 Task: Look for space in Sewon, Indonesia from 12th July, 2023 to 16th July, 2023 for 8 adults in price range Rs.10000 to Rs.16000. Place can be private room with 8 bedrooms having 8 beds and 8 bathrooms. Property type can be house, flat, guest house, hotel. Amenities needed are: wifi, TV, free parkinig on premises, gym, breakfast. Booking option can be shelf check-in. Required host language is English.
Action: Mouse moved to (452, 88)
Screenshot: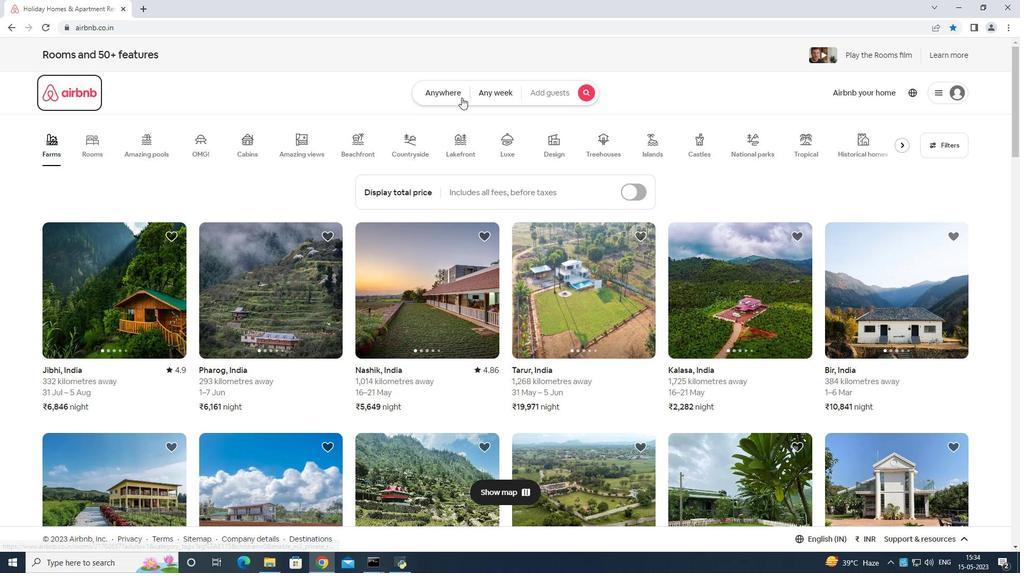 
Action: Mouse pressed left at (452, 88)
Screenshot: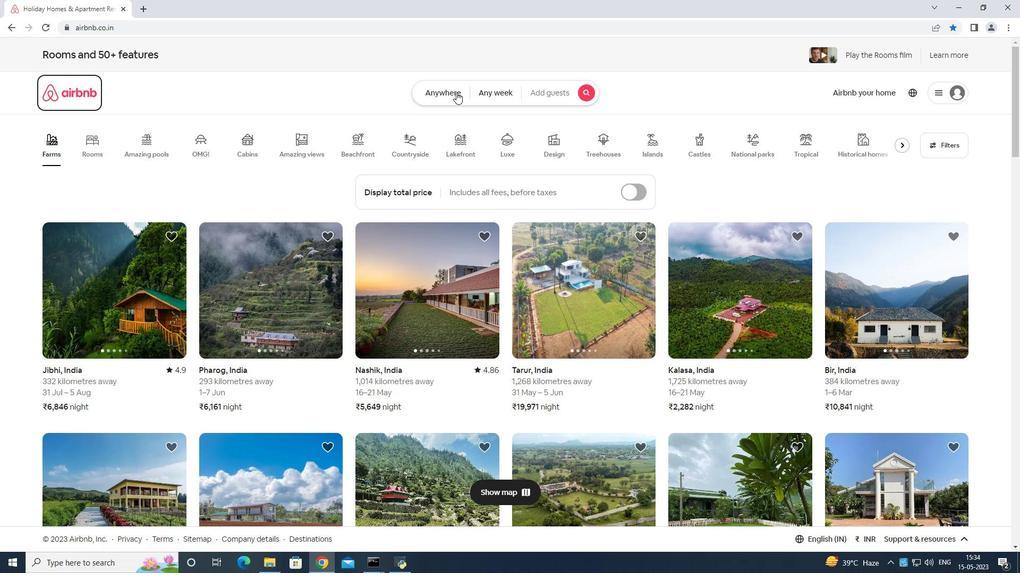 
Action: Mouse moved to (370, 130)
Screenshot: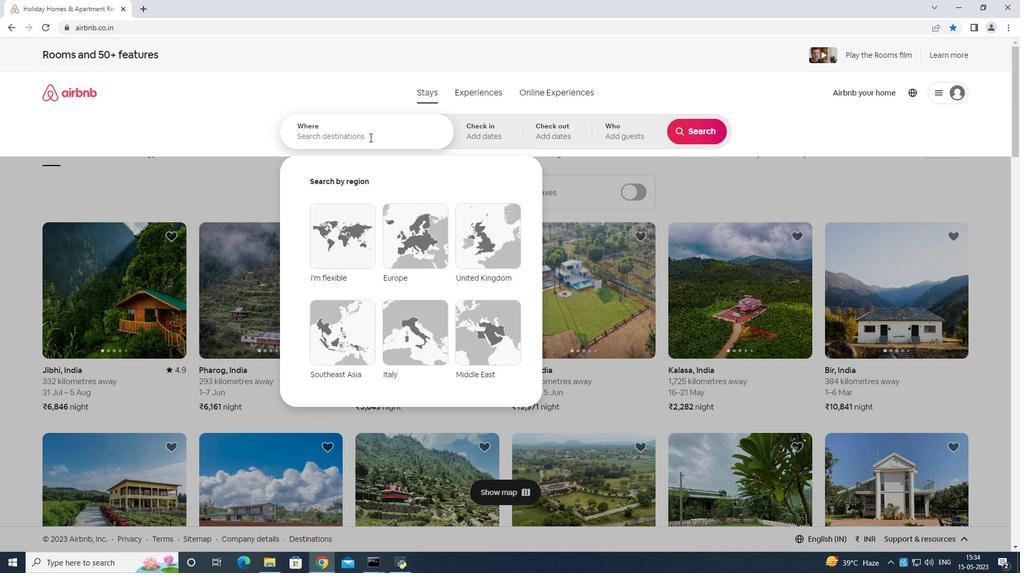 
Action: Mouse pressed left at (370, 130)
Screenshot: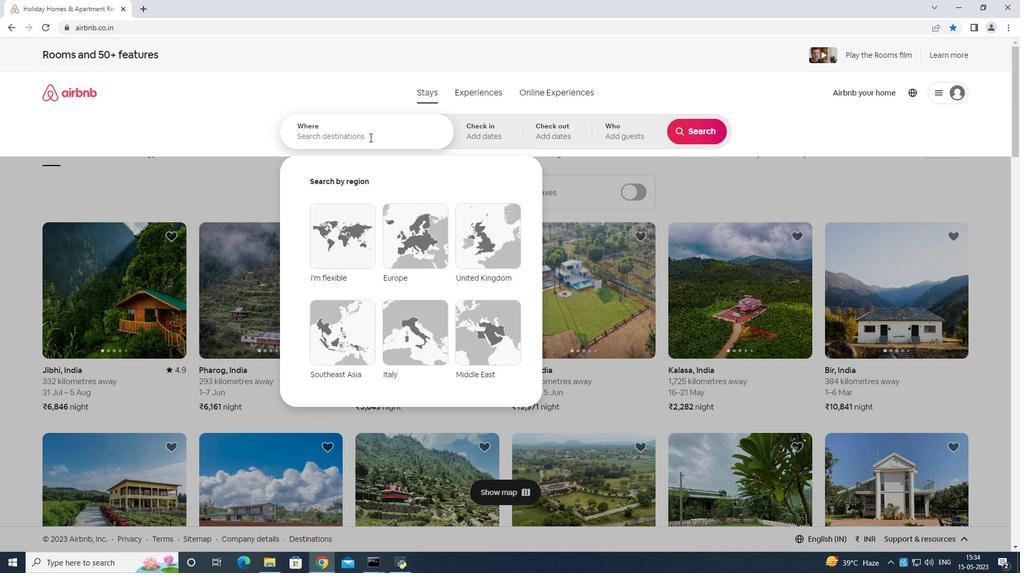 
Action: Mouse moved to (628, 241)
Screenshot: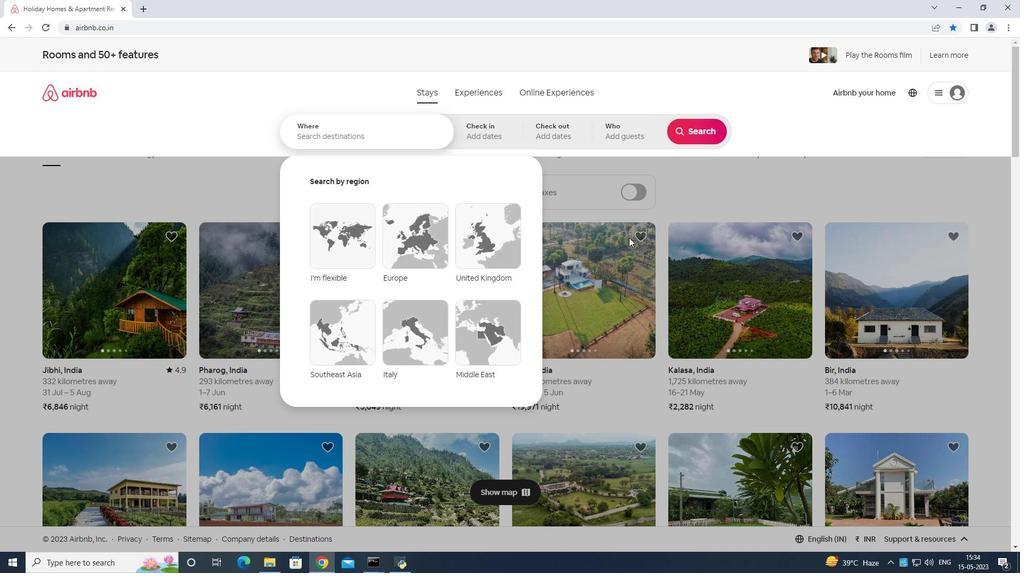 
Action: Key pressed <Key.shift>Sewn<Key.space>indos<Key.backspace>nesia<Key.enter>
Screenshot: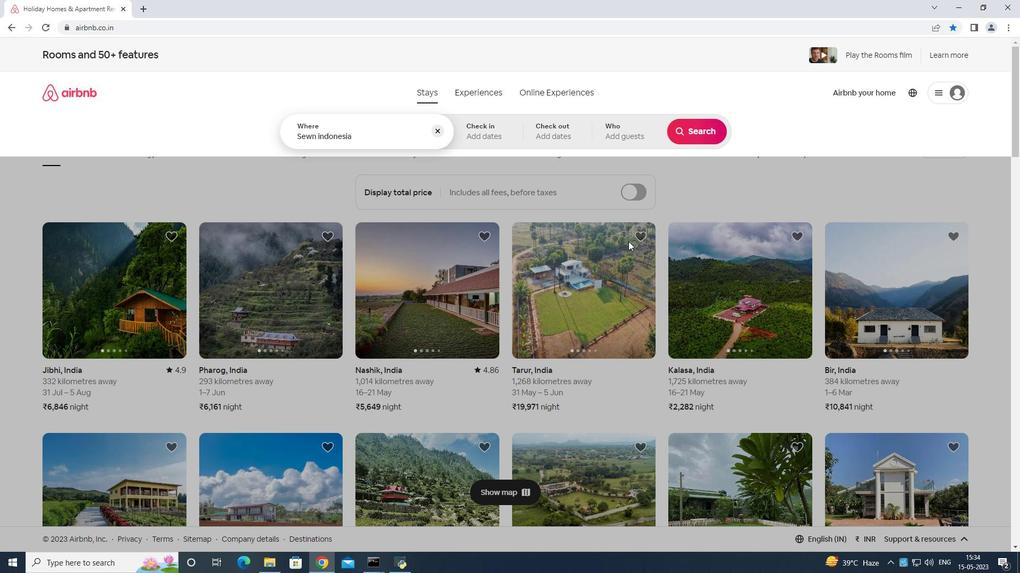 
Action: Mouse moved to (688, 221)
Screenshot: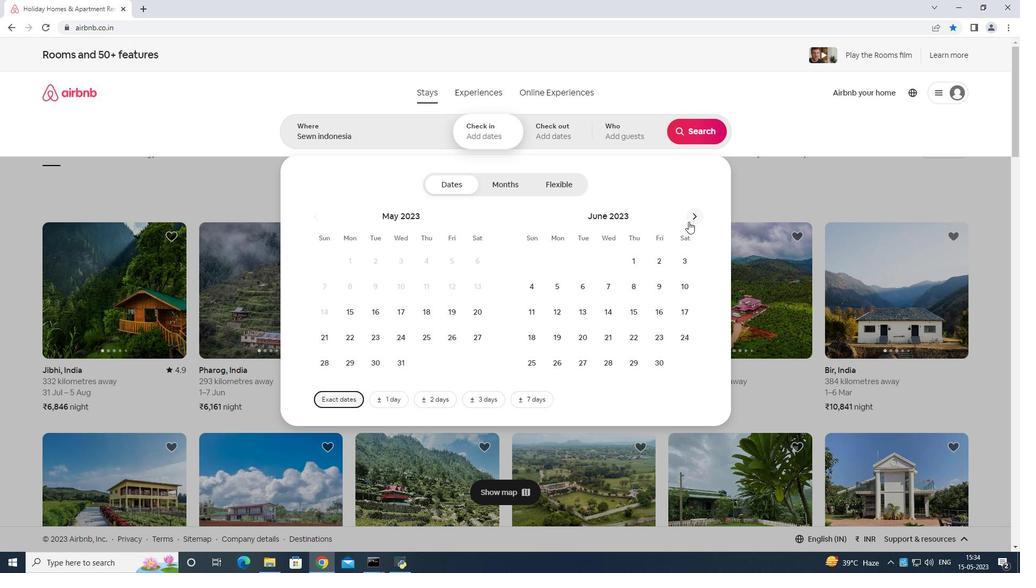 
Action: Mouse pressed left at (688, 221)
Screenshot: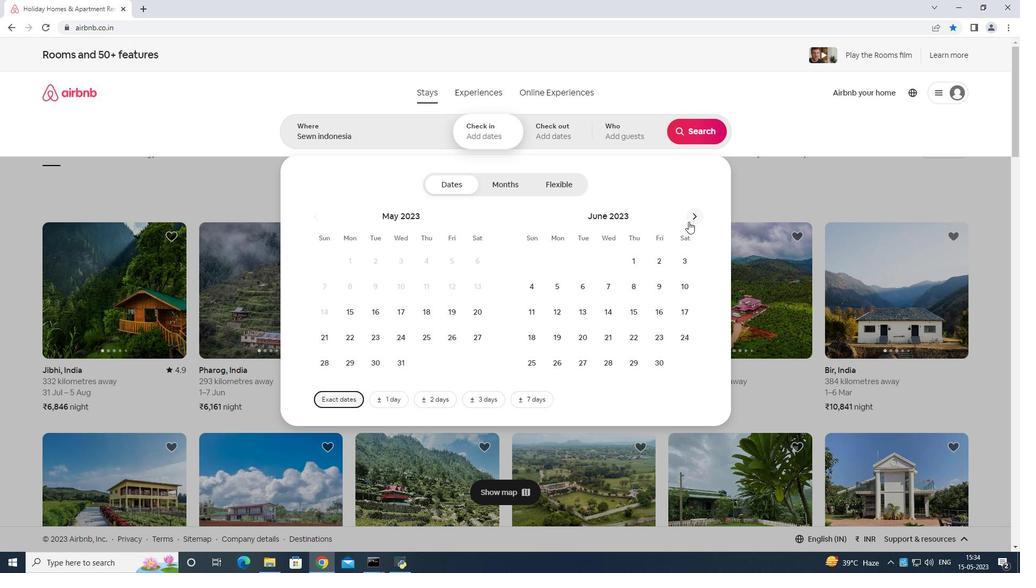 
Action: Mouse moved to (606, 310)
Screenshot: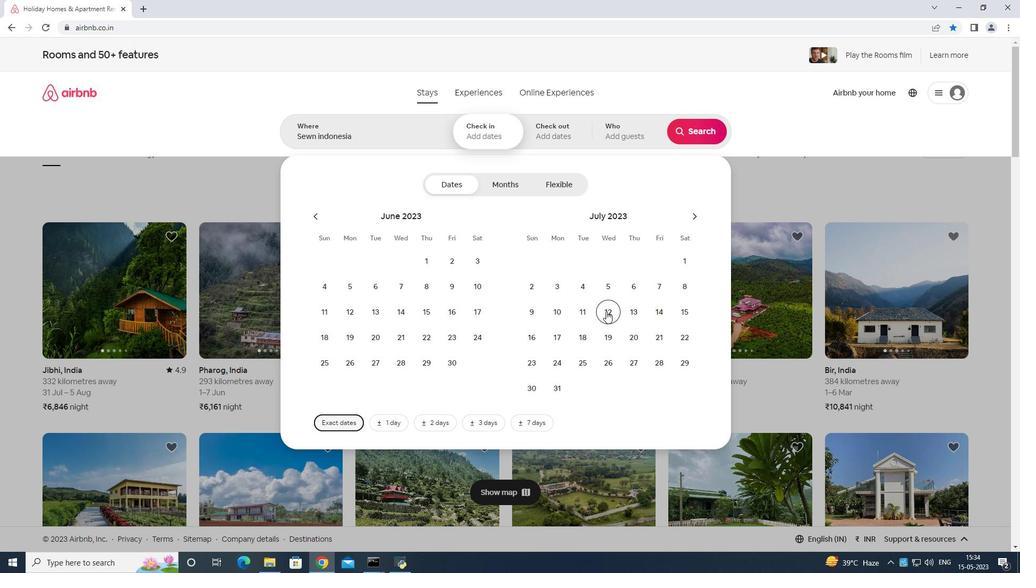 
Action: Mouse pressed left at (606, 310)
Screenshot: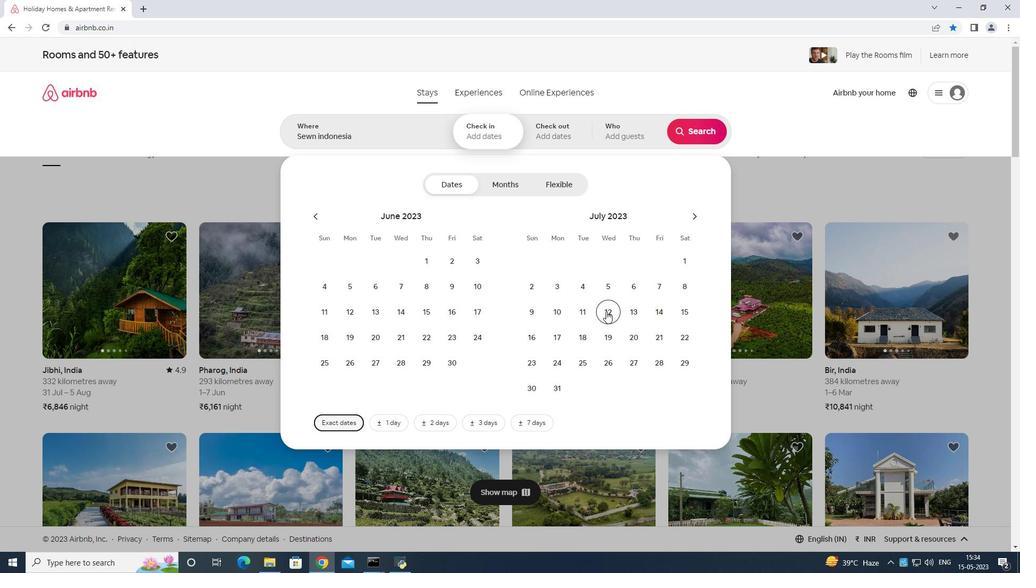 
Action: Mouse moved to (517, 340)
Screenshot: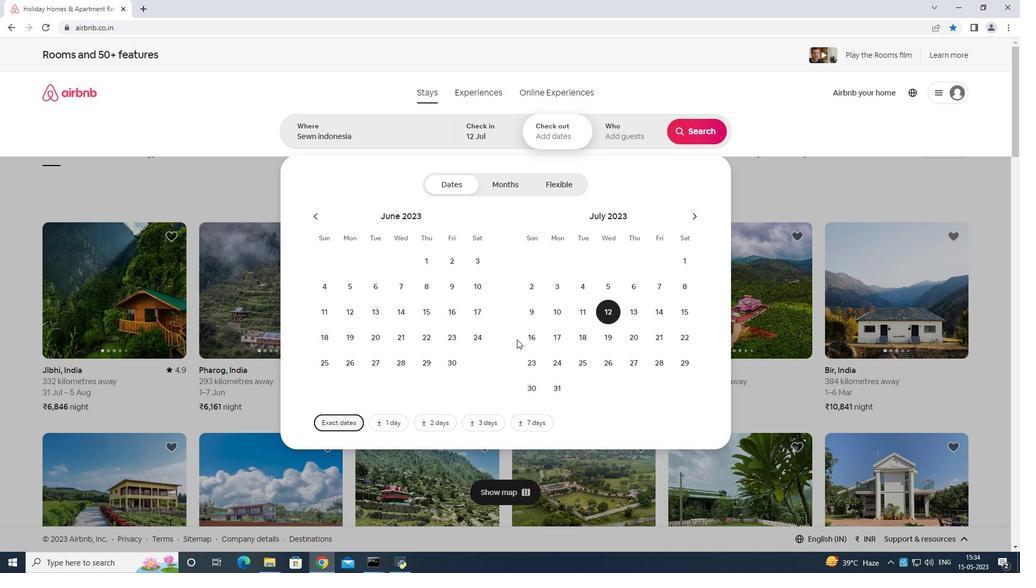 
Action: Mouse pressed left at (517, 340)
Screenshot: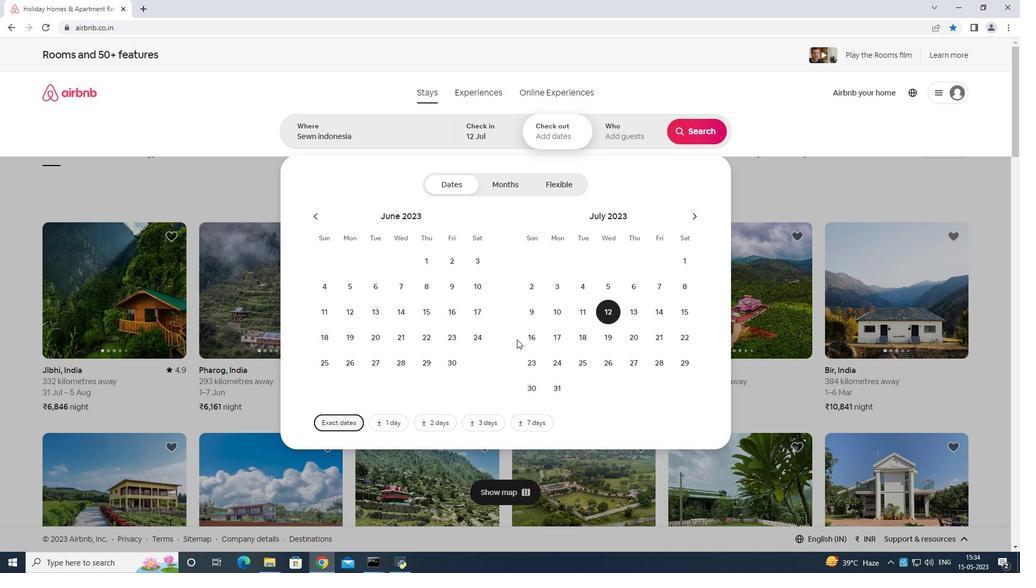 
Action: Mouse moved to (534, 335)
Screenshot: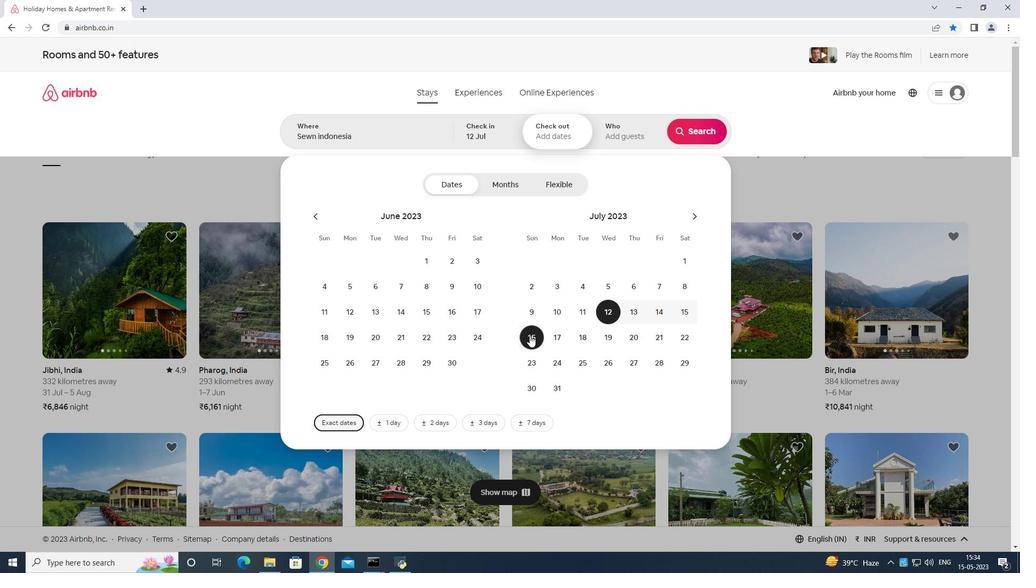 
Action: Mouse pressed left at (534, 335)
Screenshot: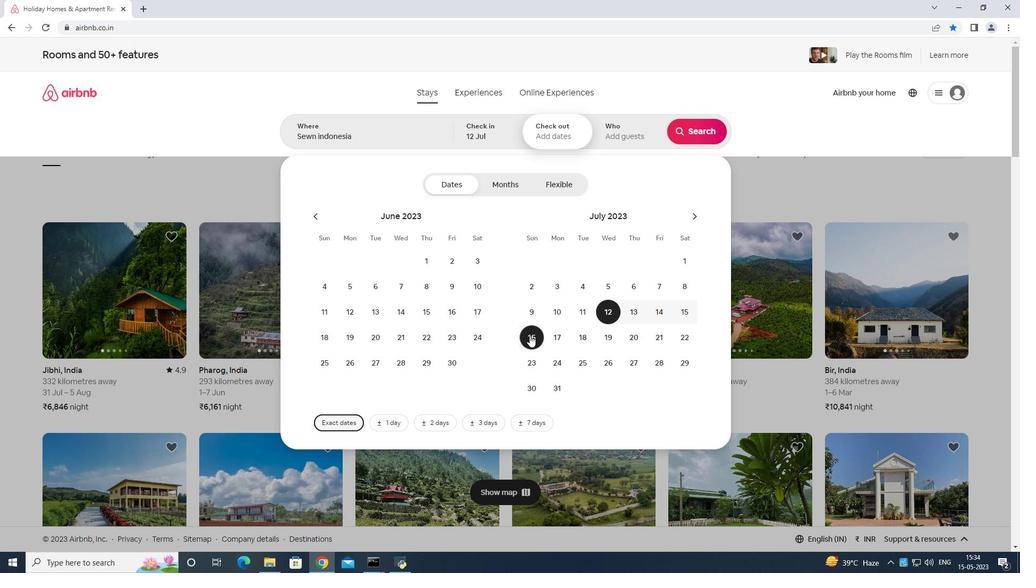 
Action: Mouse moved to (611, 141)
Screenshot: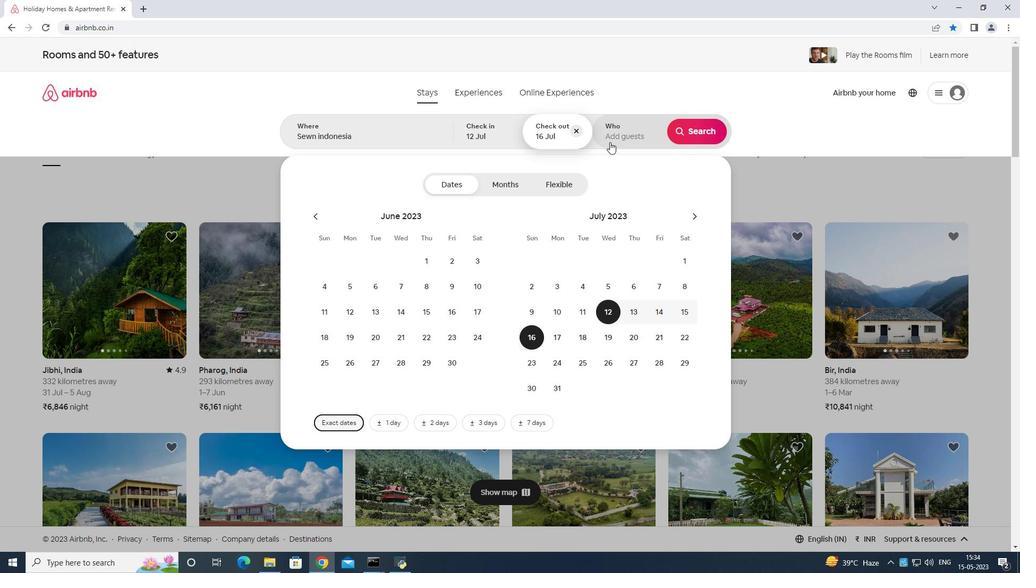 
Action: Mouse pressed left at (611, 141)
Screenshot: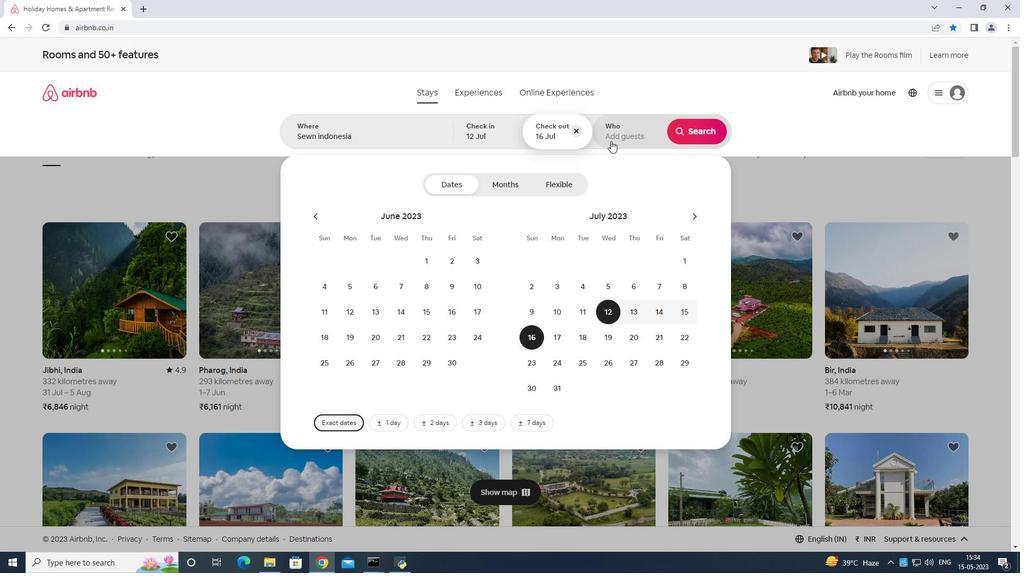 
Action: Mouse moved to (697, 184)
Screenshot: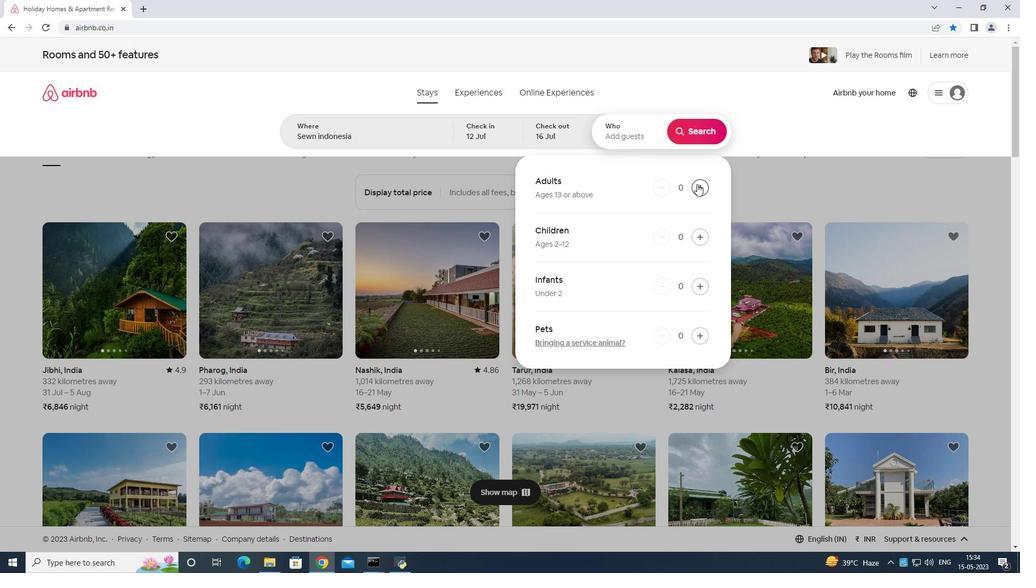 
Action: Mouse pressed left at (697, 184)
Screenshot: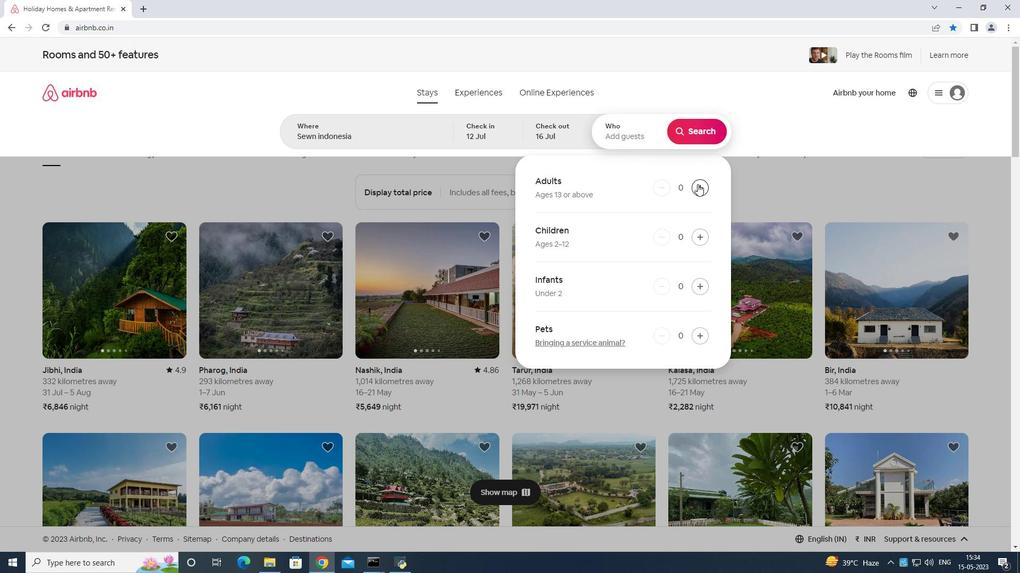 
Action: Mouse pressed left at (697, 184)
Screenshot: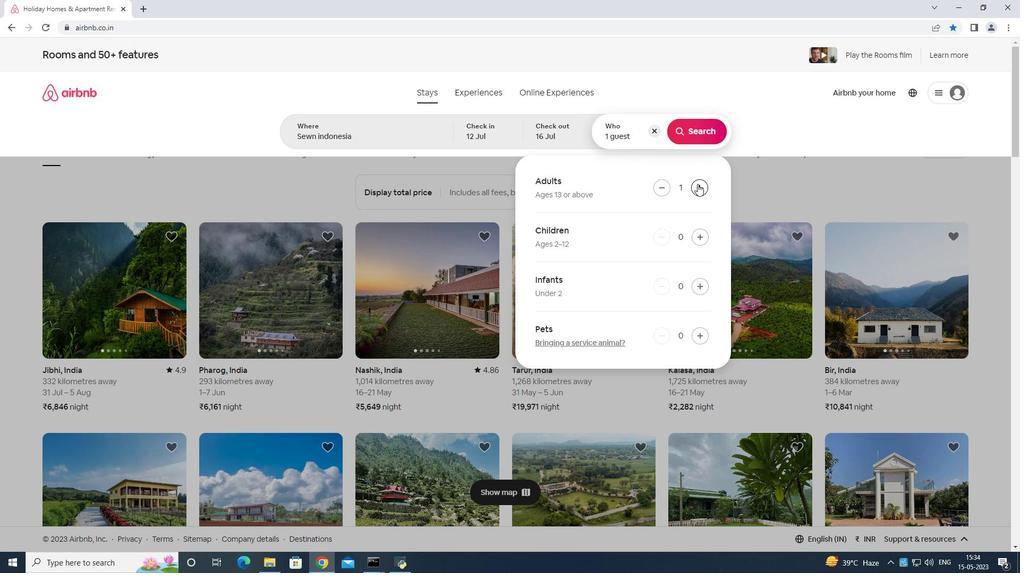 
Action: Mouse pressed left at (697, 184)
Screenshot: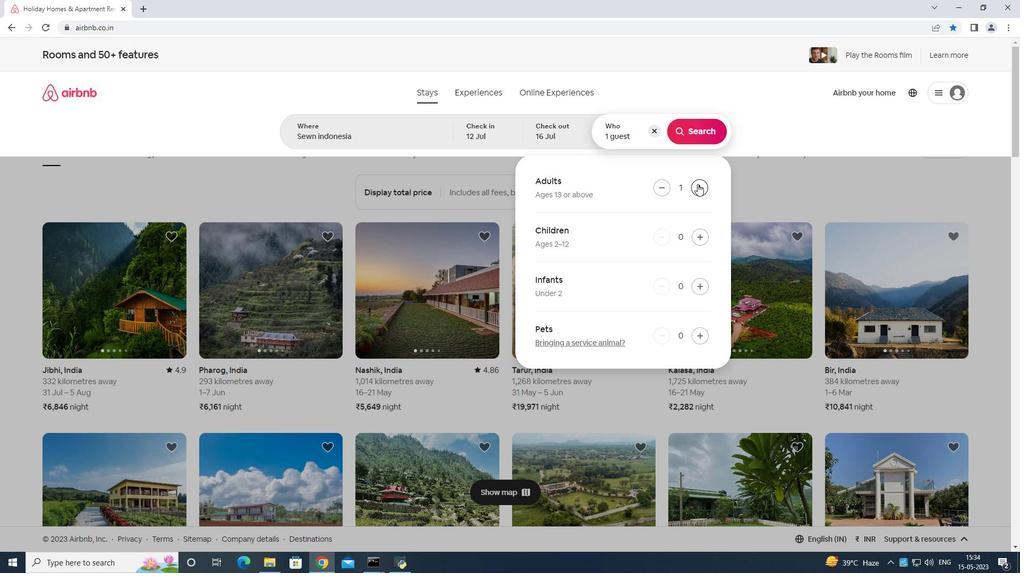 
Action: Mouse pressed left at (697, 184)
Screenshot: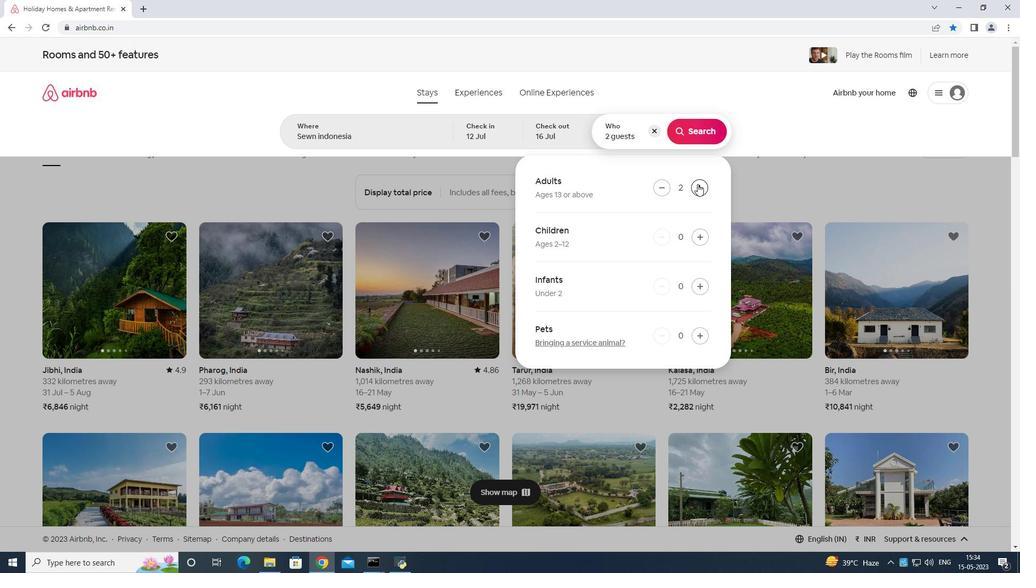 
Action: Mouse pressed left at (697, 184)
Screenshot: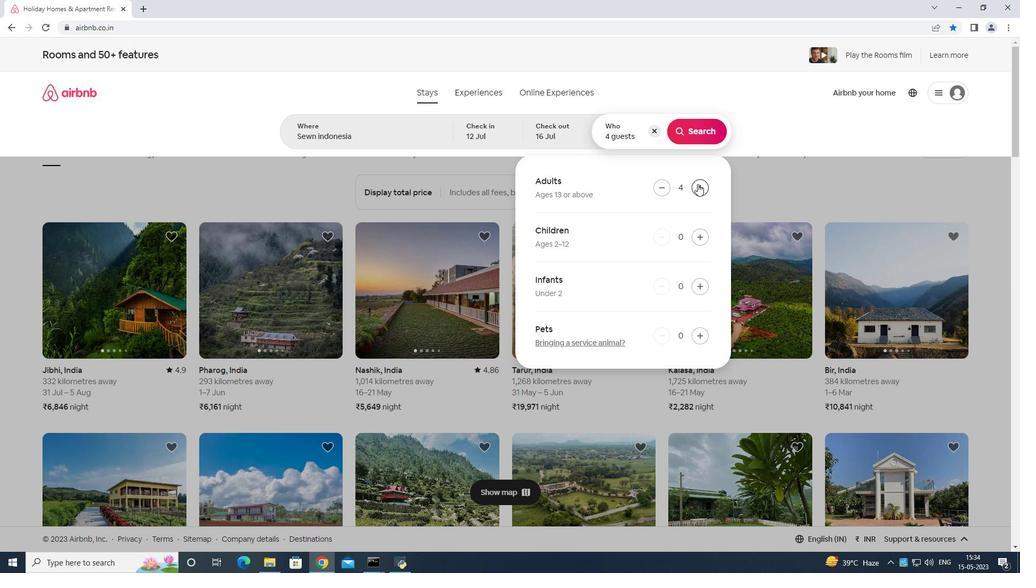 
Action: Mouse pressed left at (697, 184)
Screenshot: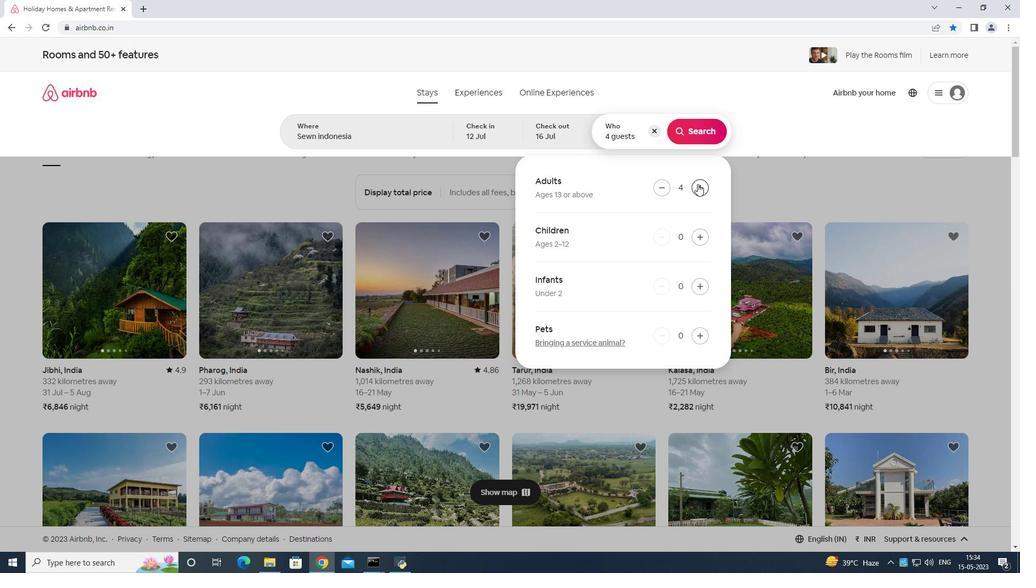 
Action: Mouse pressed left at (697, 184)
Screenshot: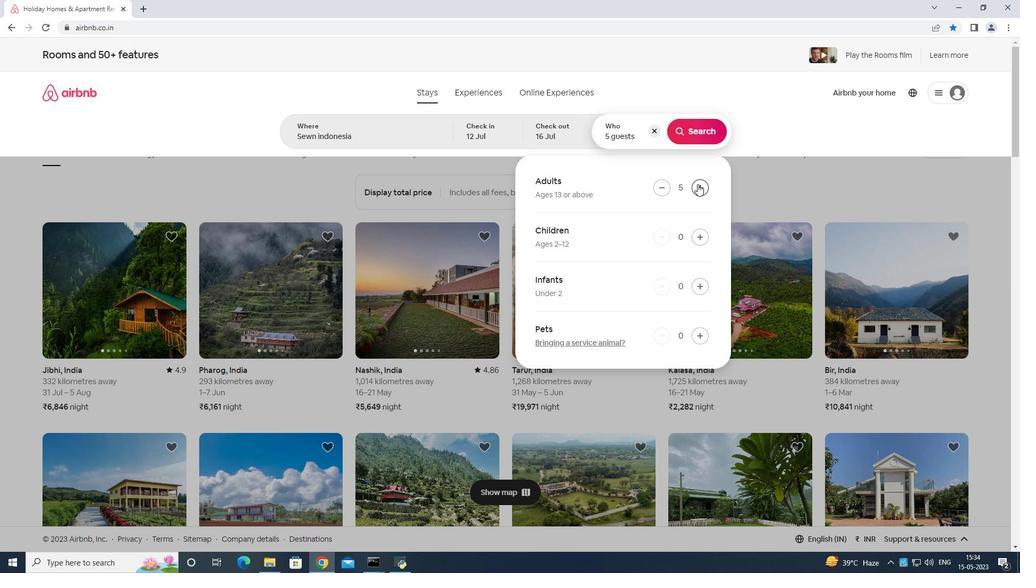 
Action: Mouse pressed left at (697, 184)
Screenshot: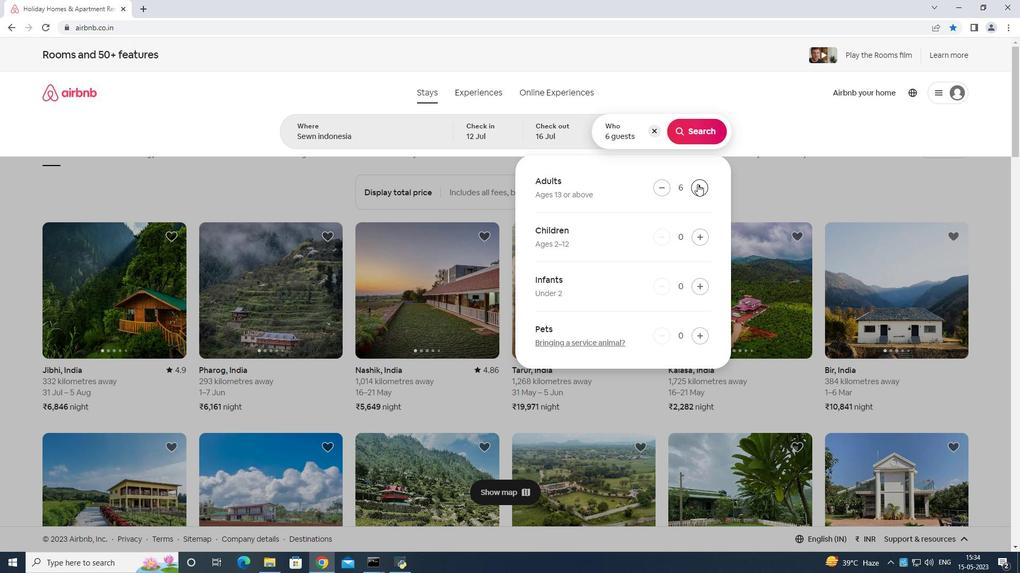 
Action: Mouse moved to (702, 129)
Screenshot: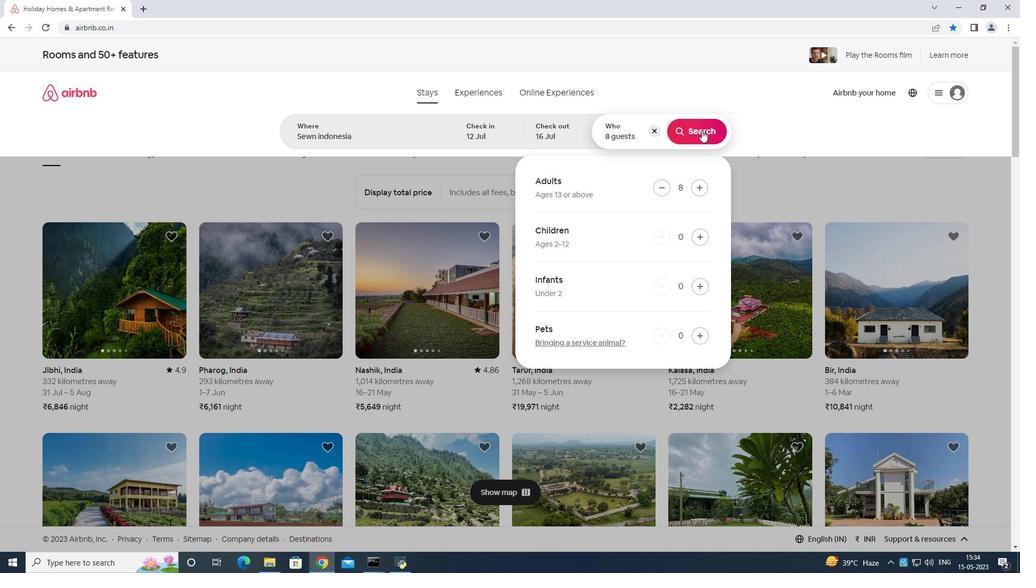 
Action: Mouse pressed left at (702, 129)
Screenshot: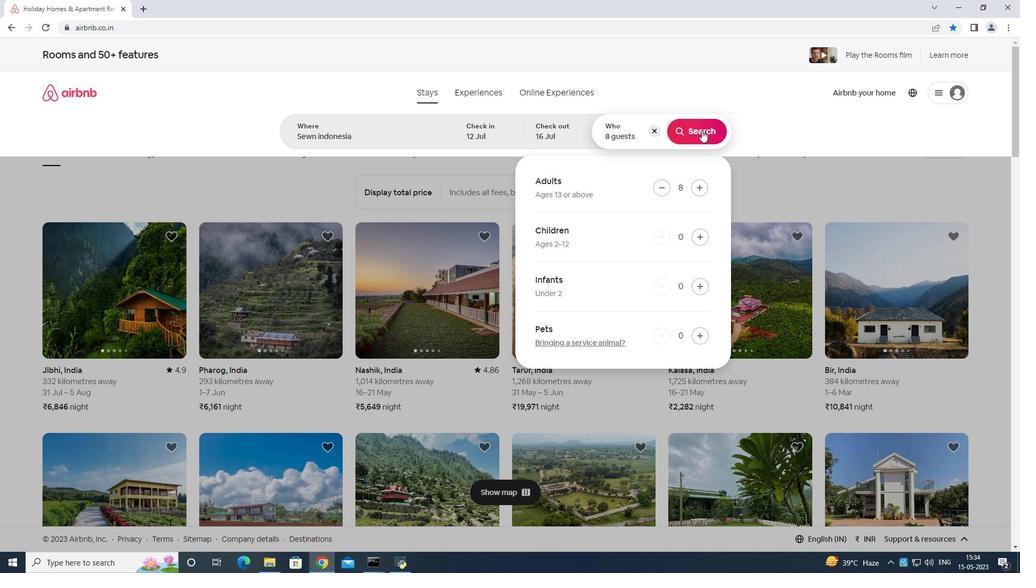 
Action: Mouse moved to (987, 98)
Screenshot: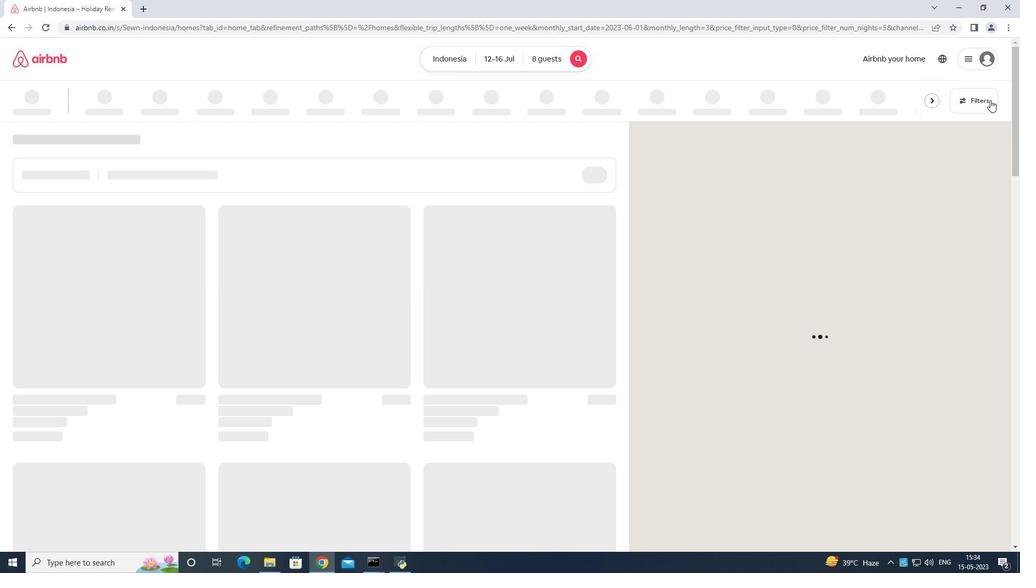 
Action: Mouse pressed left at (987, 98)
Screenshot: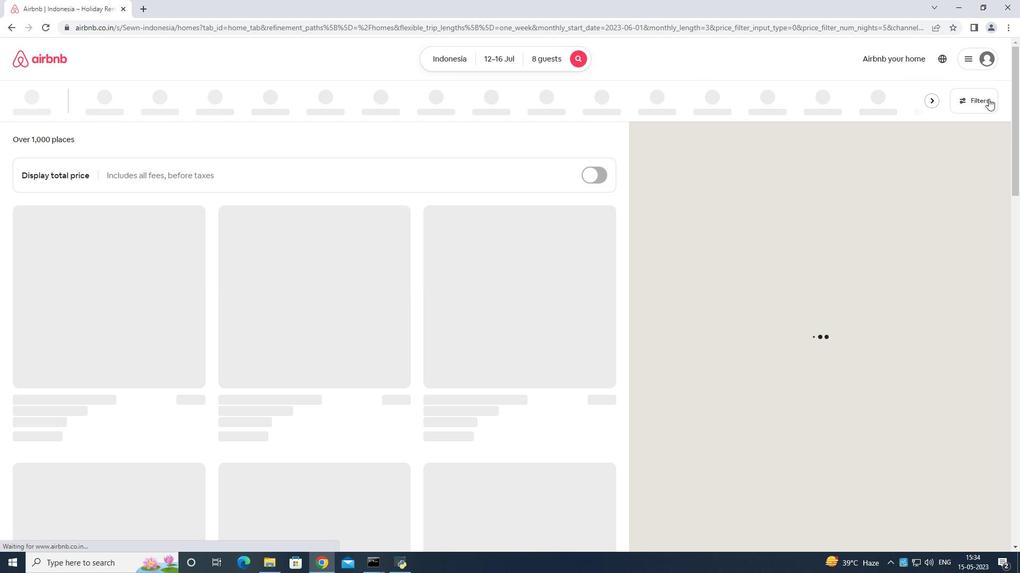 
Action: Mouse moved to (402, 355)
Screenshot: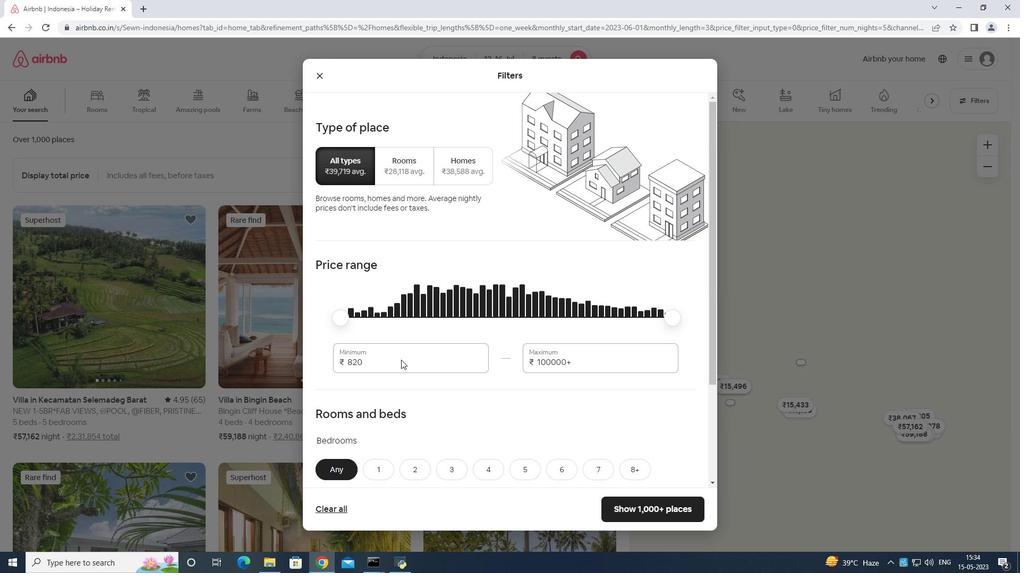 
Action: Mouse pressed left at (402, 355)
Screenshot: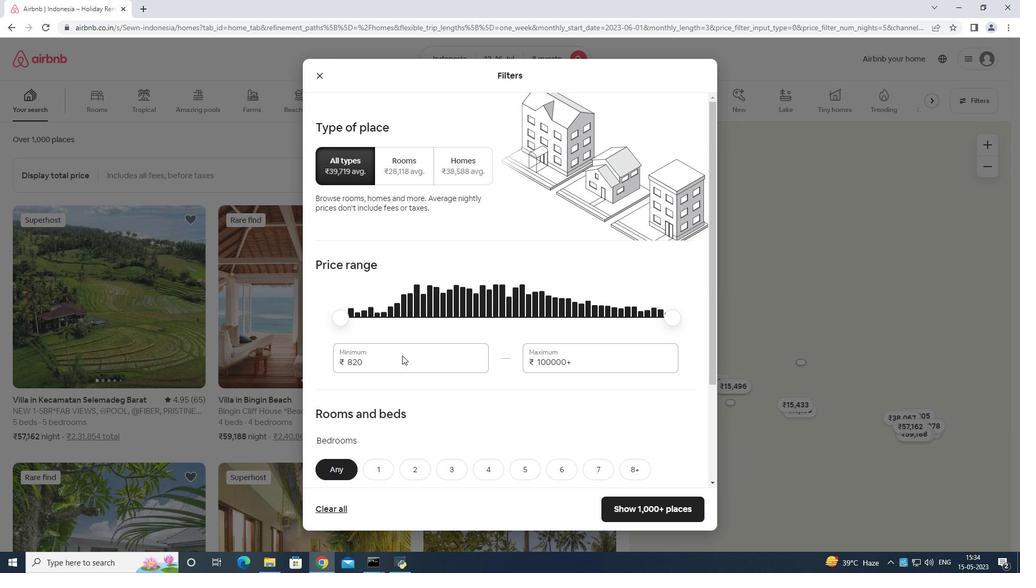 
Action: Mouse moved to (399, 353)
Screenshot: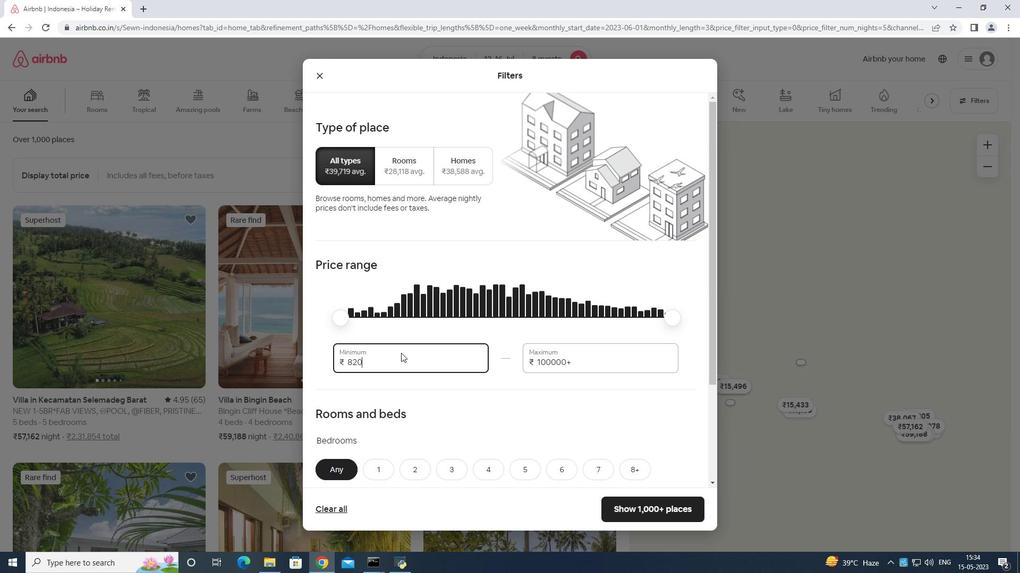 
Action: Key pressed <Key.backspace>
Screenshot: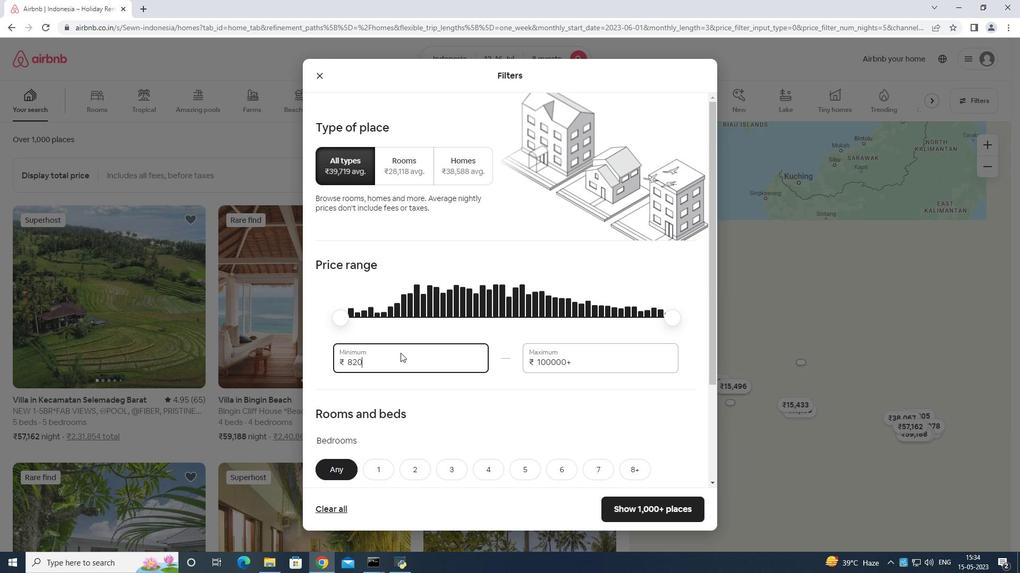 
Action: Mouse moved to (398, 354)
Screenshot: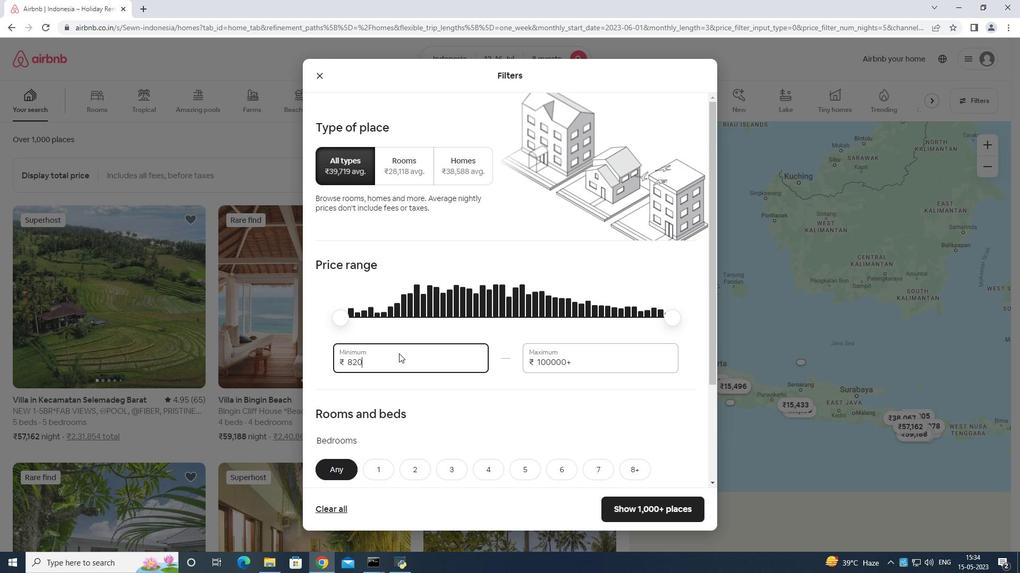 
Action: Key pressed <Key.backspace><Key.backspace>12000
Screenshot: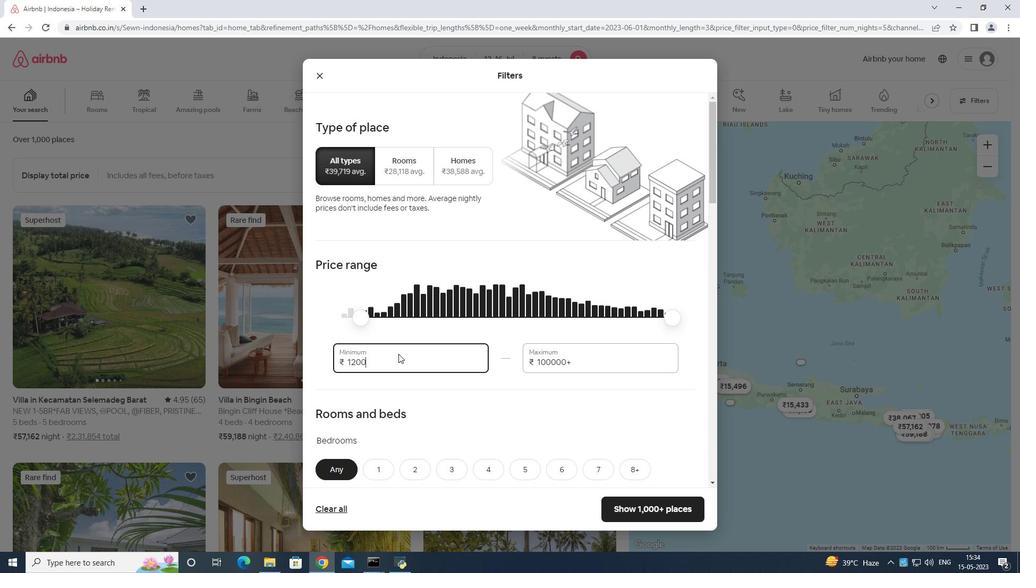 
Action: Mouse moved to (572, 356)
Screenshot: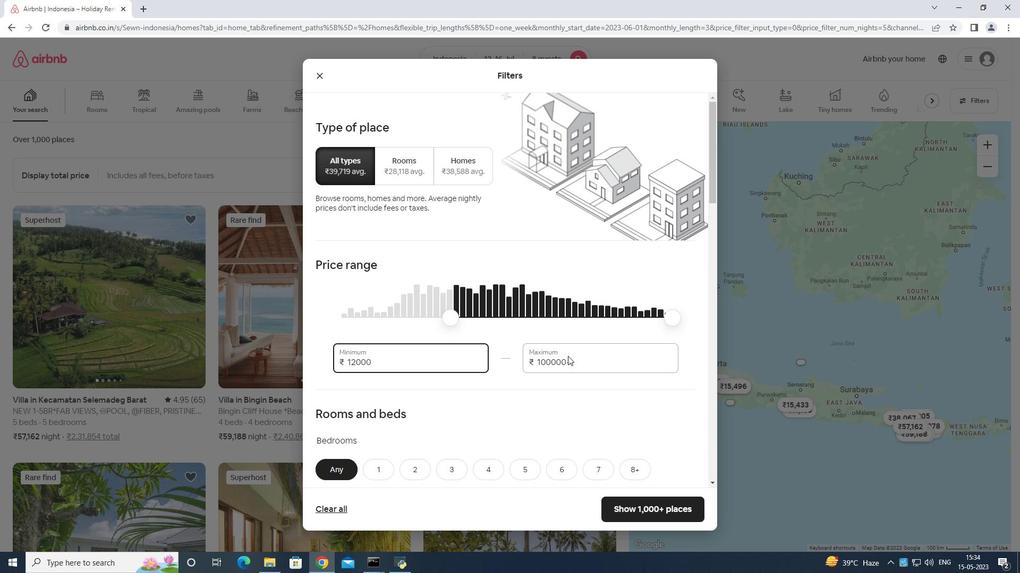 
Action: Mouse pressed left at (572, 356)
Screenshot: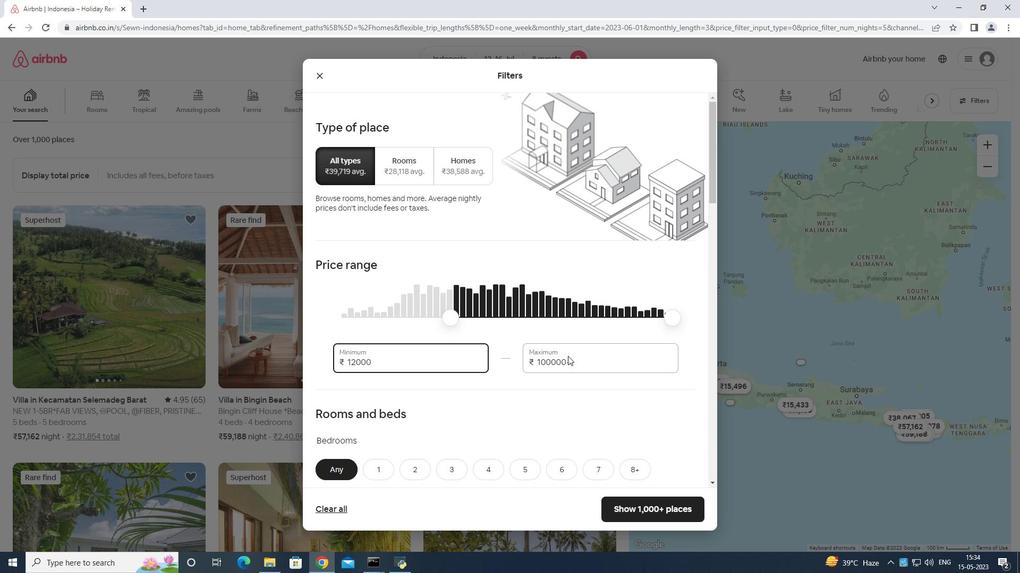 
Action: Mouse moved to (572, 356)
Screenshot: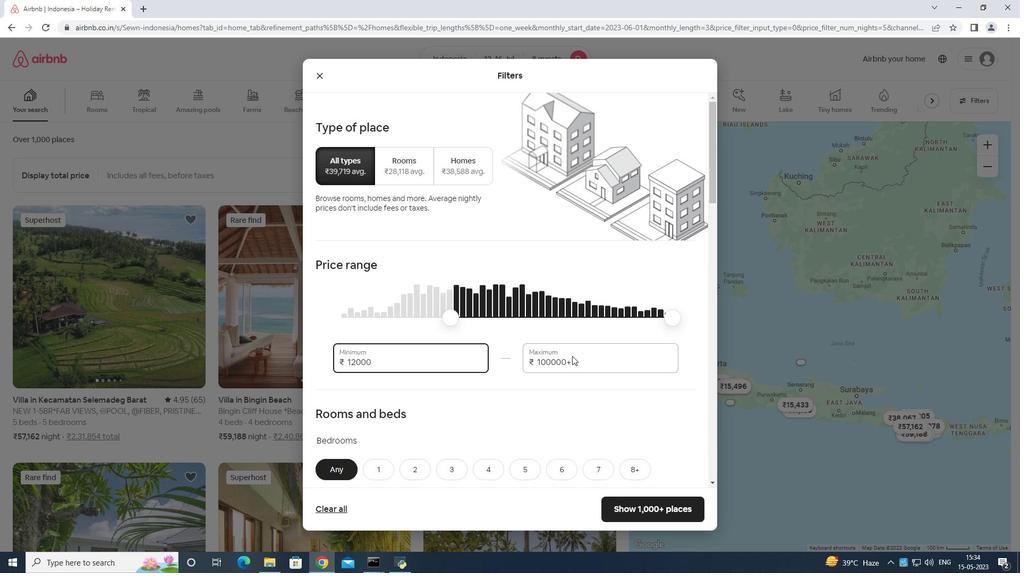 
Action: Key pressed <Key.backspace>
Screenshot: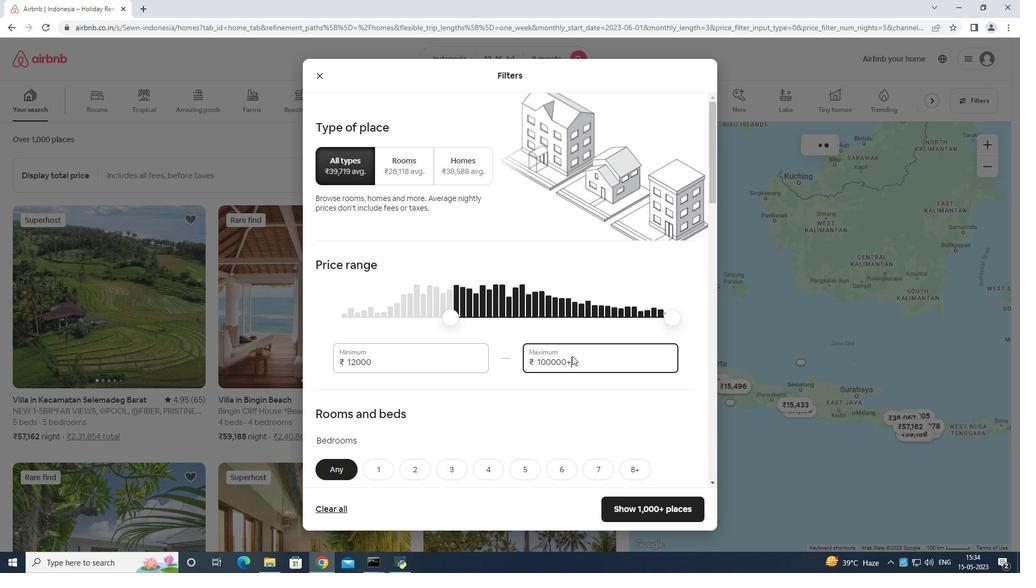 
Action: Mouse moved to (569, 360)
Screenshot: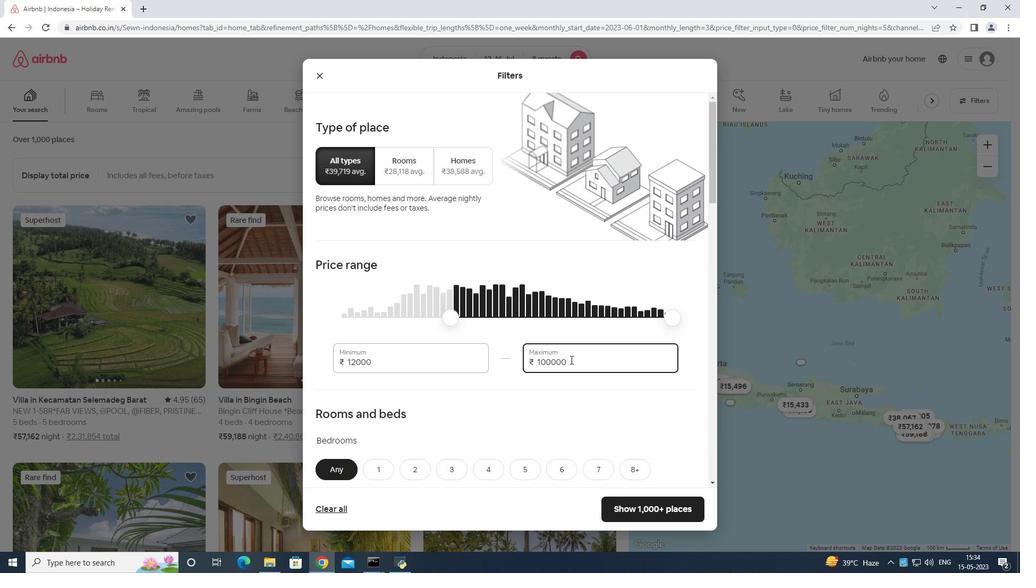 
Action: Key pressed <Key.backspace><Key.backspace><Key.backspace><Key.backspace><Key.backspace><Key.backspace><Key.backspace><Key.backspace><Key.backspace><Key.backspace><Key.backspace><Key.backspace><Key.backspace>
Screenshot: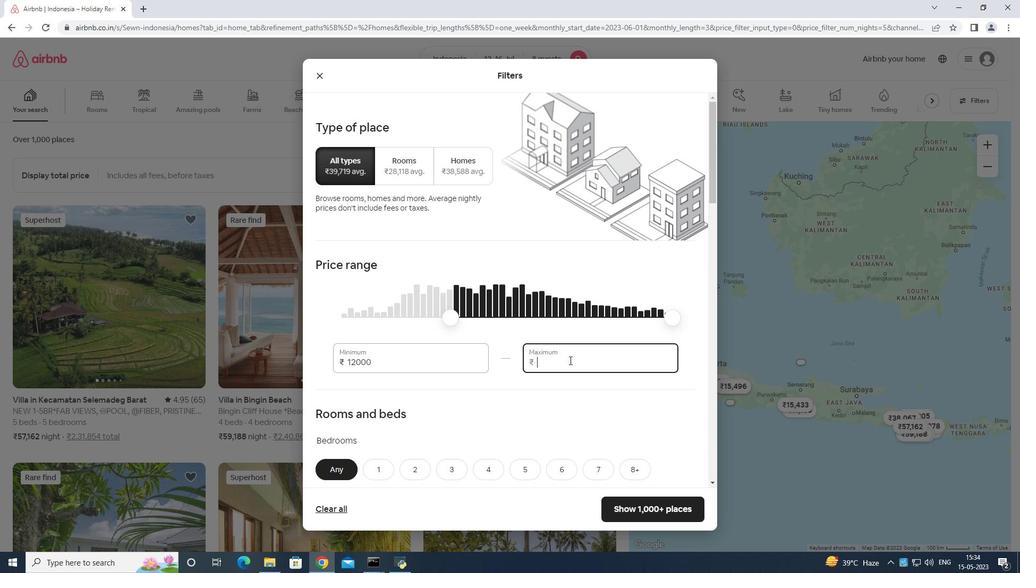
Action: Mouse moved to (568, 361)
Screenshot: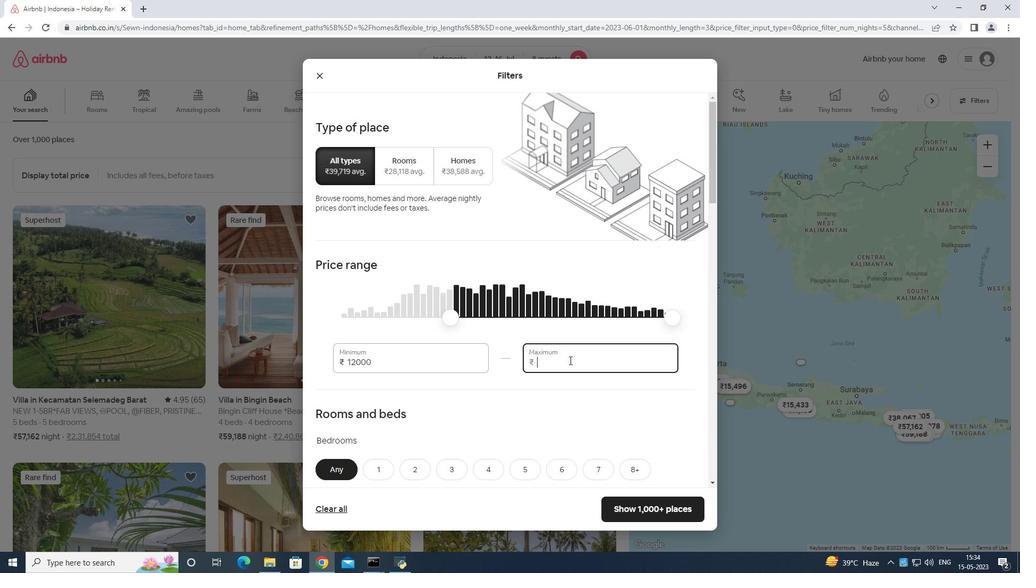 
Action: Key pressed 1
Screenshot: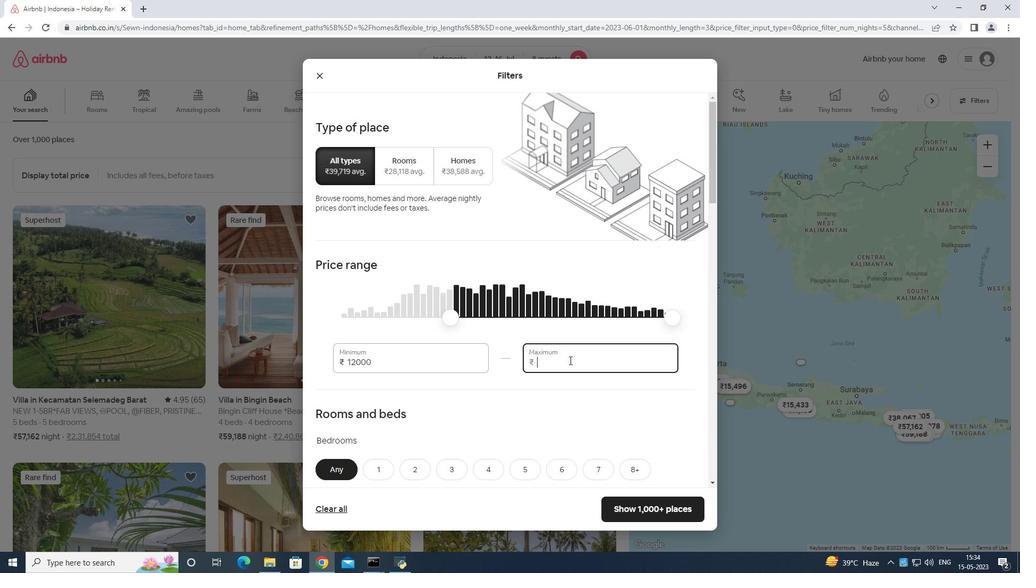 
Action: Mouse moved to (567, 362)
Screenshot: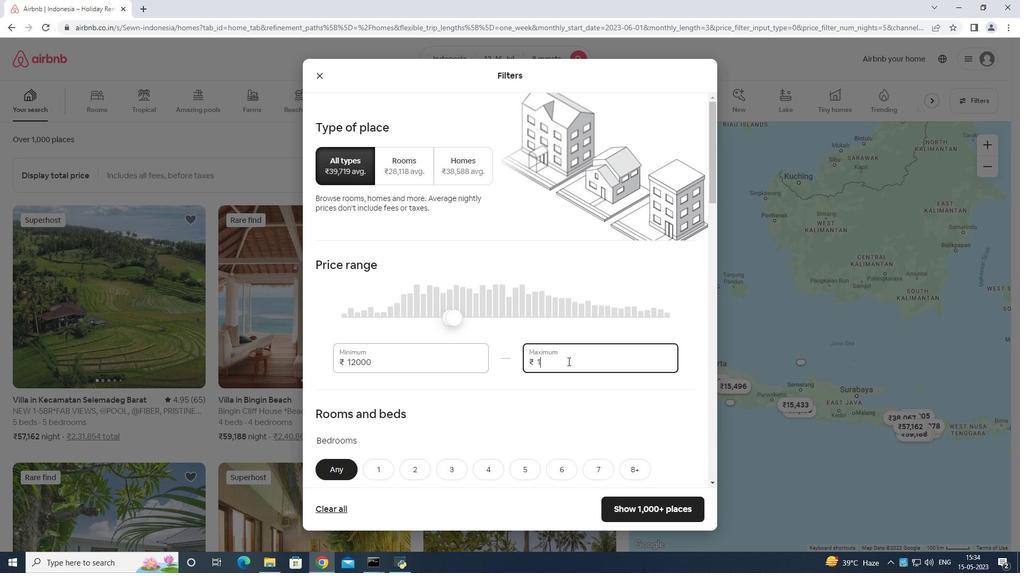 
Action: Key pressed 6
Screenshot: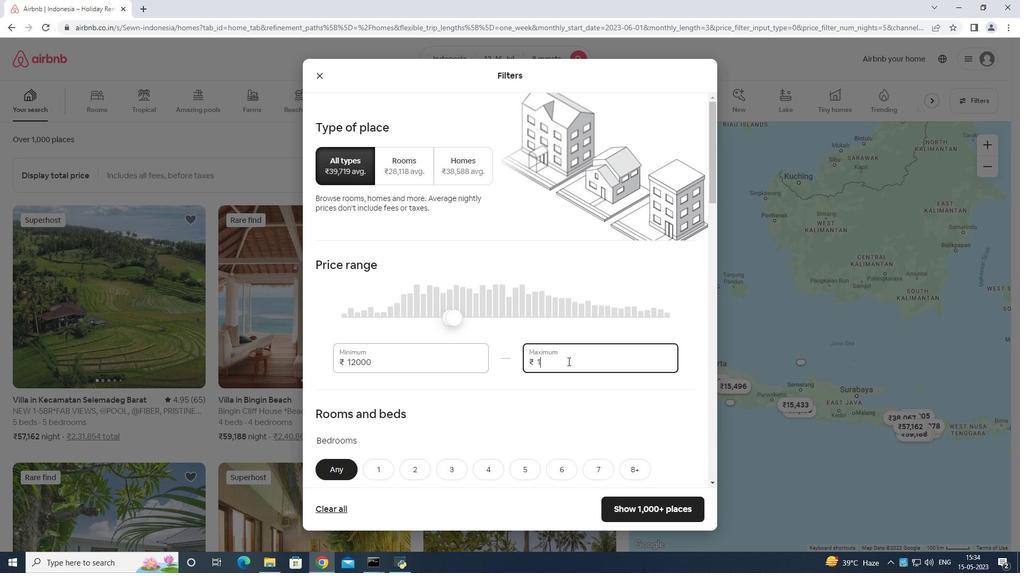 
Action: Mouse moved to (566, 364)
Screenshot: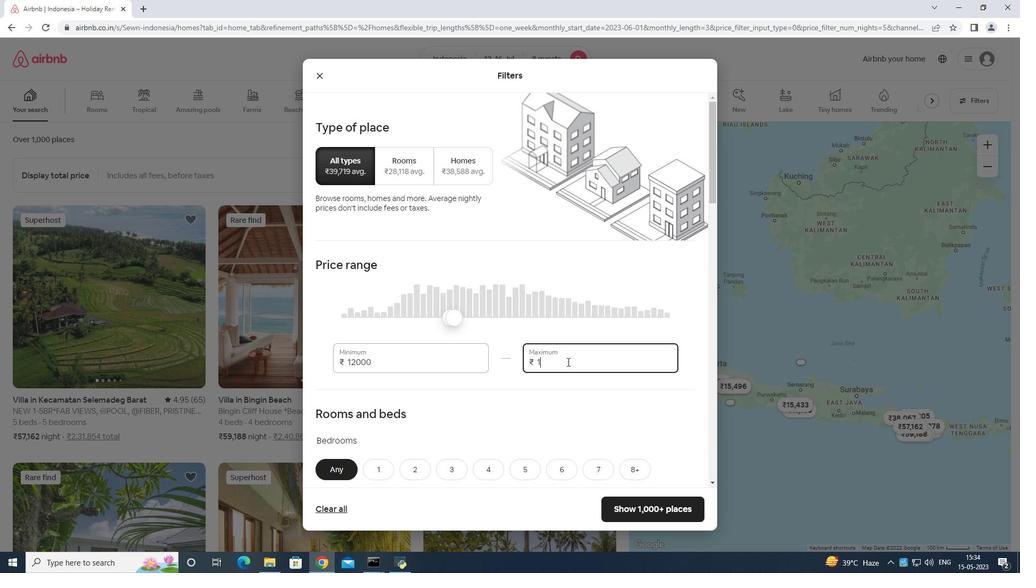 
Action: Key pressed 000
Screenshot: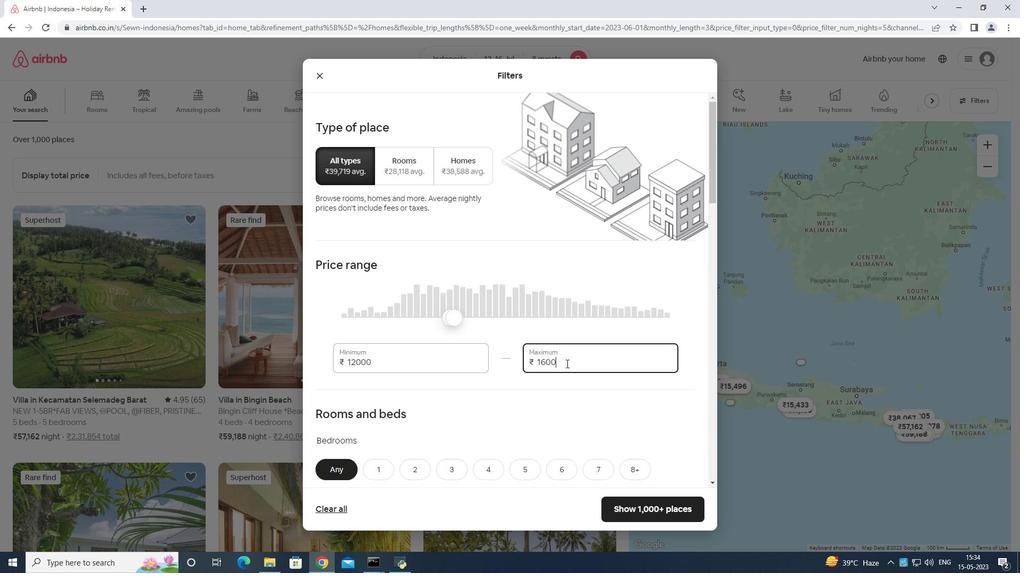
Action: Mouse moved to (561, 366)
Screenshot: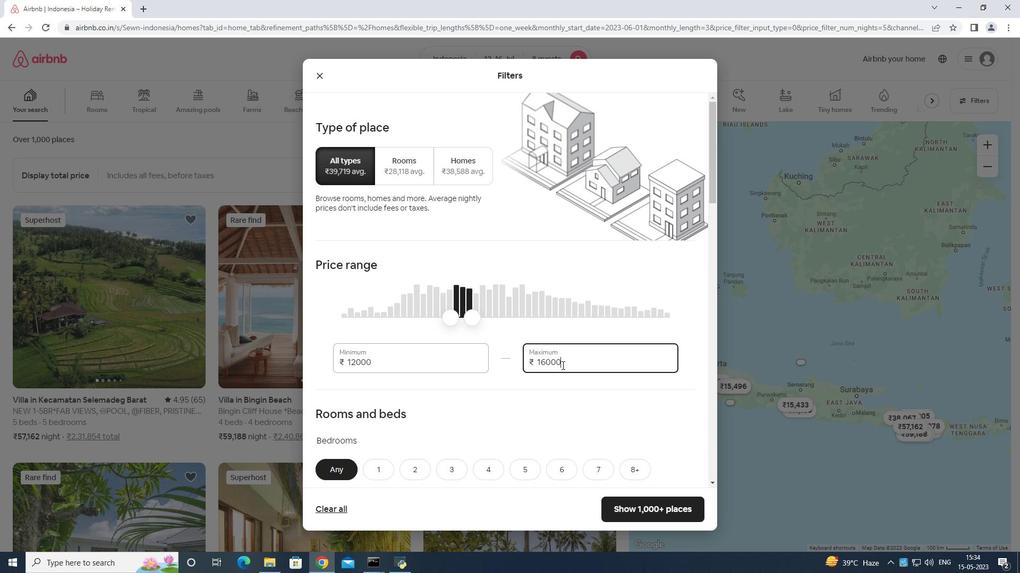 
Action: Mouse scrolled (561, 365) with delta (0, 0)
Screenshot: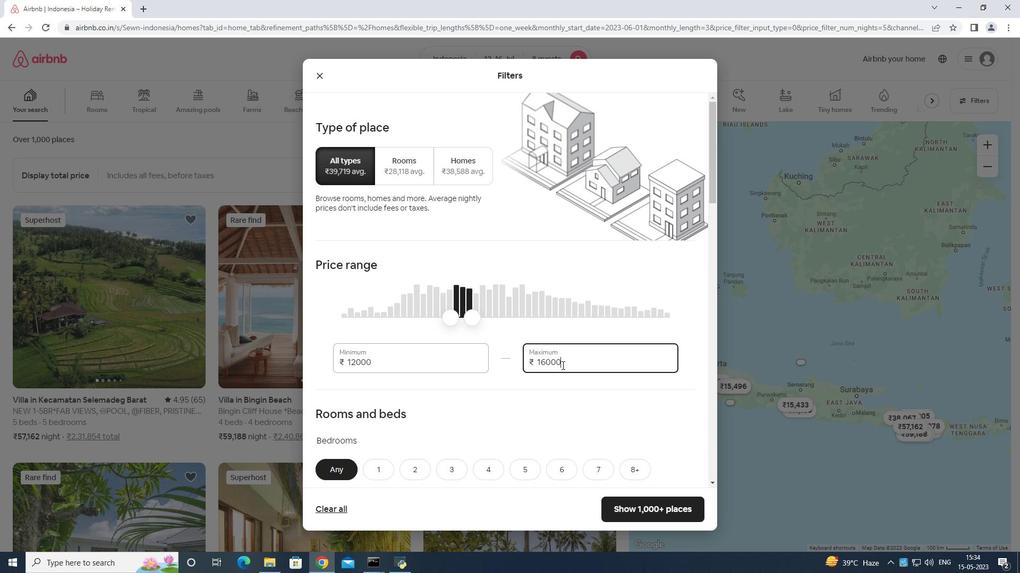 
Action: Mouse scrolled (561, 365) with delta (0, 0)
Screenshot: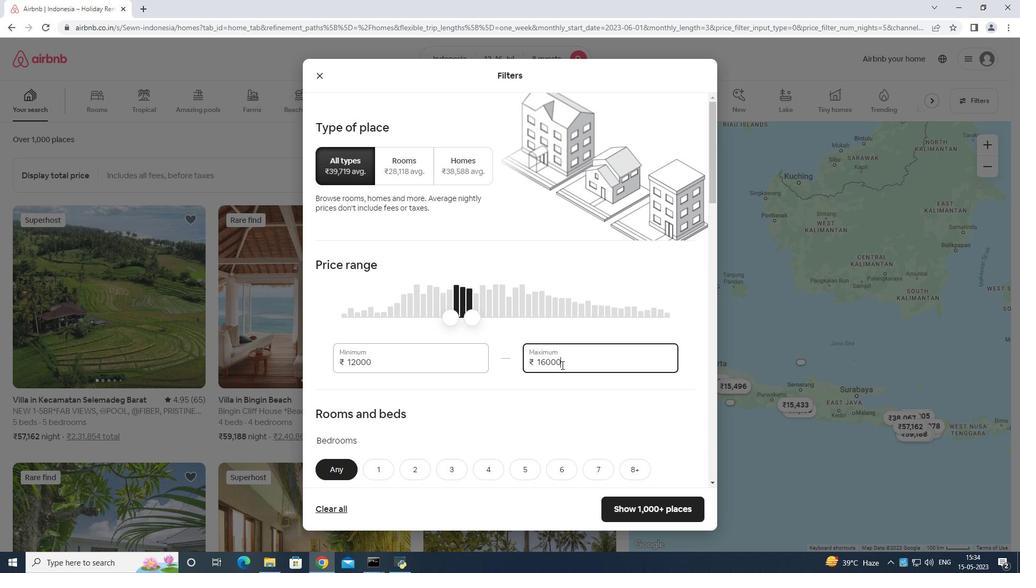 
Action: Mouse moved to (632, 361)
Screenshot: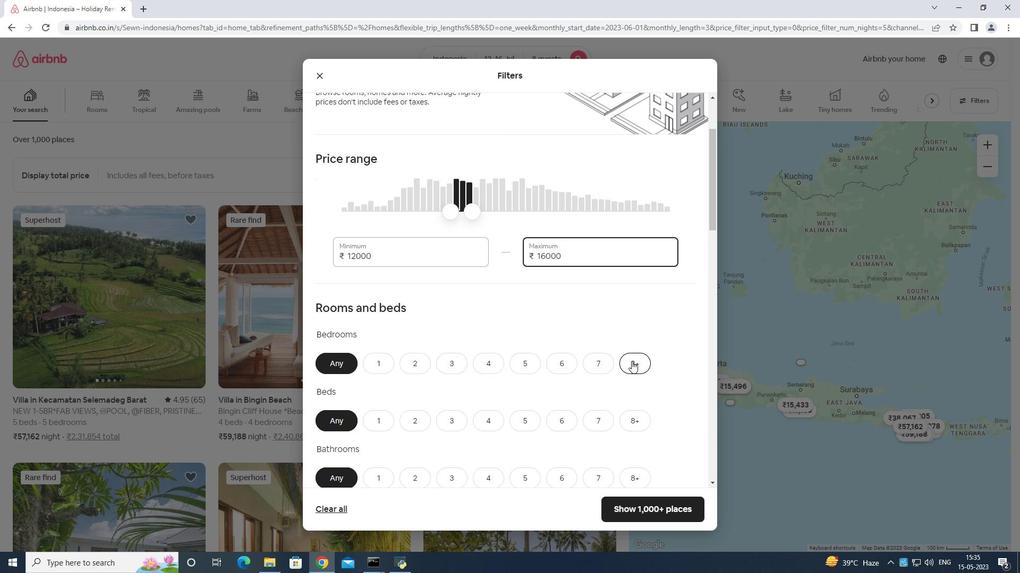 
Action: Mouse pressed left at (632, 361)
Screenshot: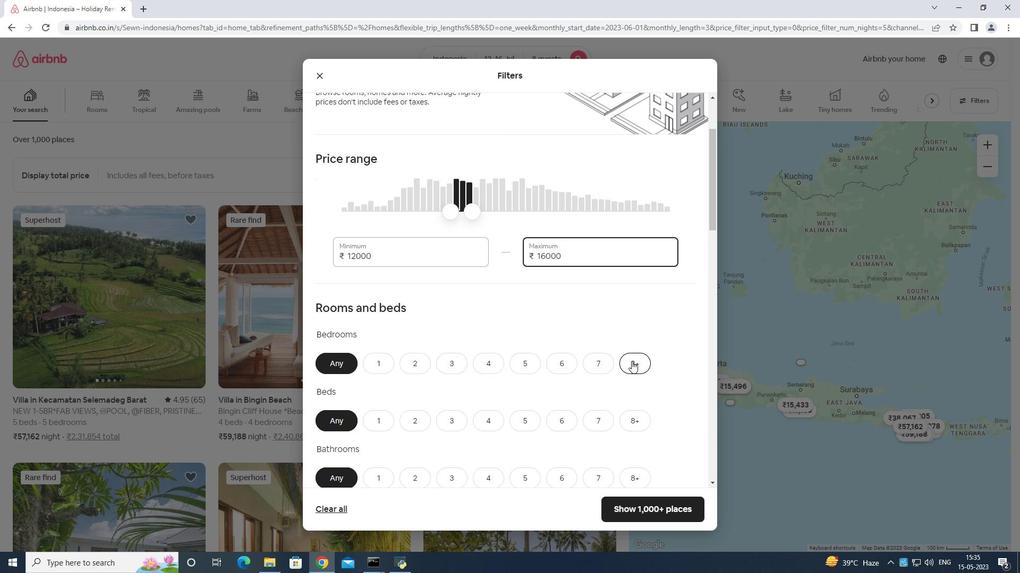 
Action: Mouse moved to (639, 422)
Screenshot: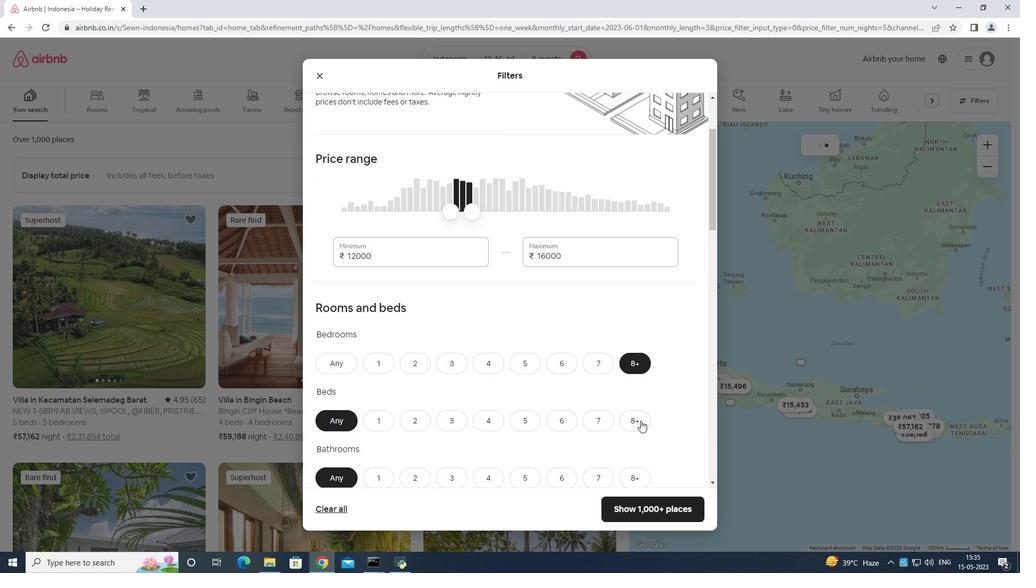 
Action: Mouse pressed left at (639, 422)
Screenshot: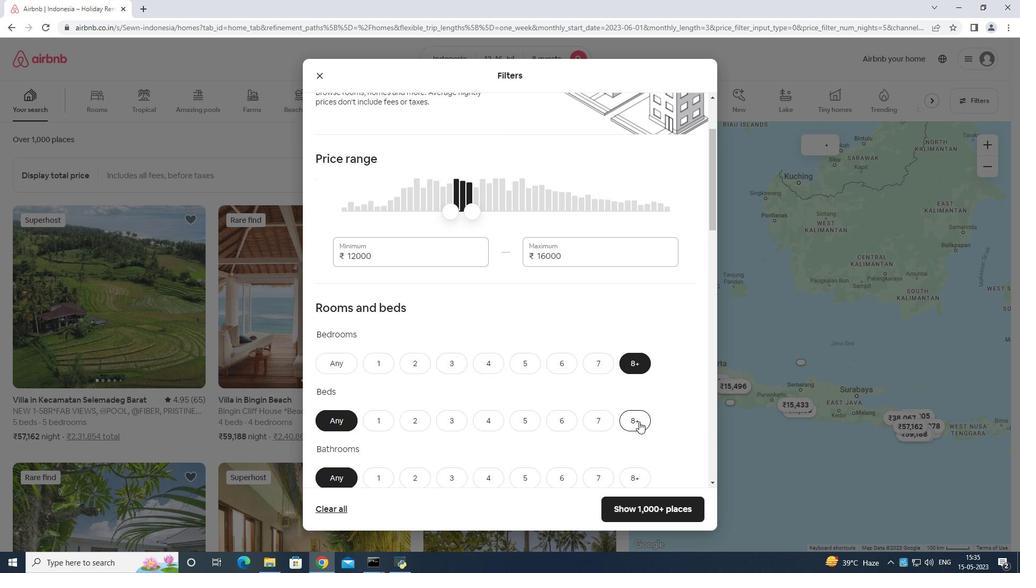 
Action: Mouse moved to (631, 482)
Screenshot: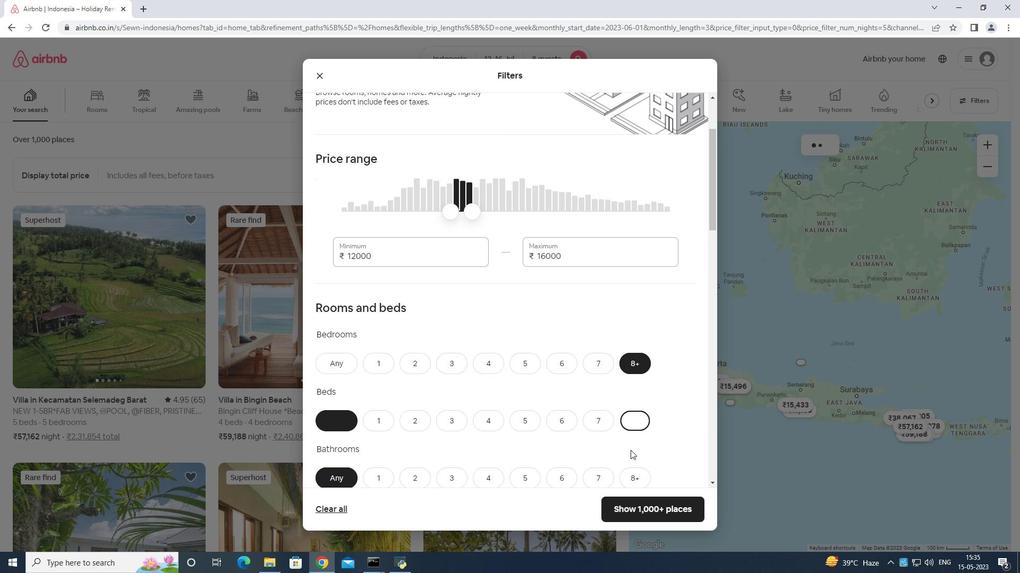 
Action: Mouse pressed left at (631, 482)
Screenshot: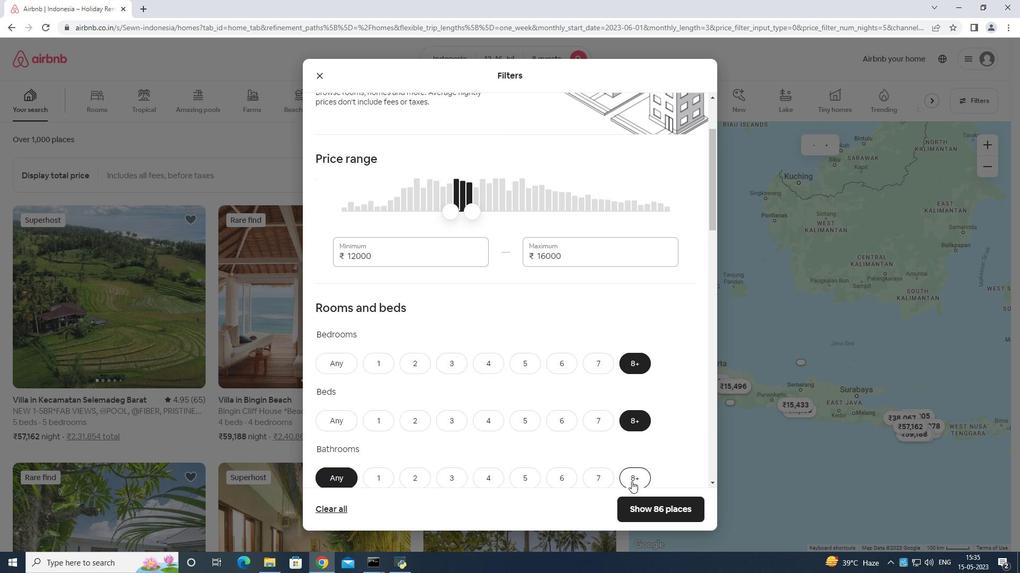 
Action: Mouse moved to (593, 400)
Screenshot: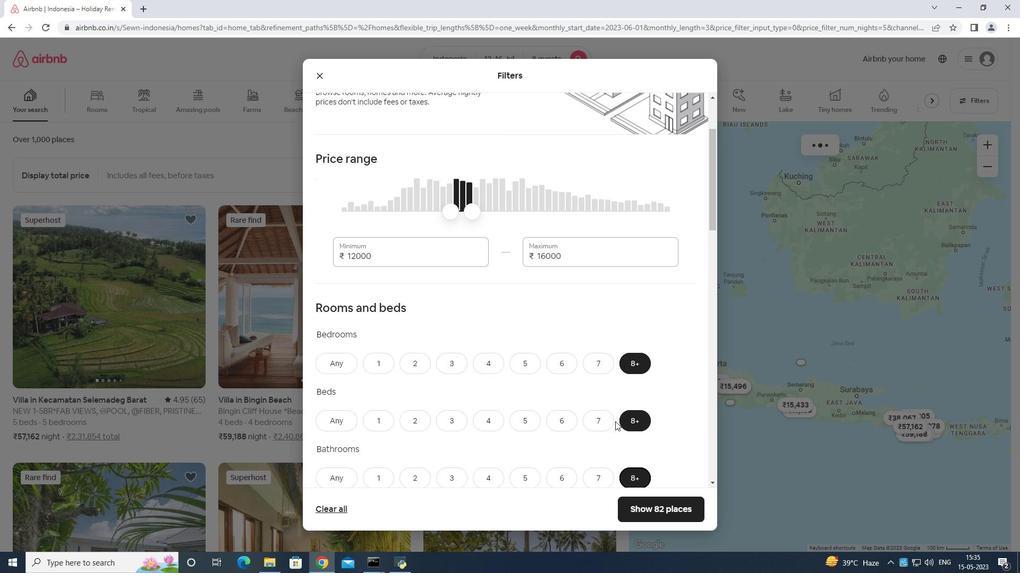 
Action: Mouse scrolled (593, 400) with delta (0, 0)
Screenshot: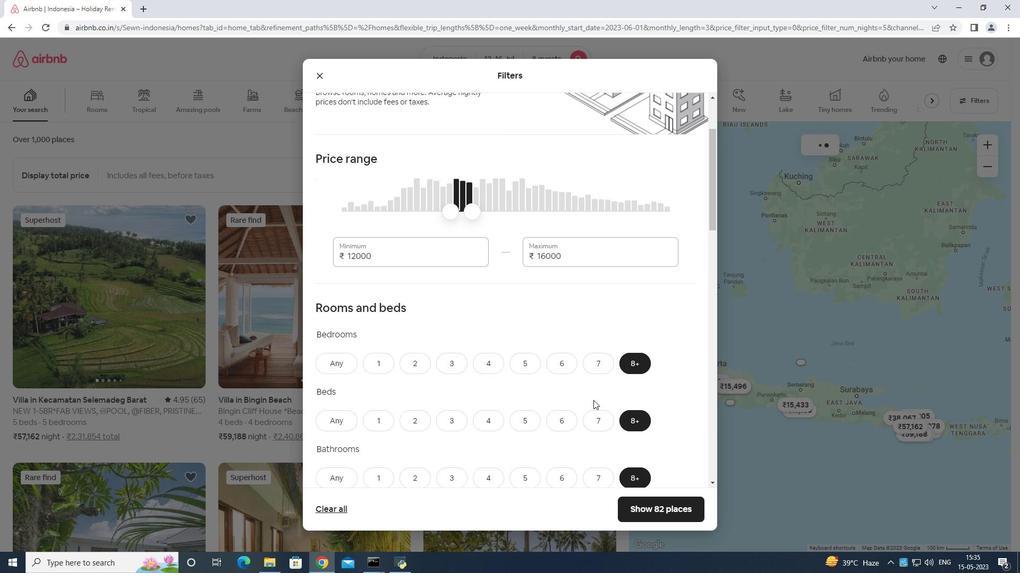 
Action: Mouse moved to (593, 400)
Screenshot: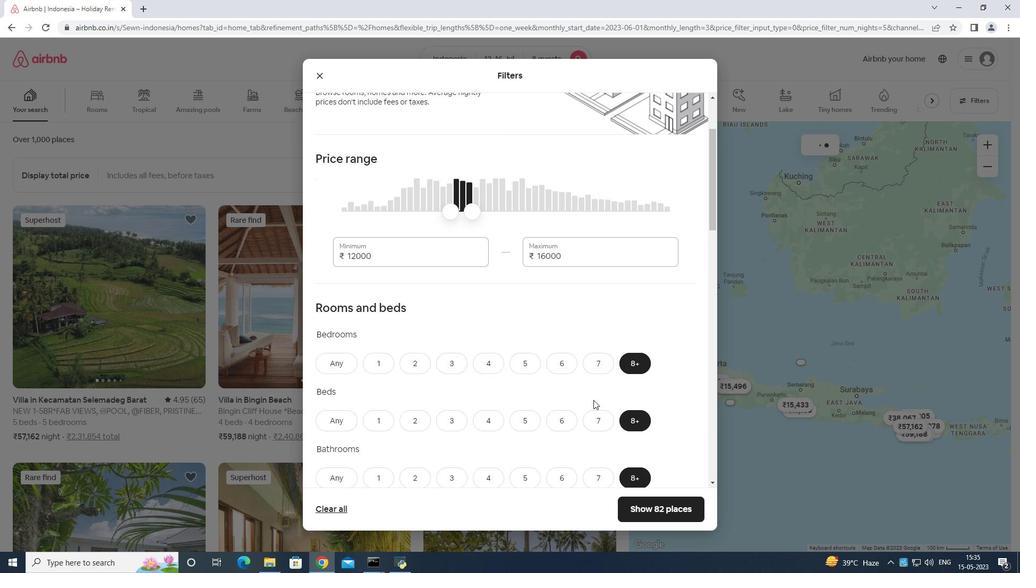 
Action: Mouse scrolled (593, 399) with delta (0, 0)
Screenshot: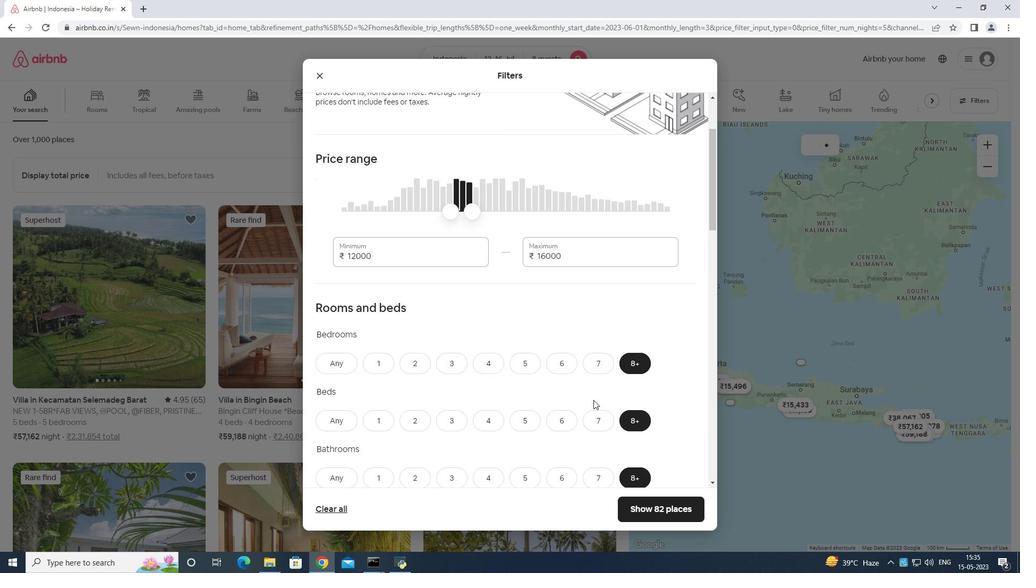 
Action: Mouse moved to (592, 400)
Screenshot: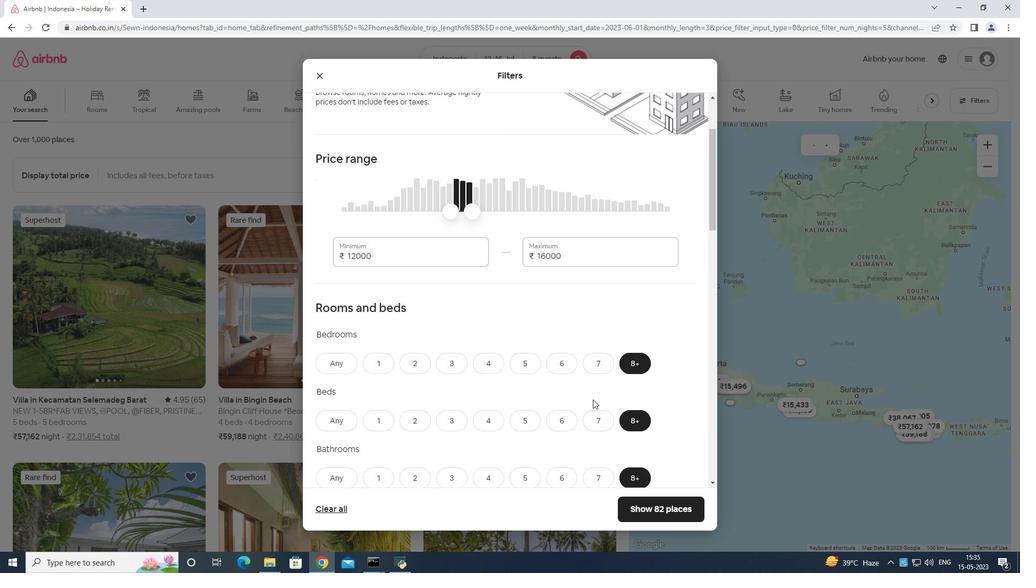 
Action: Mouse scrolled (592, 399) with delta (0, 0)
Screenshot: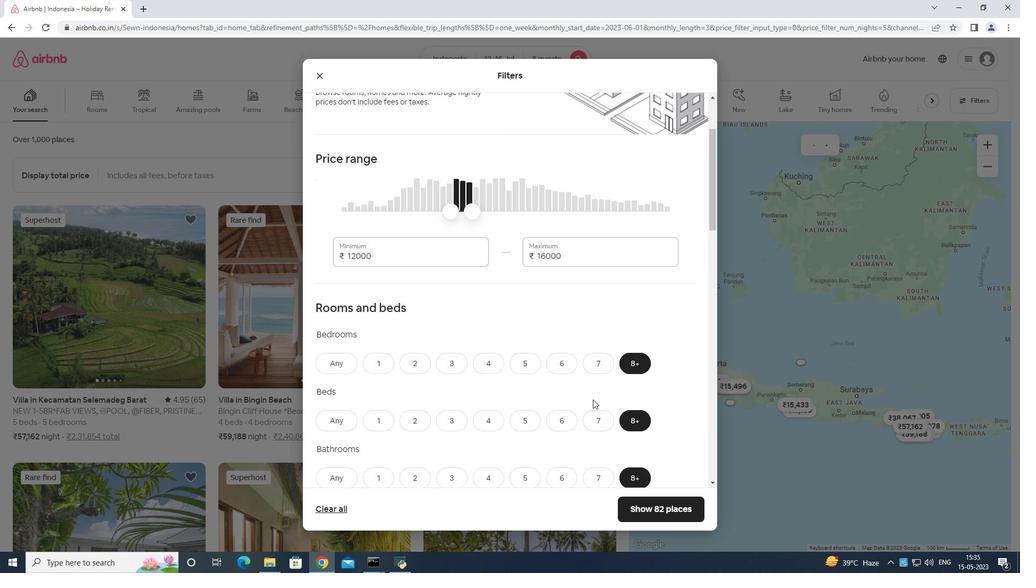 
Action: Mouse moved to (596, 392)
Screenshot: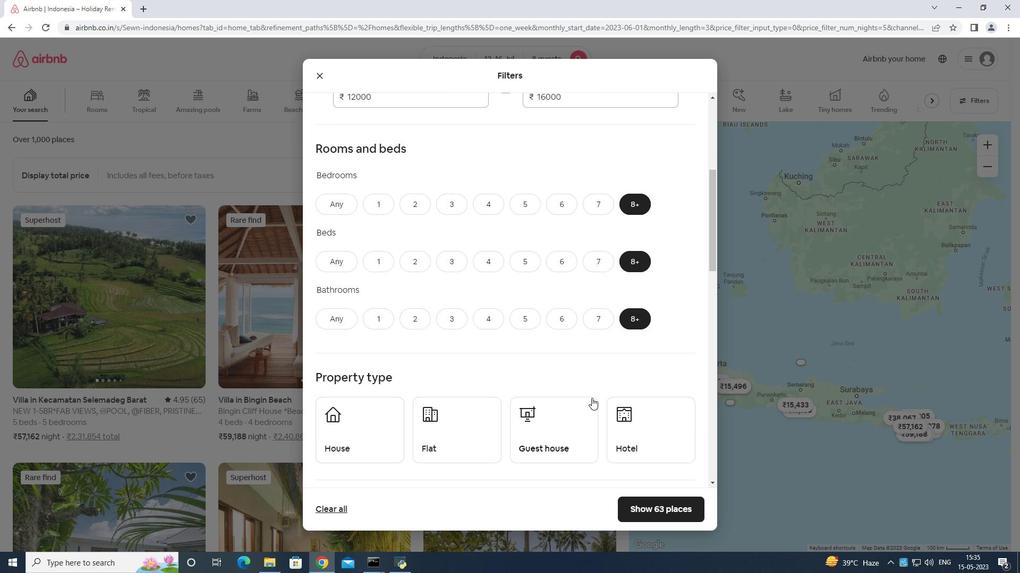 
Action: Mouse scrolled (596, 393) with delta (0, 0)
Screenshot: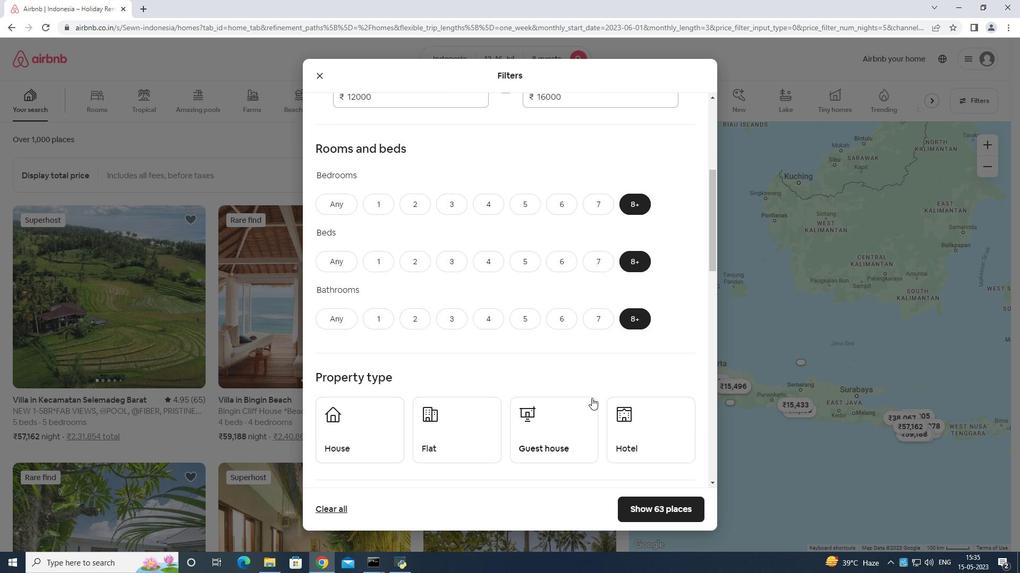 
Action: Mouse scrolled (596, 393) with delta (0, 0)
Screenshot: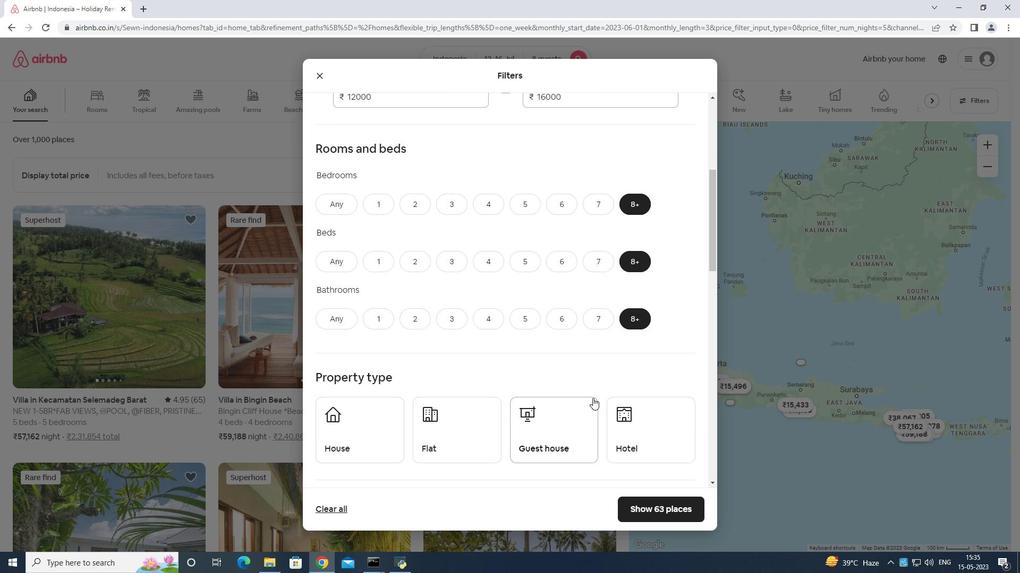 
Action: Mouse moved to (596, 392)
Screenshot: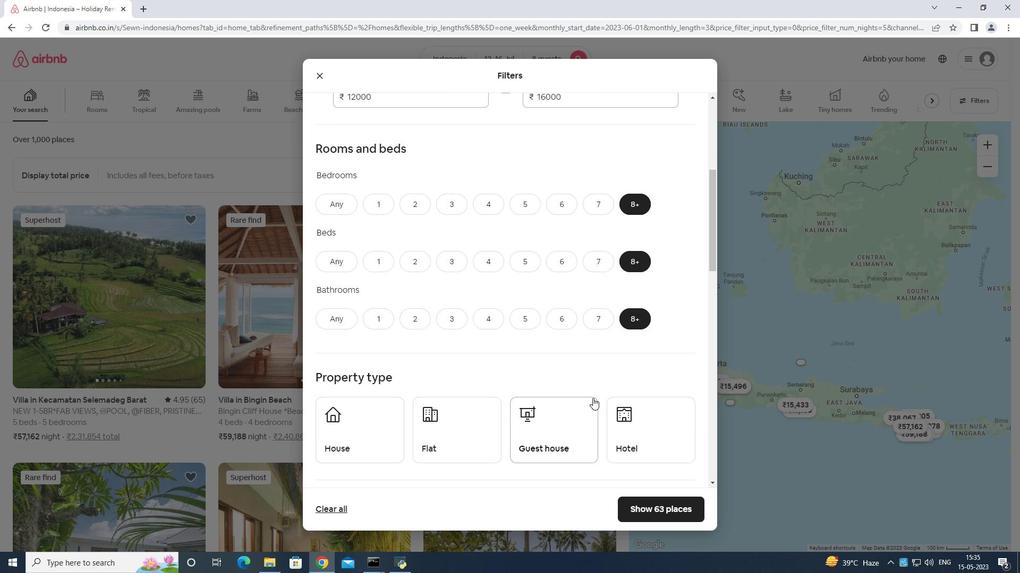 
Action: Mouse scrolled (596, 392) with delta (0, 0)
Screenshot: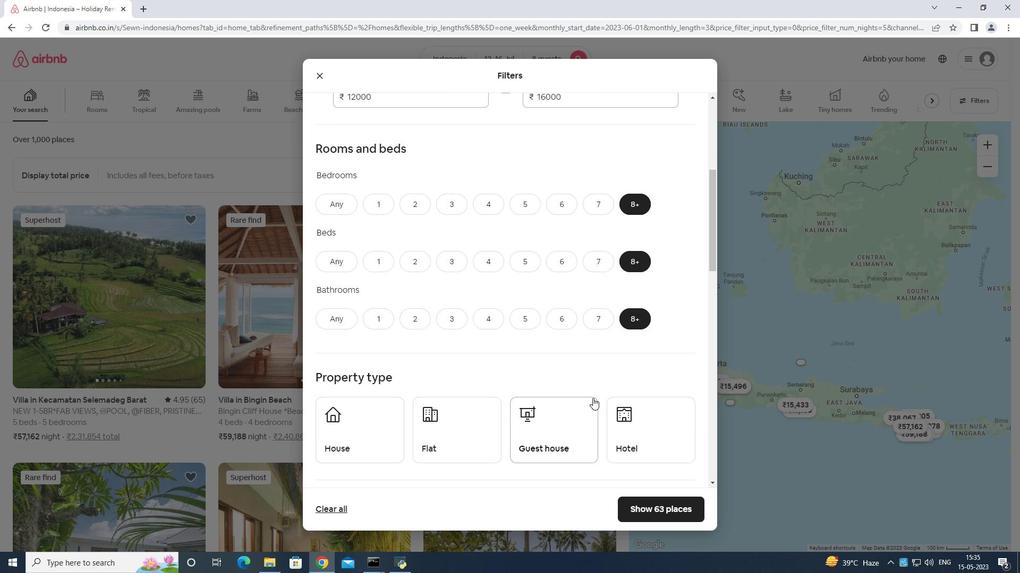 
Action: Mouse moved to (598, 391)
Screenshot: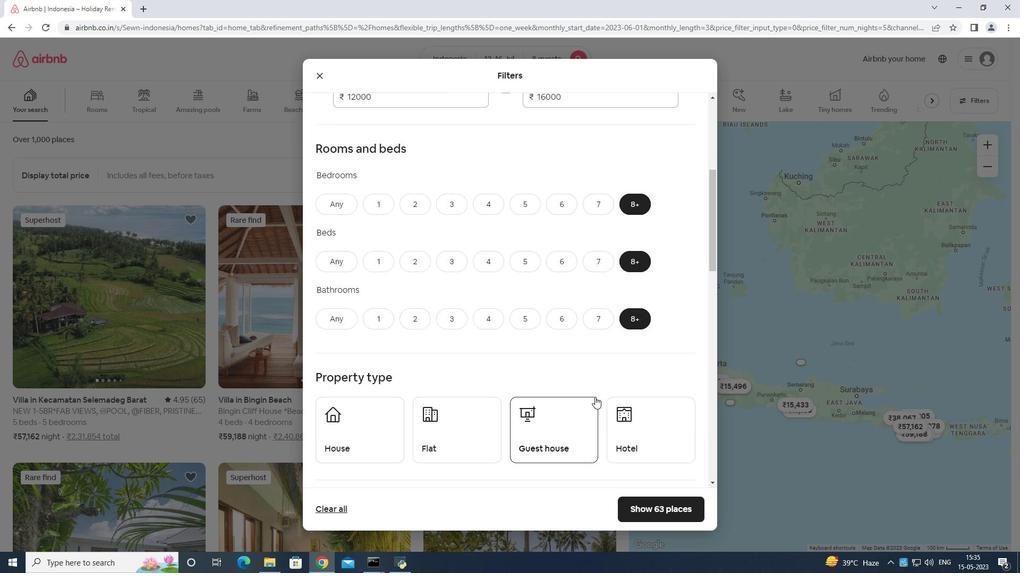 
Action: Mouse scrolled (598, 391) with delta (0, 0)
Screenshot: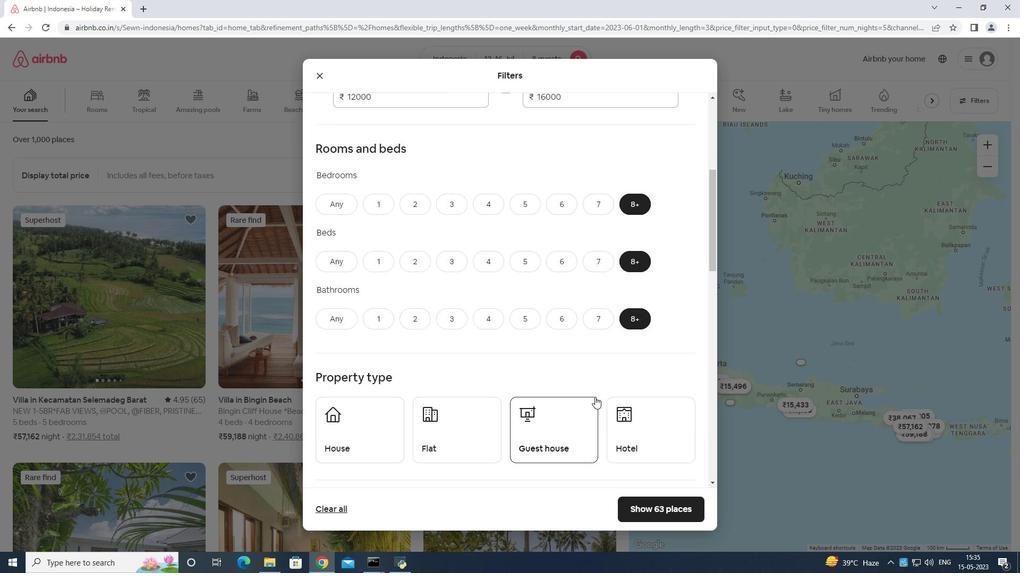 
Action: Mouse moved to (598, 390)
Screenshot: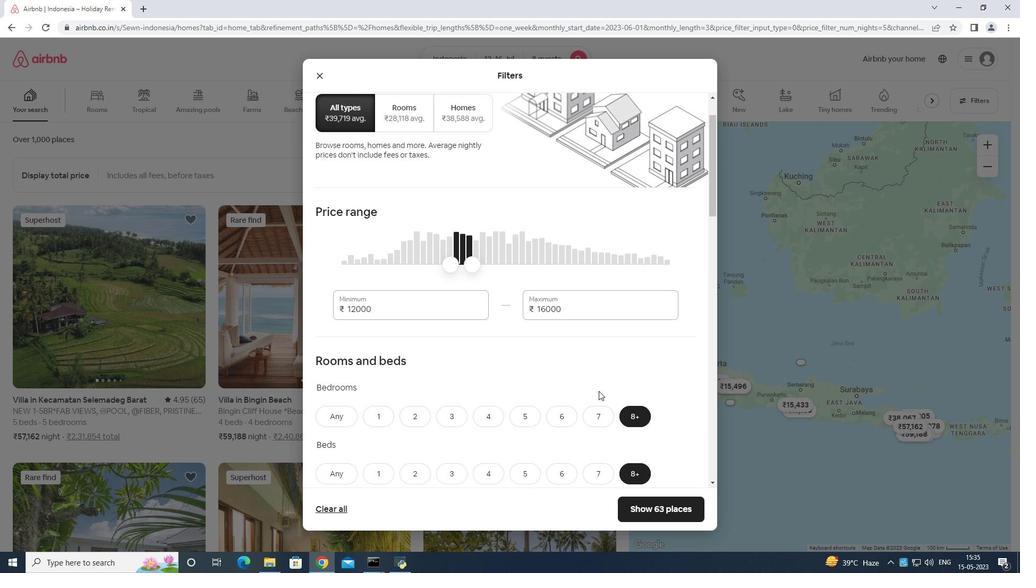 
Action: Mouse scrolled (598, 390) with delta (0, 0)
Screenshot: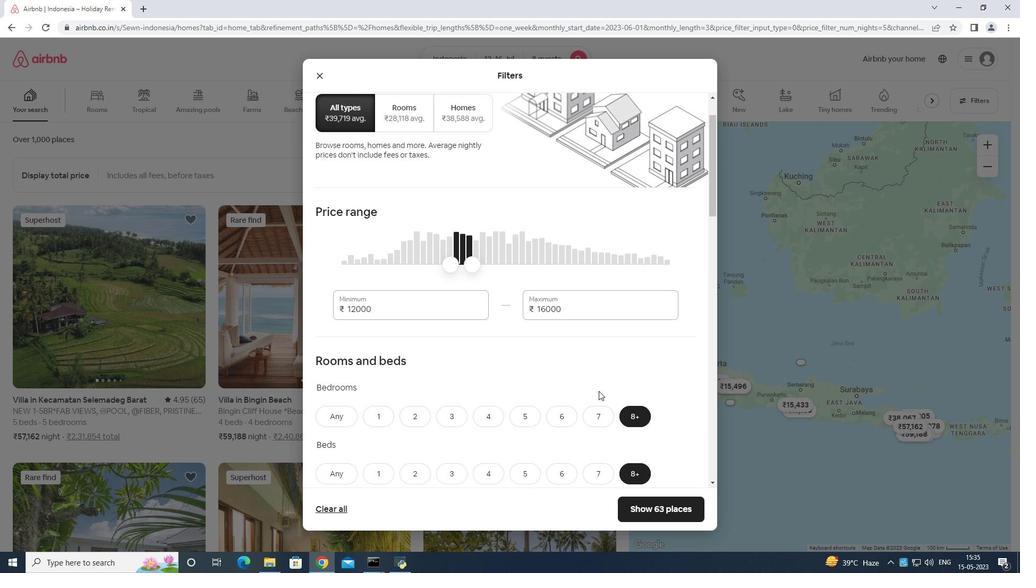
Action: Mouse scrolled (598, 390) with delta (0, 0)
Screenshot: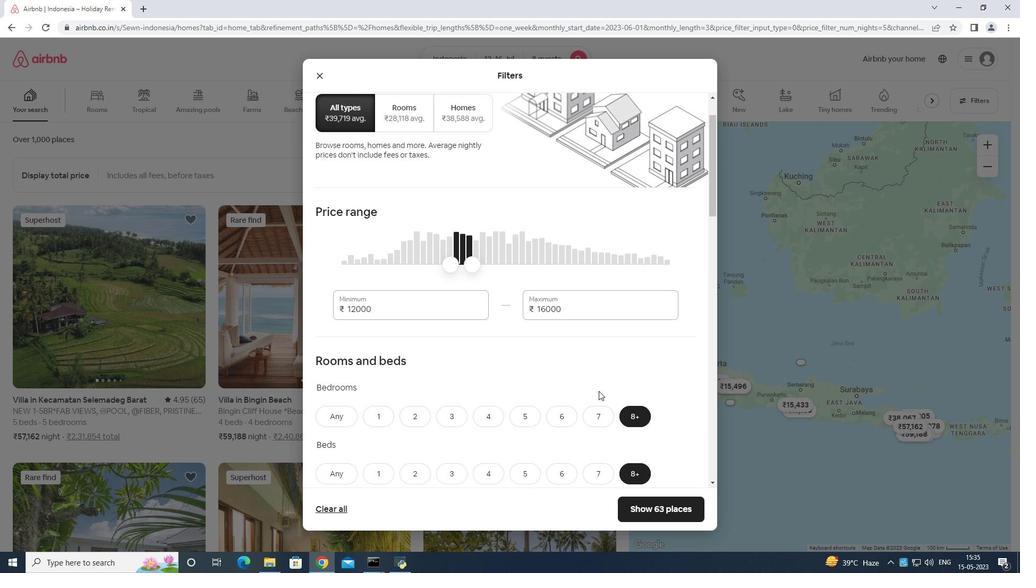 
Action: Mouse scrolled (598, 390) with delta (0, 0)
Screenshot: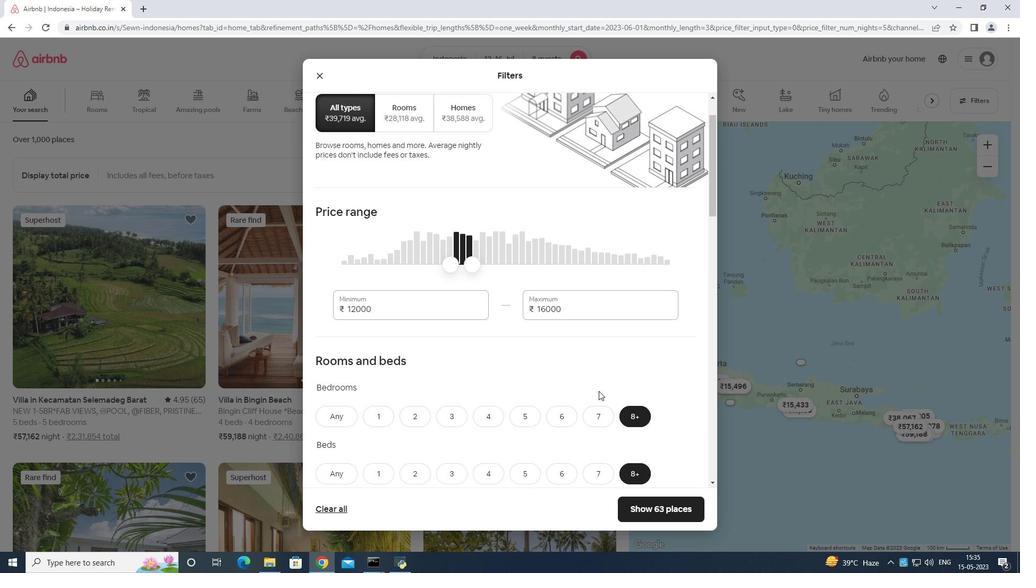
Action: Mouse moved to (598, 390)
Screenshot: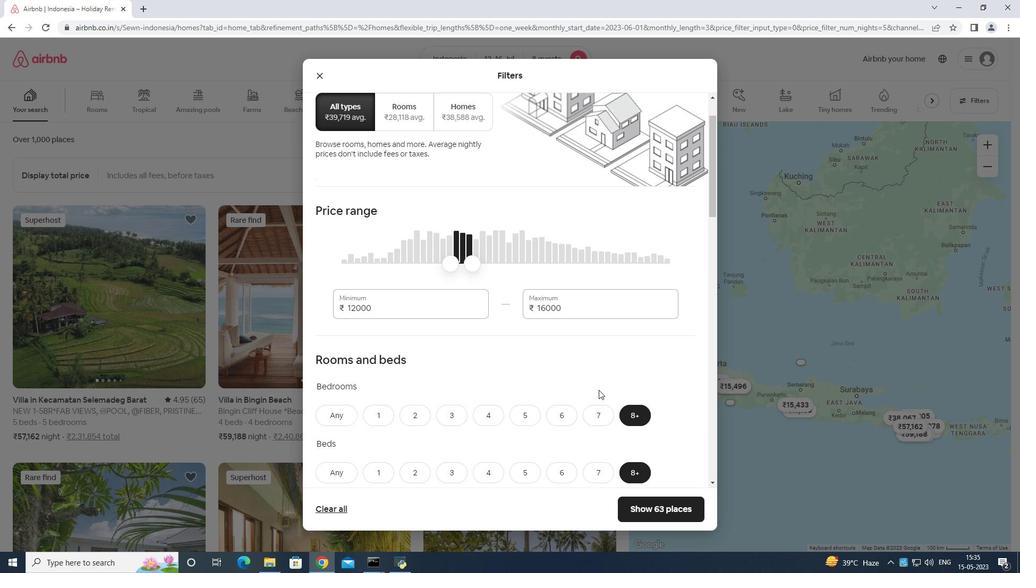 
Action: Mouse scrolled (598, 390) with delta (0, 0)
Screenshot: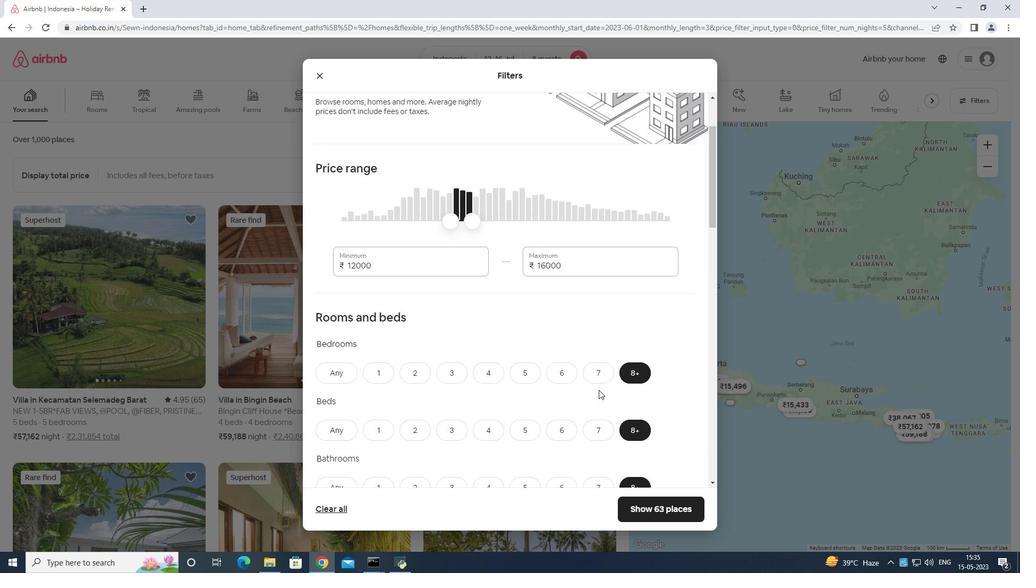 
Action: Mouse scrolled (598, 390) with delta (0, 0)
Screenshot: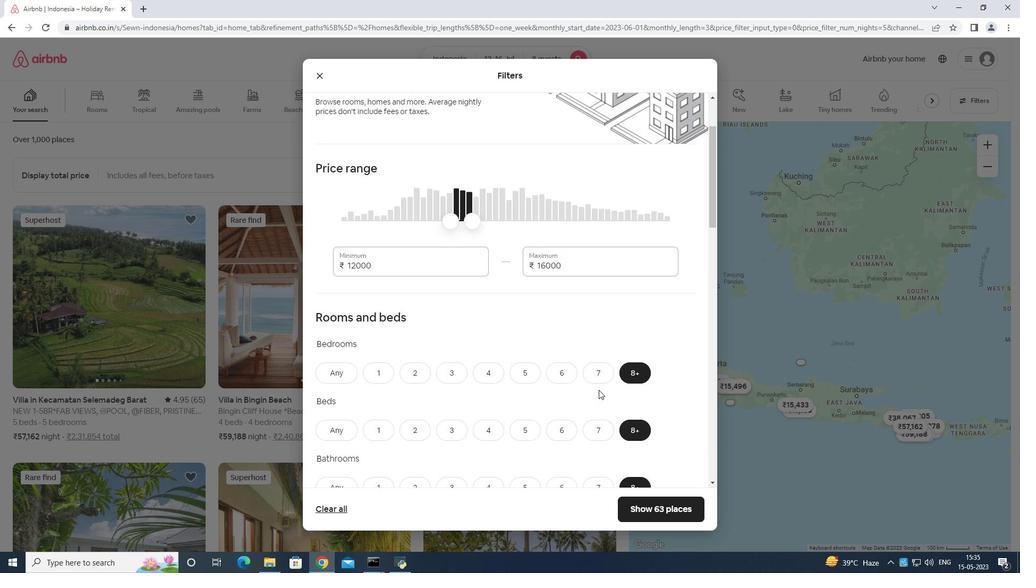 
Action: Mouse moved to (371, 370)
Screenshot: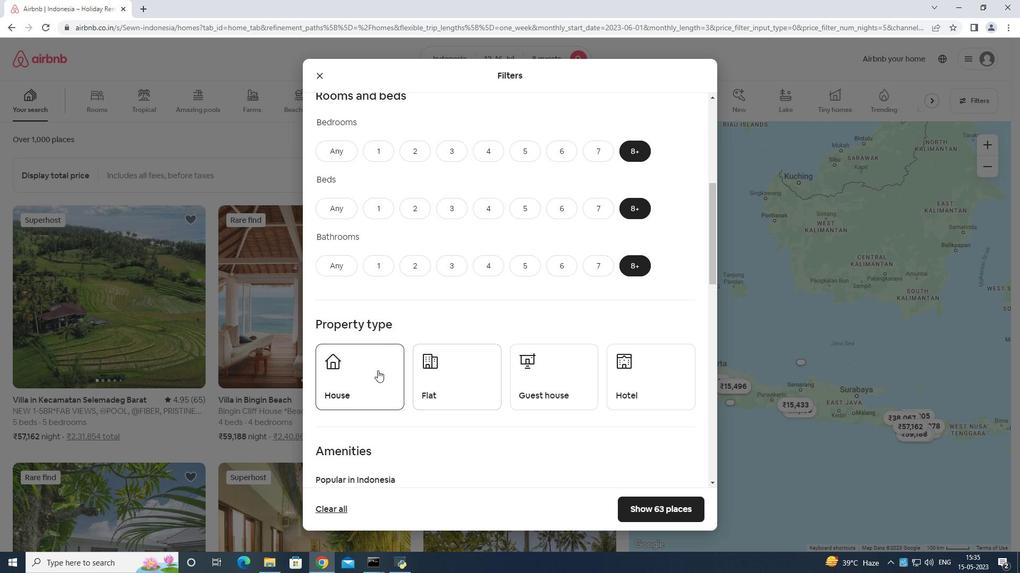 
Action: Mouse pressed left at (371, 370)
Screenshot: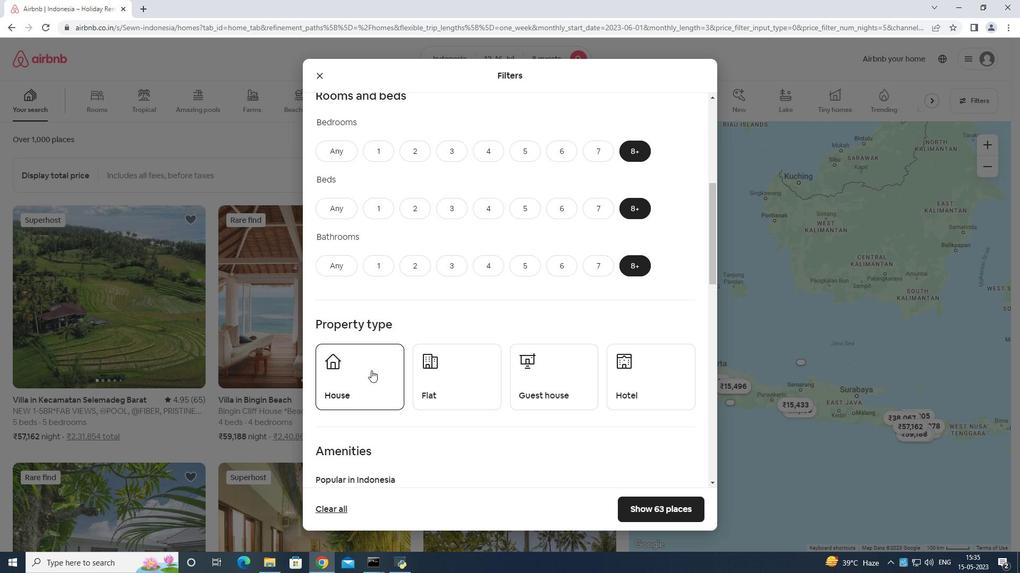 
Action: Mouse moved to (475, 375)
Screenshot: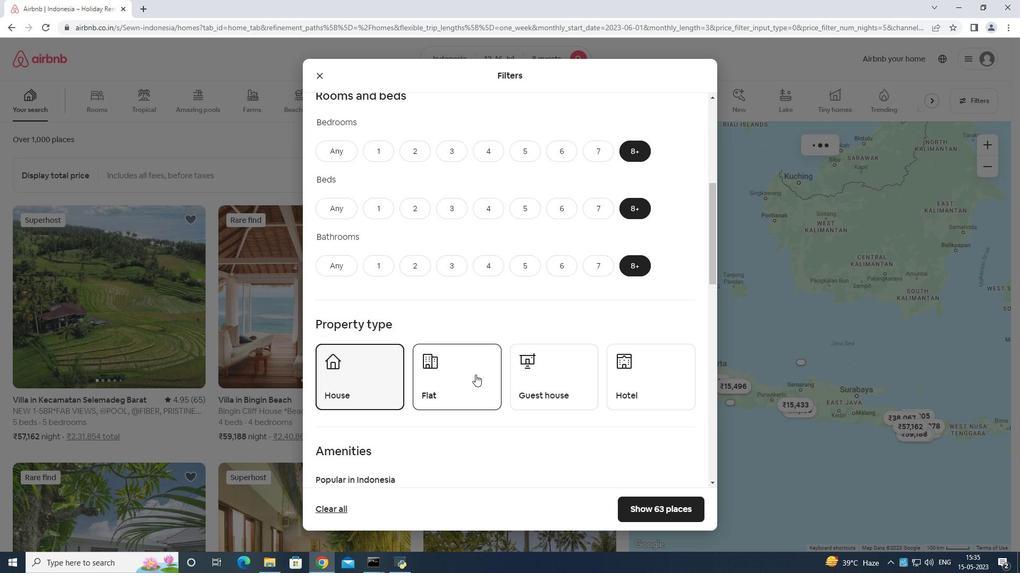 
Action: Mouse pressed left at (475, 375)
Screenshot: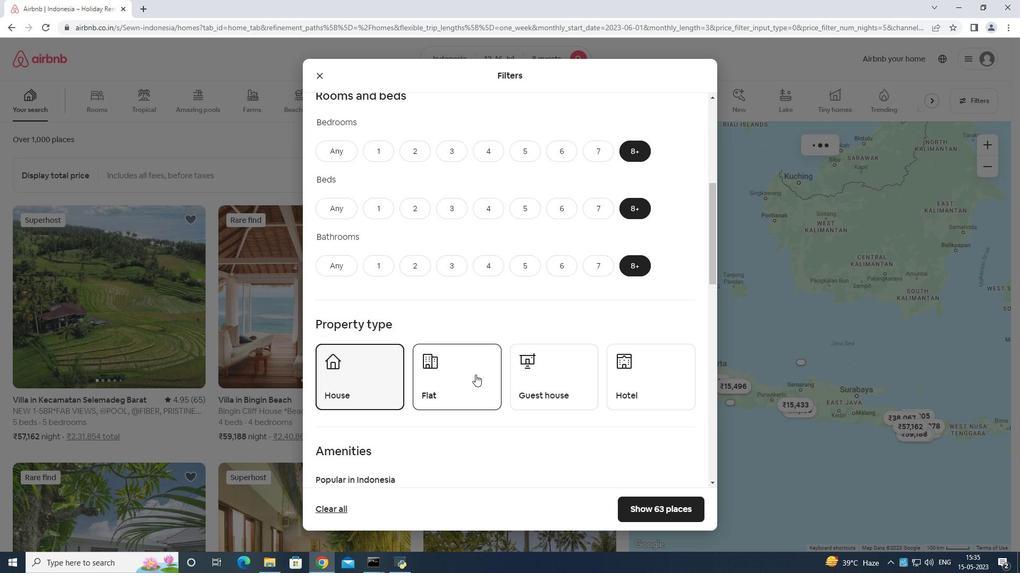 
Action: Mouse moved to (531, 375)
Screenshot: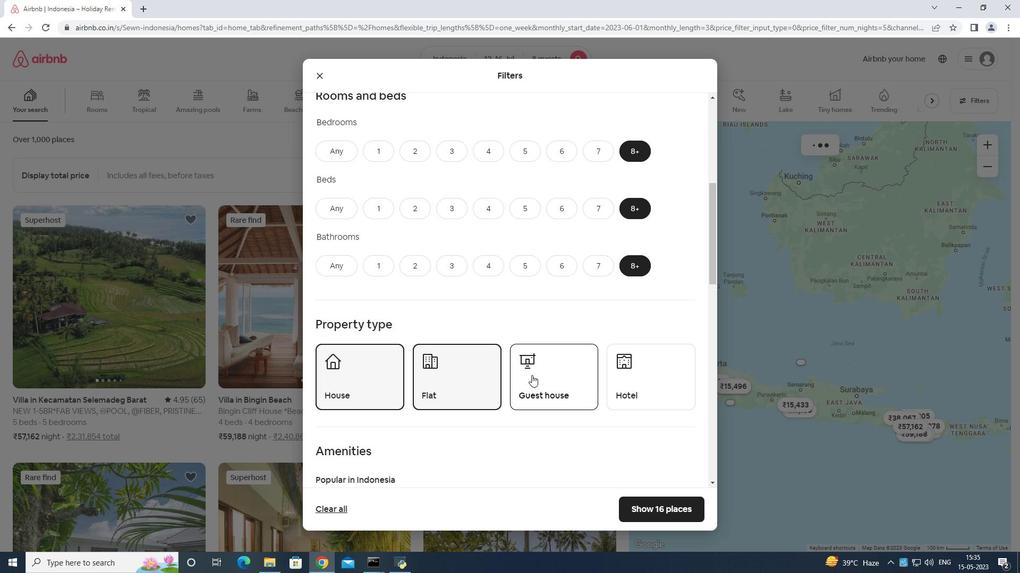 
Action: Mouse pressed left at (531, 375)
Screenshot: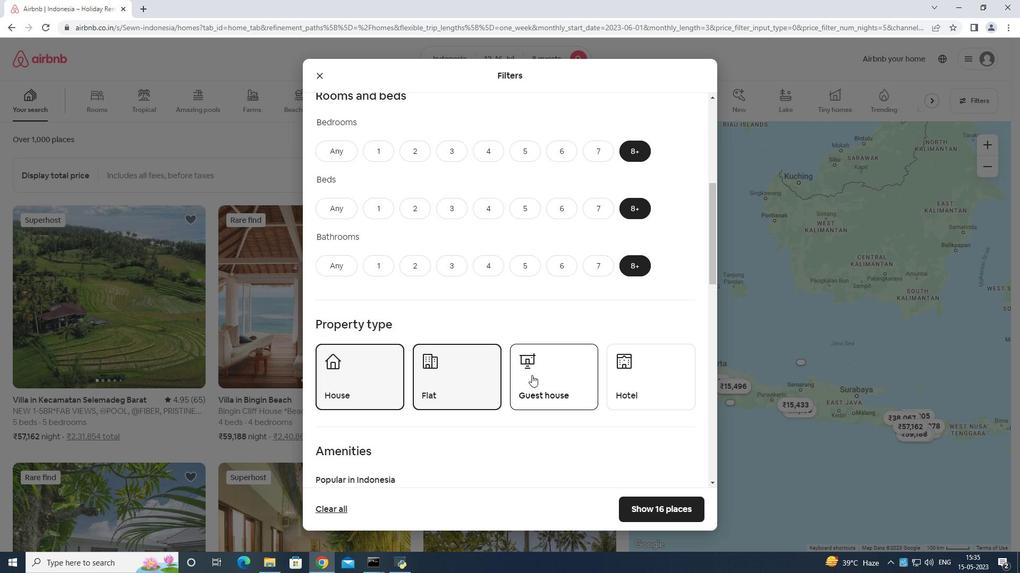 
Action: Mouse moved to (602, 384)
Screenshot: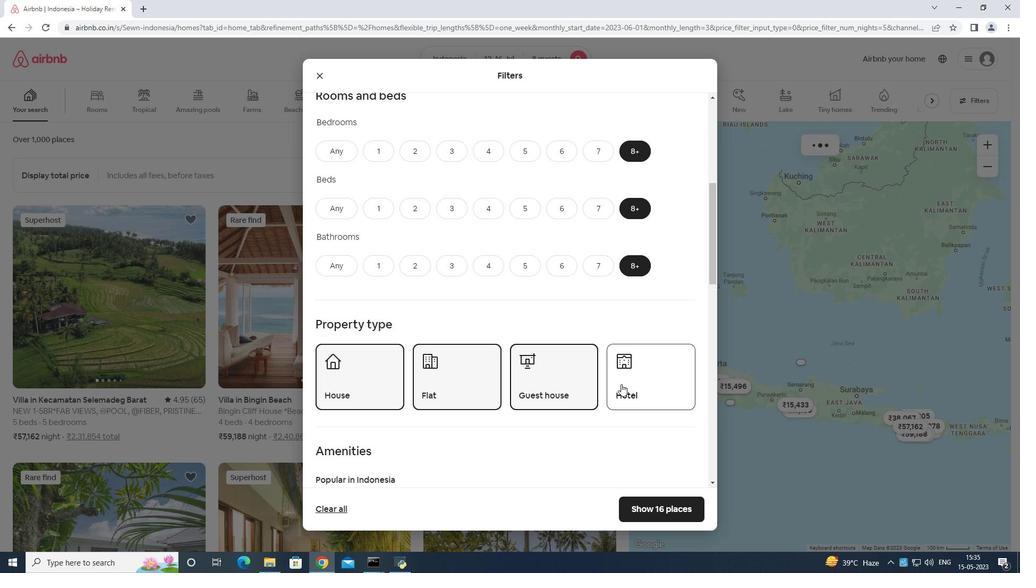 
Action: Mouse pressed left at (602, 384)
Screenshot: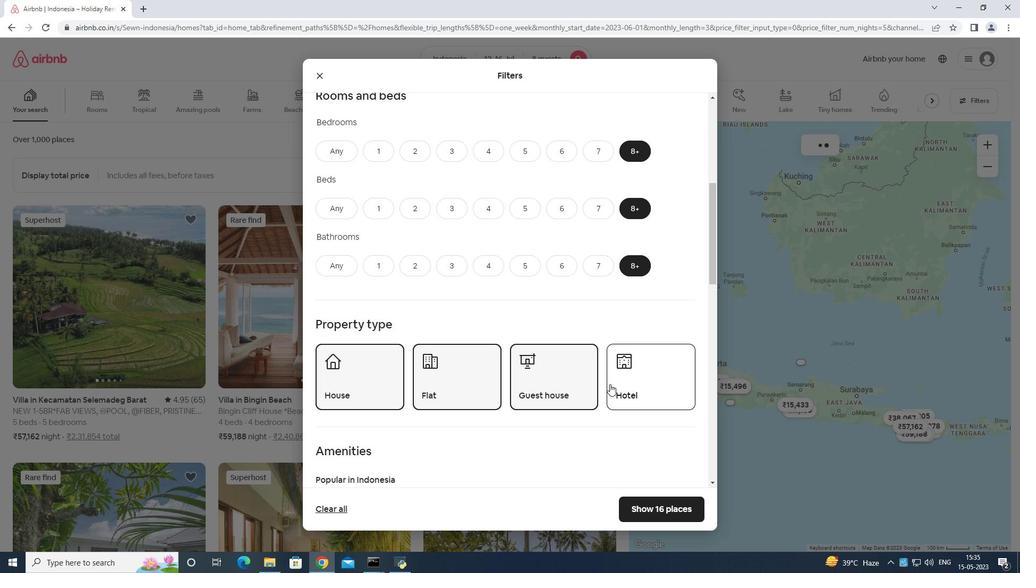 
Action: Mouse moved to (630, 383)
Screenshot: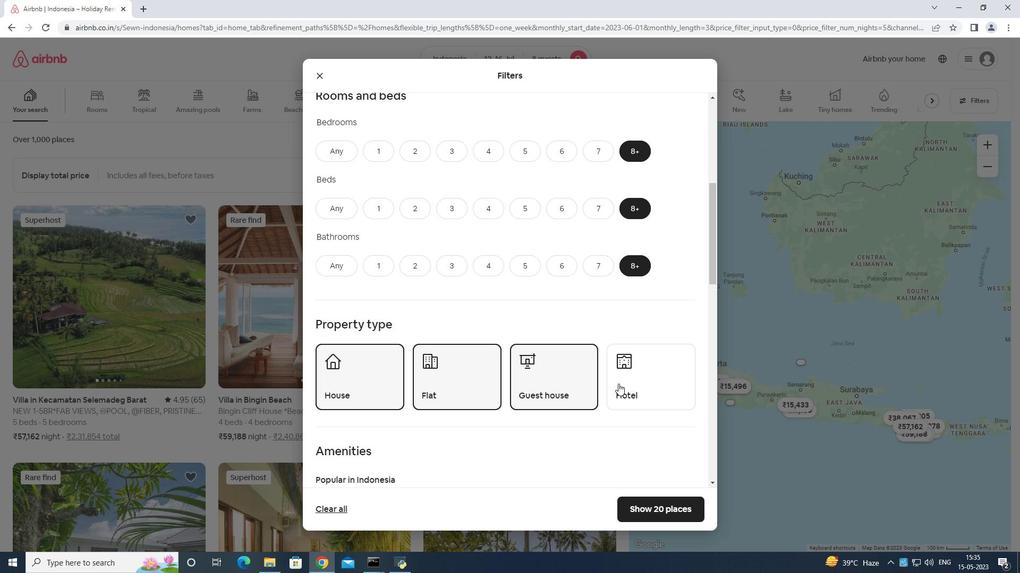 
Action: Mouse pressed left at (630, 383)
Screenshot: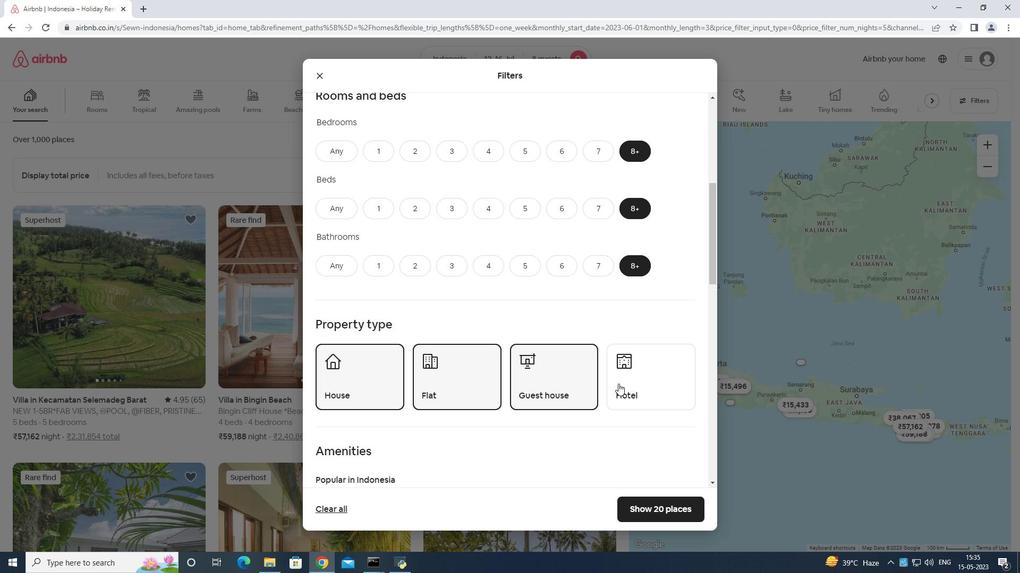
Action: Mouse moved to (627, 374)
Screenshot: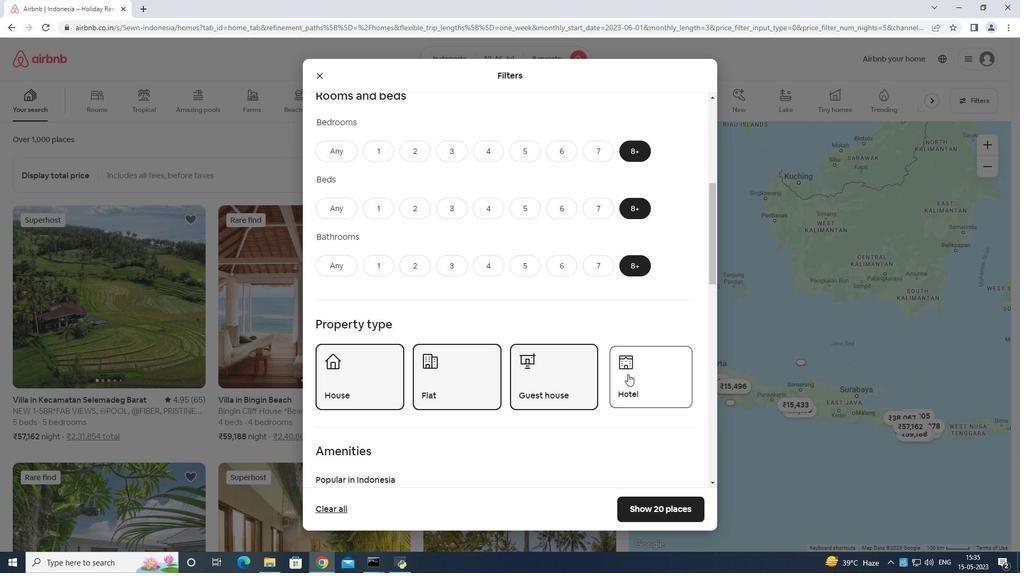 
Action: Mouse scrolled (627, 373) with delta (0, 0)
Screenshot: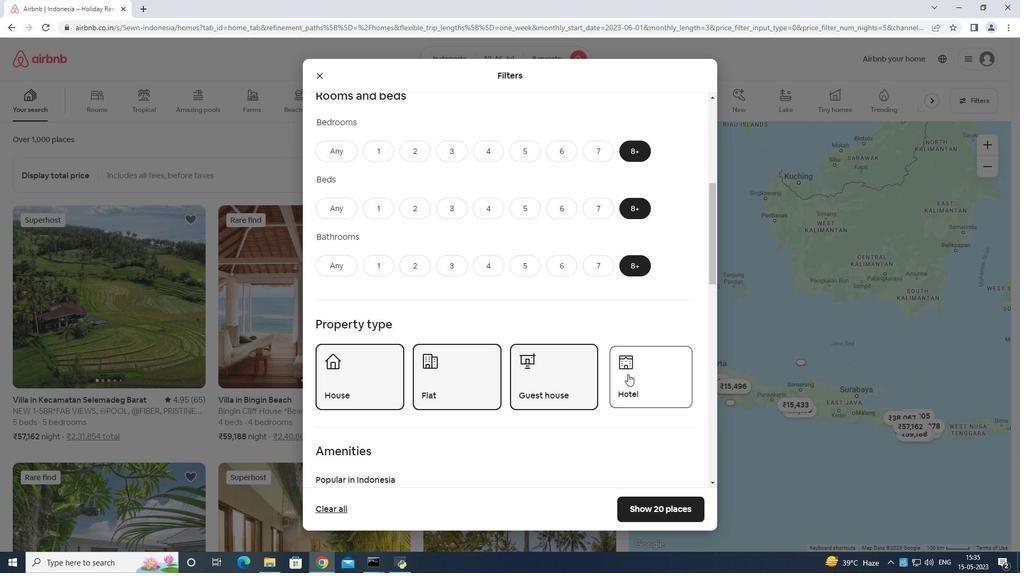 
Action: Mouse moved to (627, 374)
Screenshot: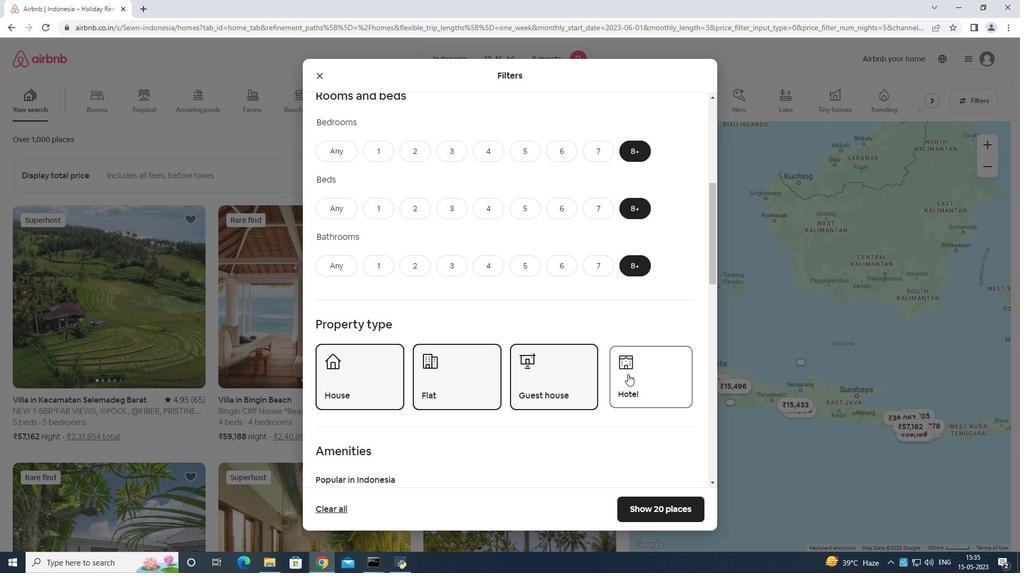 
Action: Mouse scrolled (627, 374) with delta (0, 0)
Screenshot: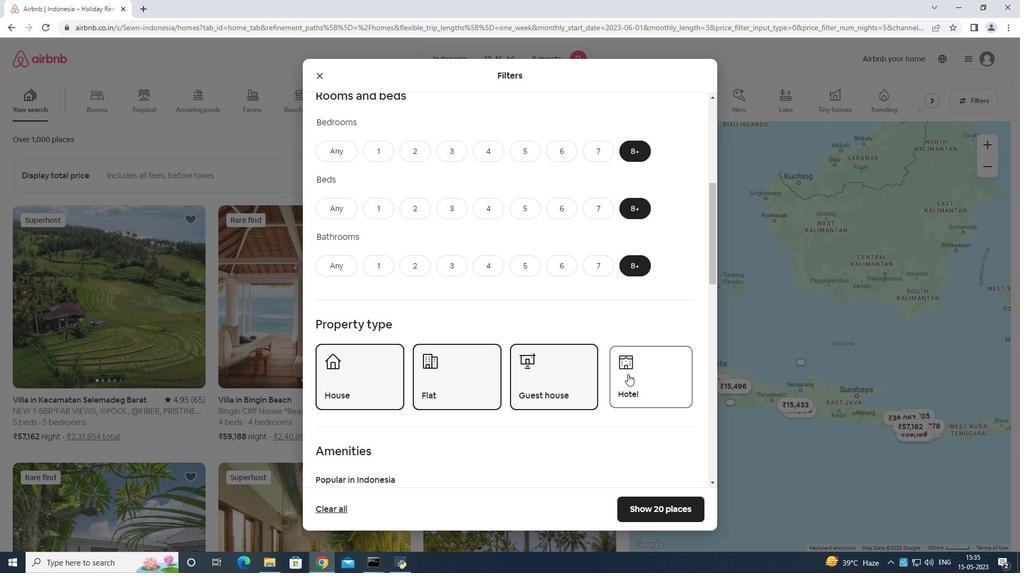 
Action: Mouse moved to (531, 400)
Screenshot: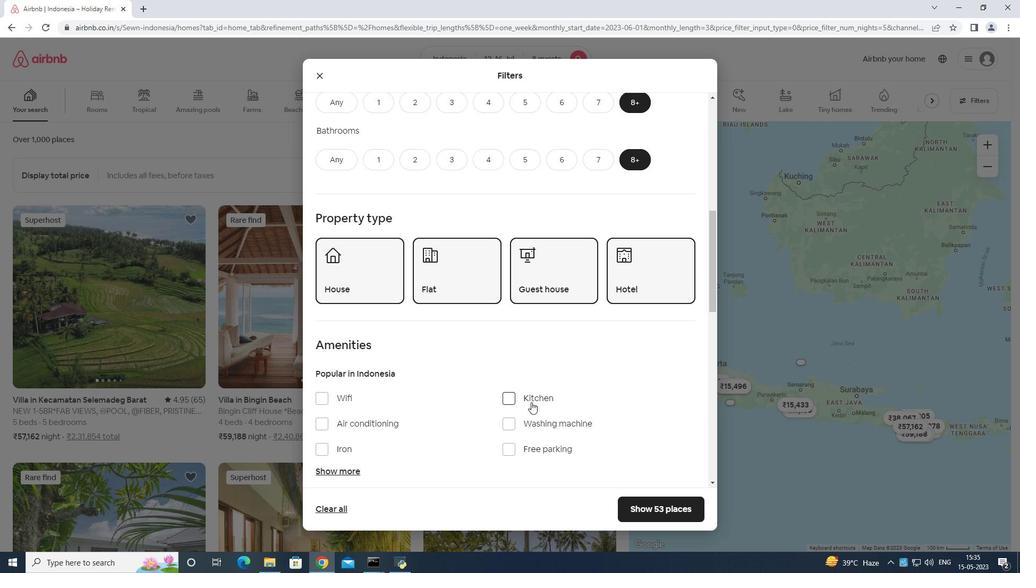 
Action: Mouse scrolled (531, 400) with delta (0, 0)
Screenshot: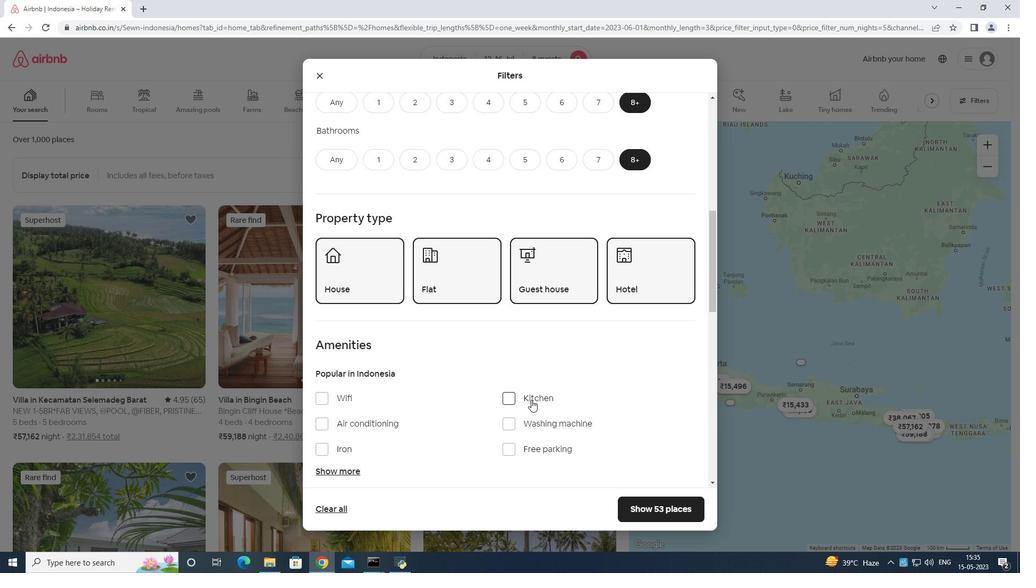 
Action: Mouse scrolled (531, 400) with delta (0, 0)
Screenshot: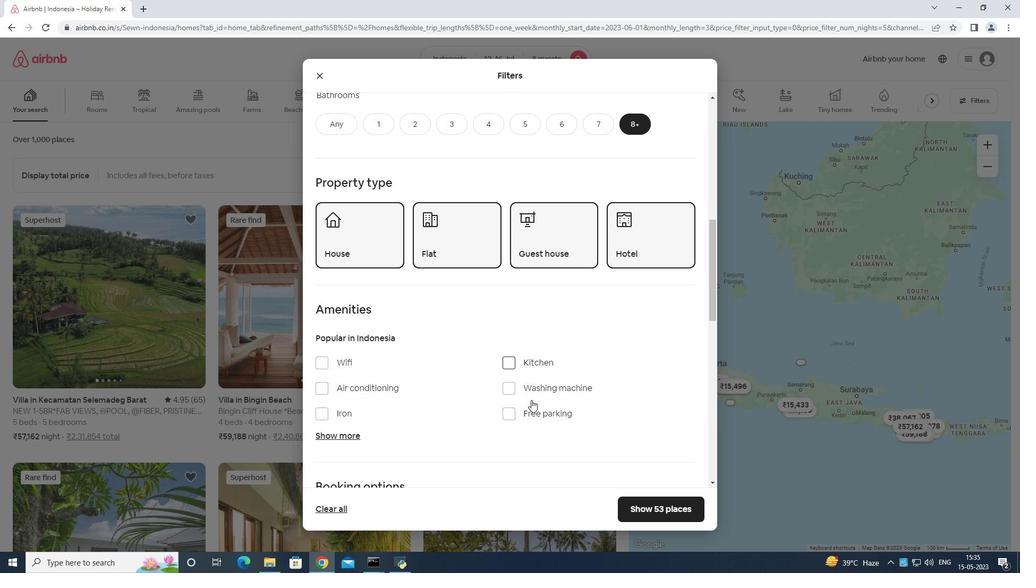 
Action: Mouse scrolled (531, 400) with delta (0, 0)
Screenshot: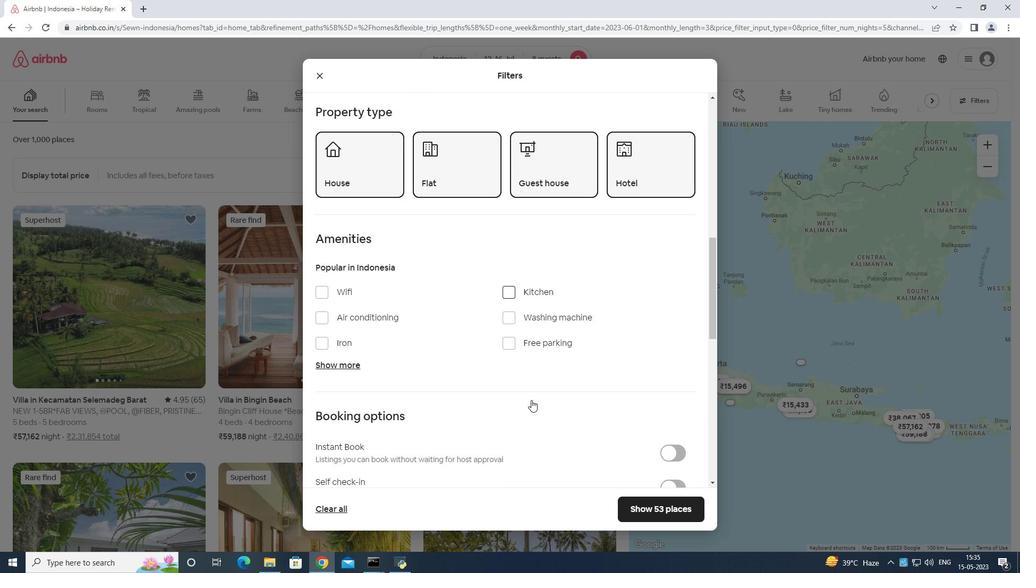 
Action: Mouse moved to (350, 235)
Screenshot: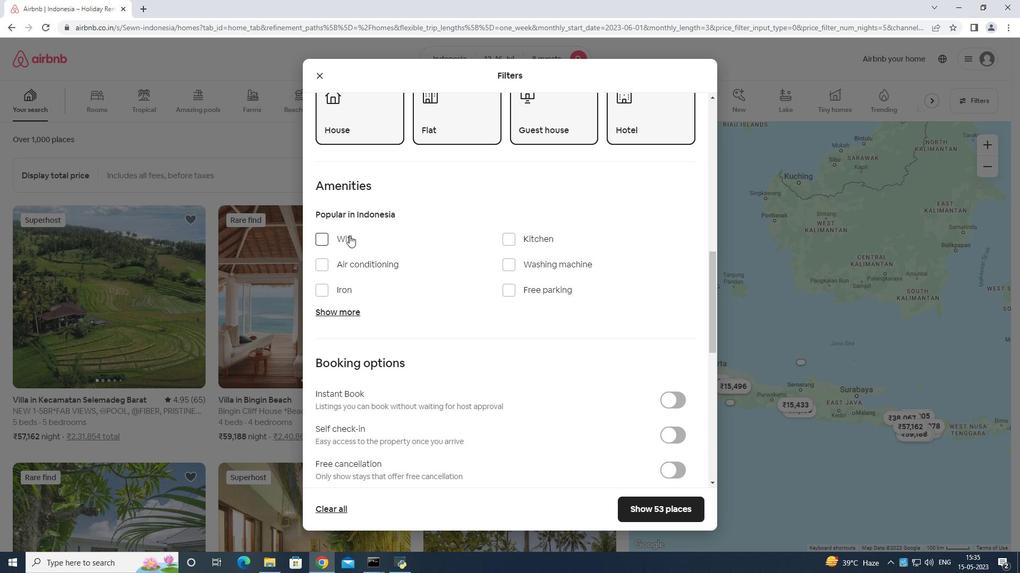 
Action: Mouse pressed left at (350, 235)
Screenshot: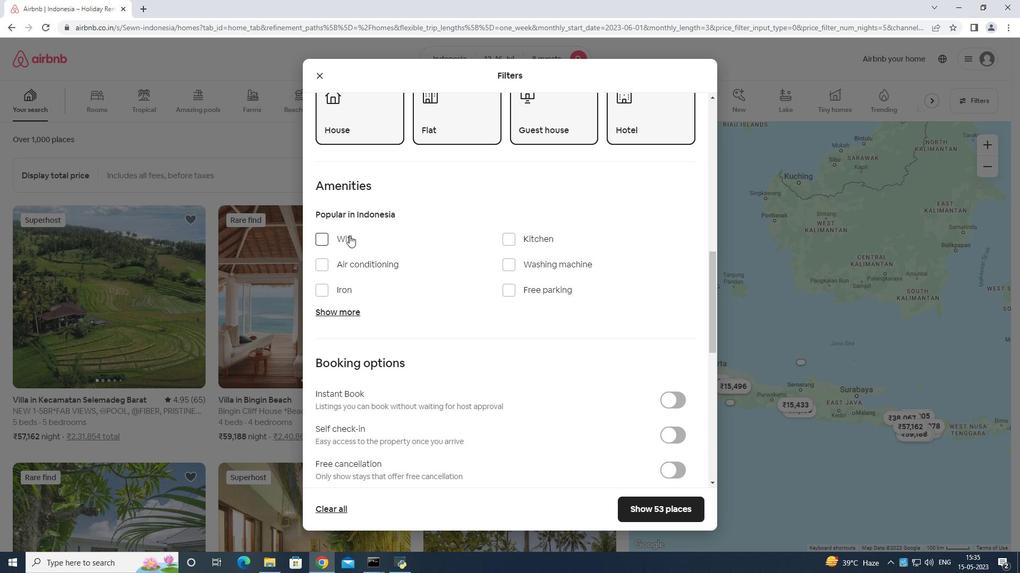 
Action: Mouse moved to (514, 284)
Screenshot: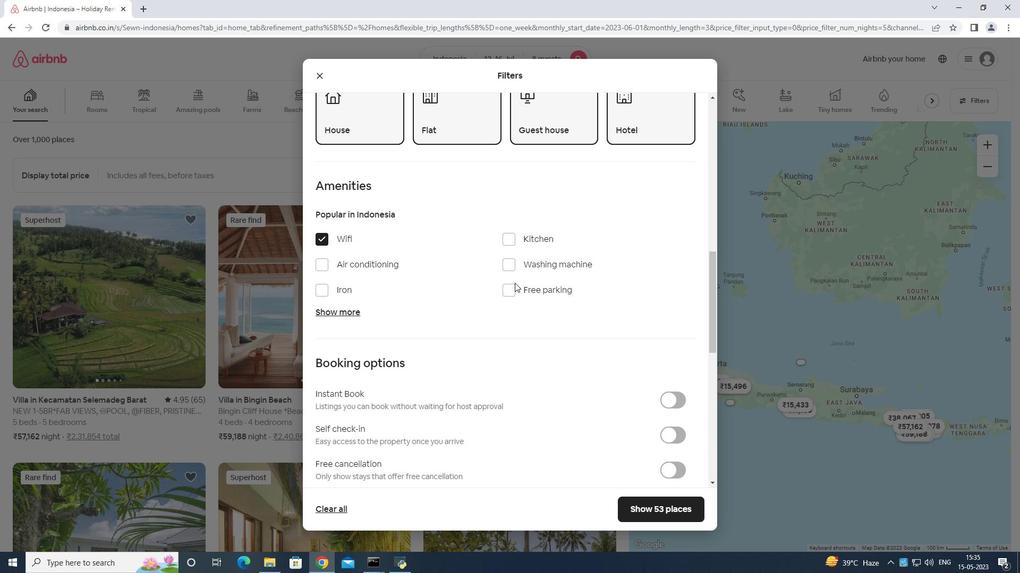 
Action: Mouse pressed left at (514, 284)
Screenshot: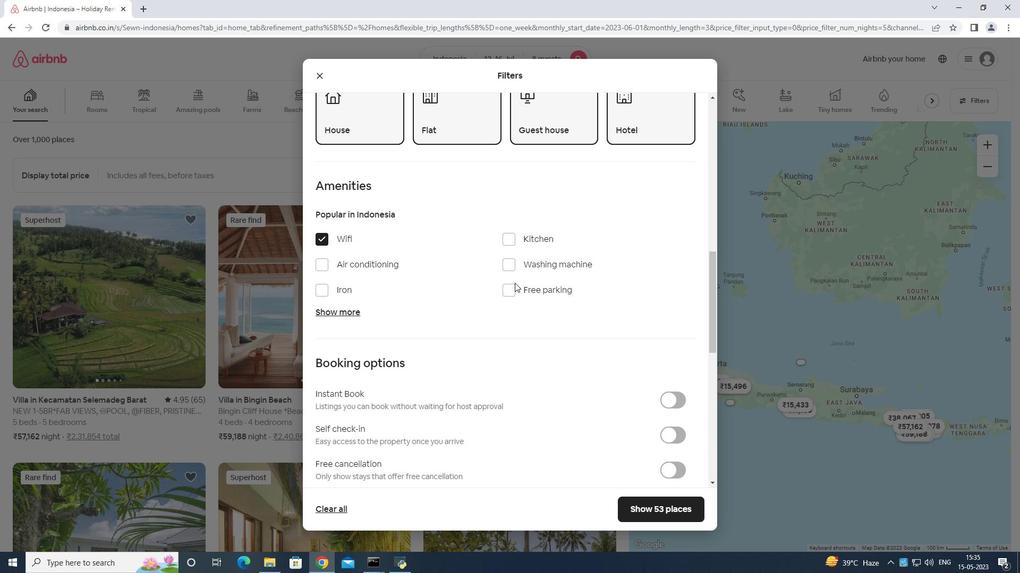 
Action: Mouse moved to (348, 316)
Screenshot: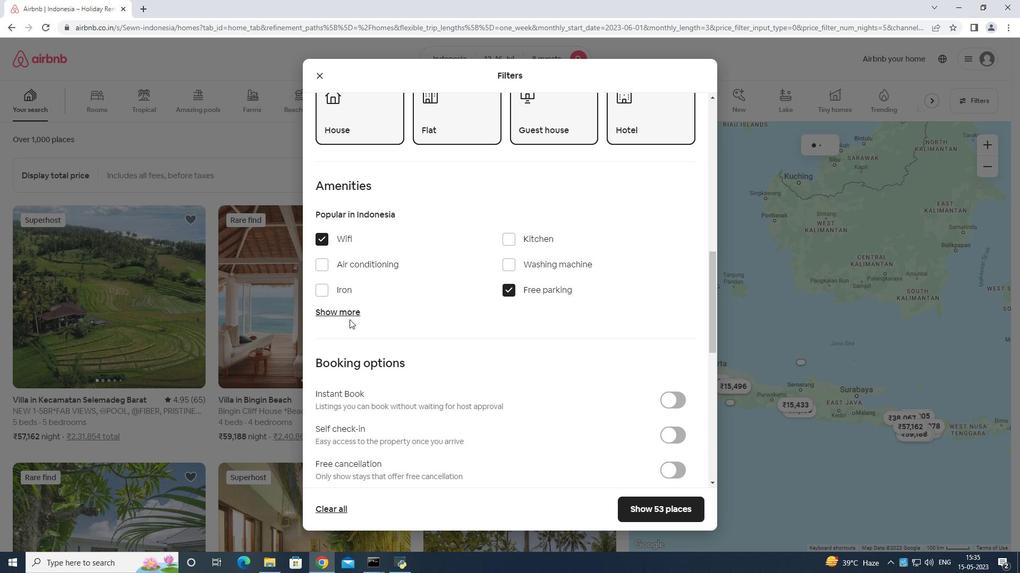 
Action: Mouse pressed left at (348, 316)
Screenshot: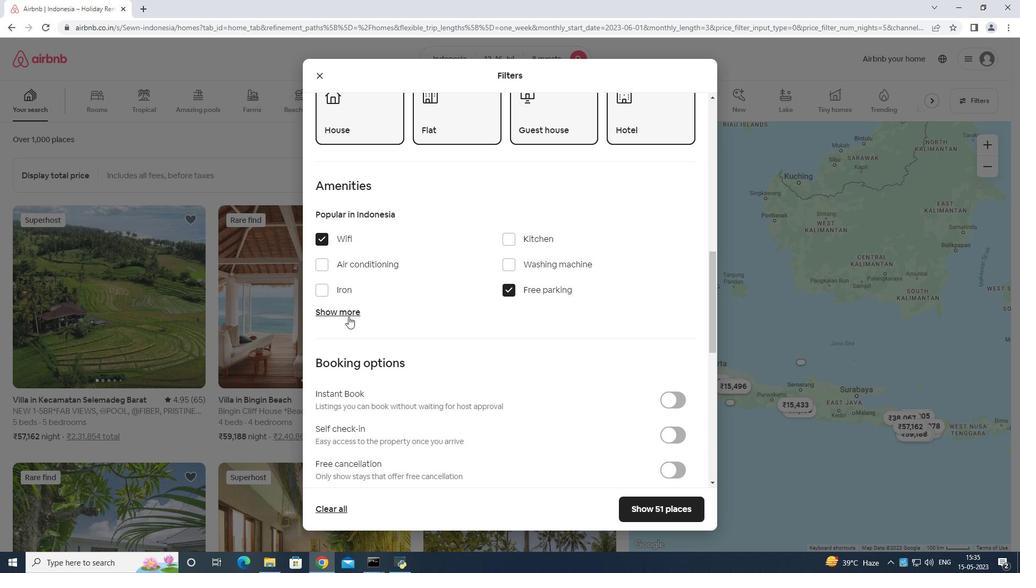 
Action: Mouse moved to (509, 369)
Screenshot: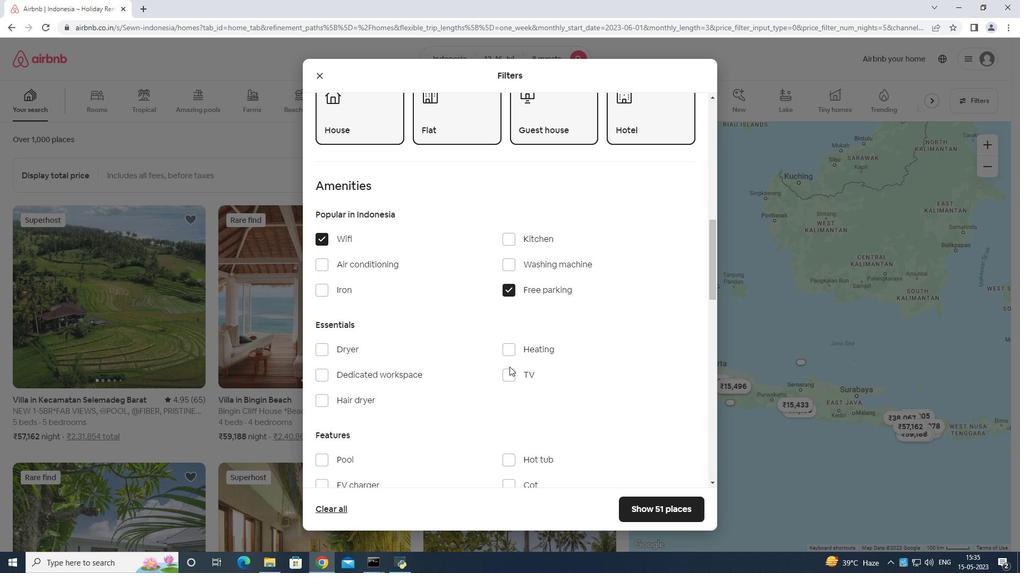 
Action: Mouse pressed left at (509, 369)
Screenshot: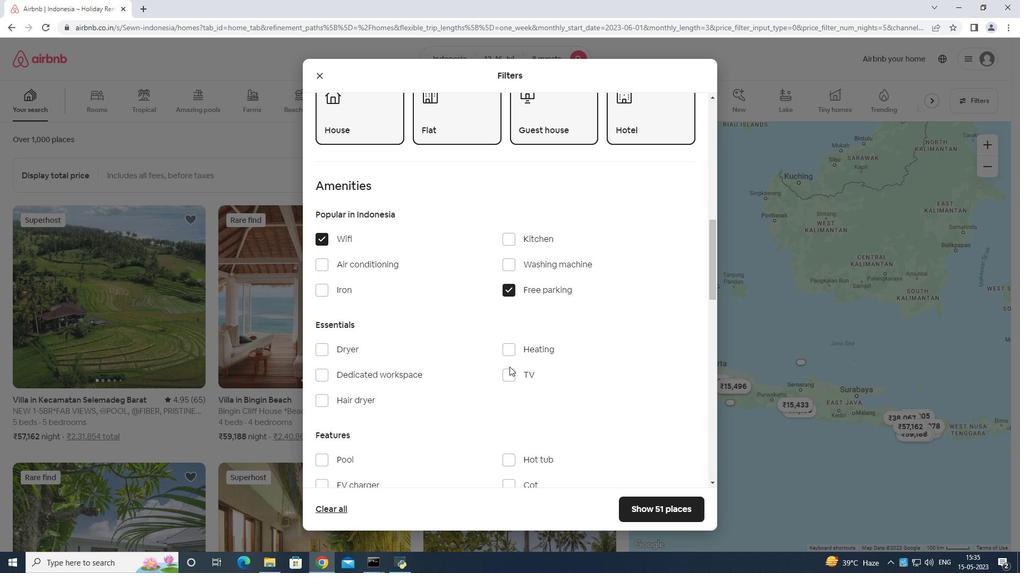 
Action: Mouse moved to (509, 366)
Screenshot: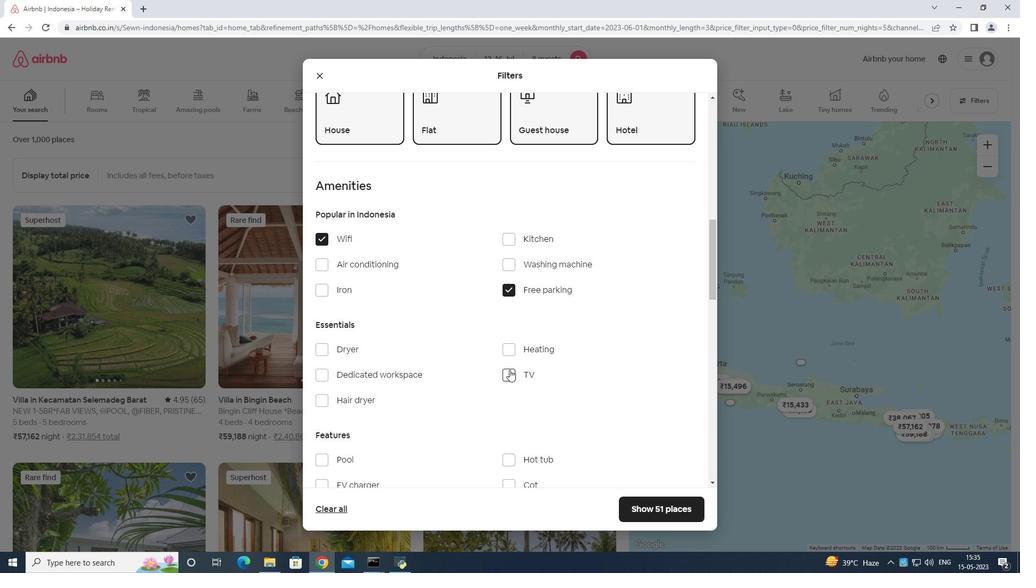 
Action: Mouse scrolled (509, 366) with delta (0, 0)
Screenshot: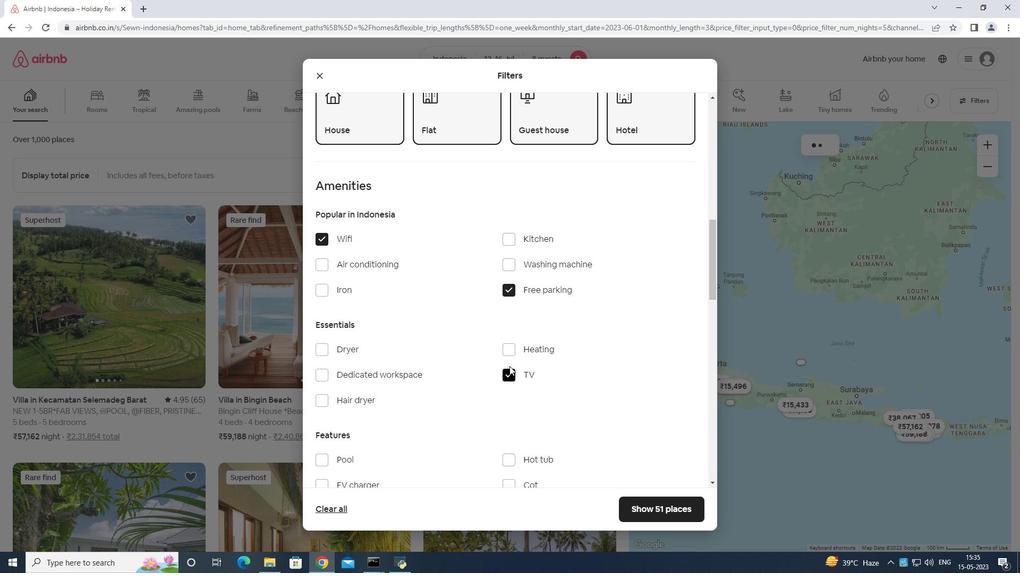 
Action: Mouse moved to (349, 449)
Screenshot: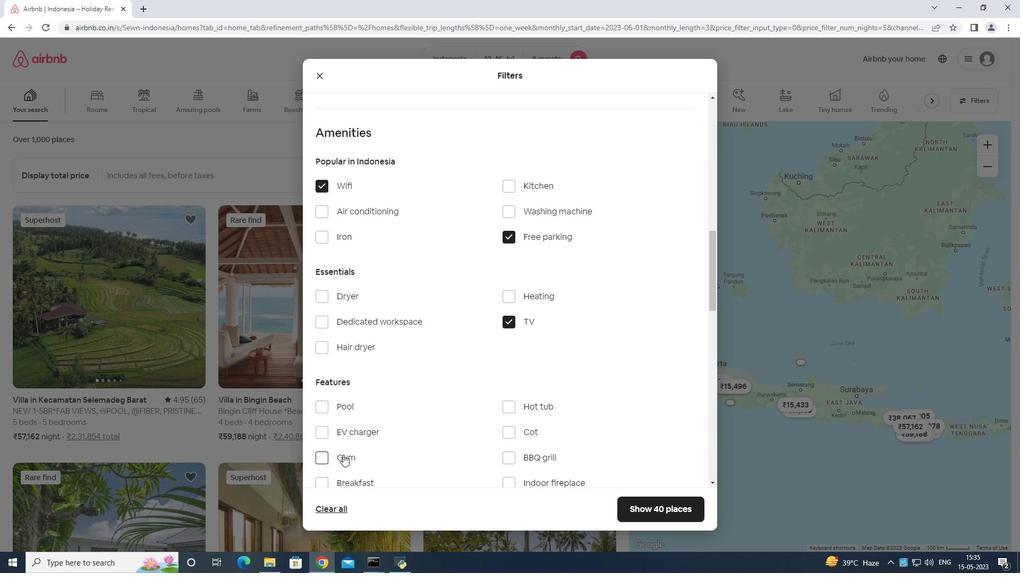 
Action: Mouse pressed left at (349, 449)
Screenshot: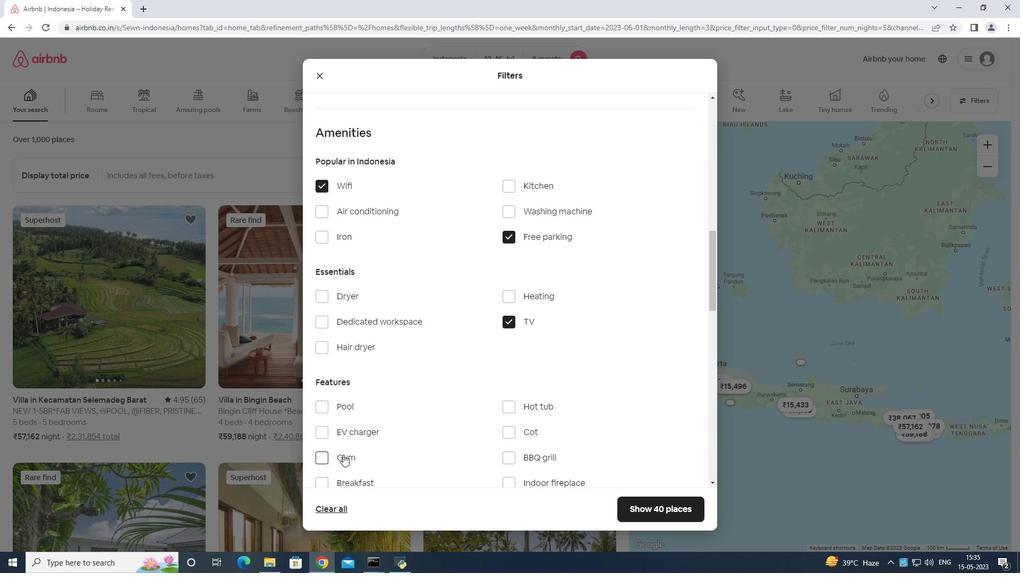
Action: Mouse moved to (350, 479)
Screenshot: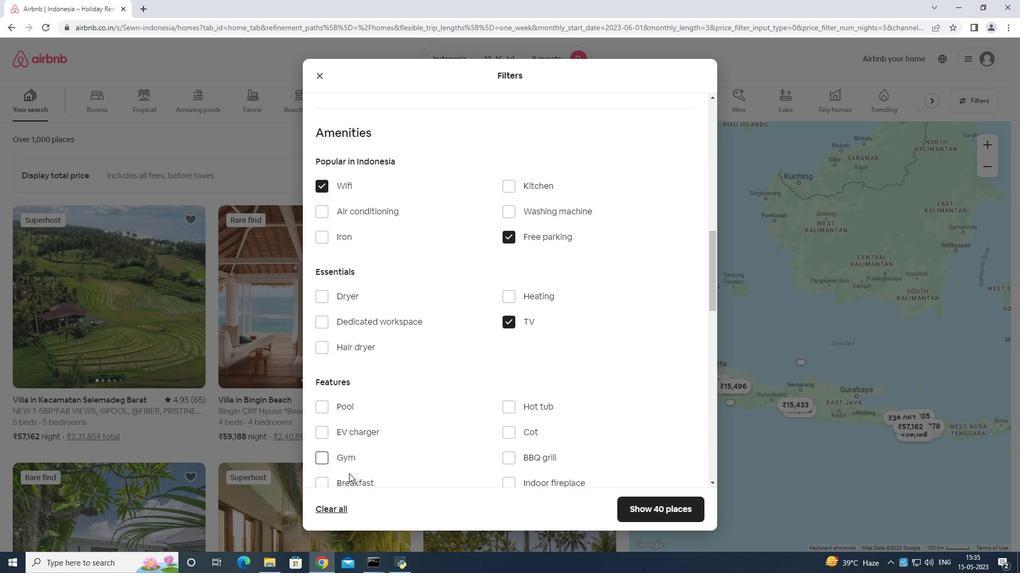 
Action: Mouse pressed left at (350, 479)
Screenshot: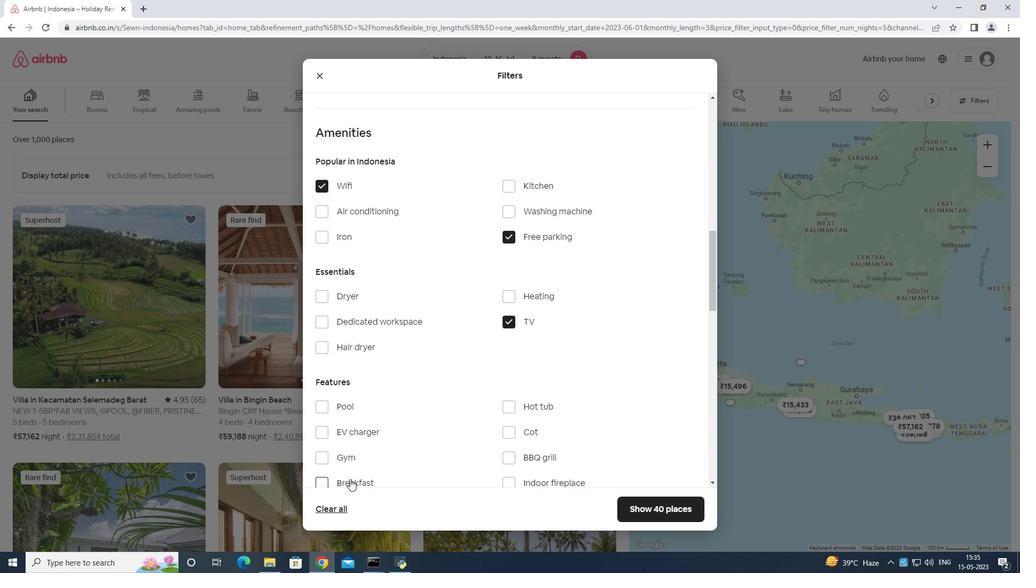 
Action: Mouse moved to (352, 460)
Screenshot: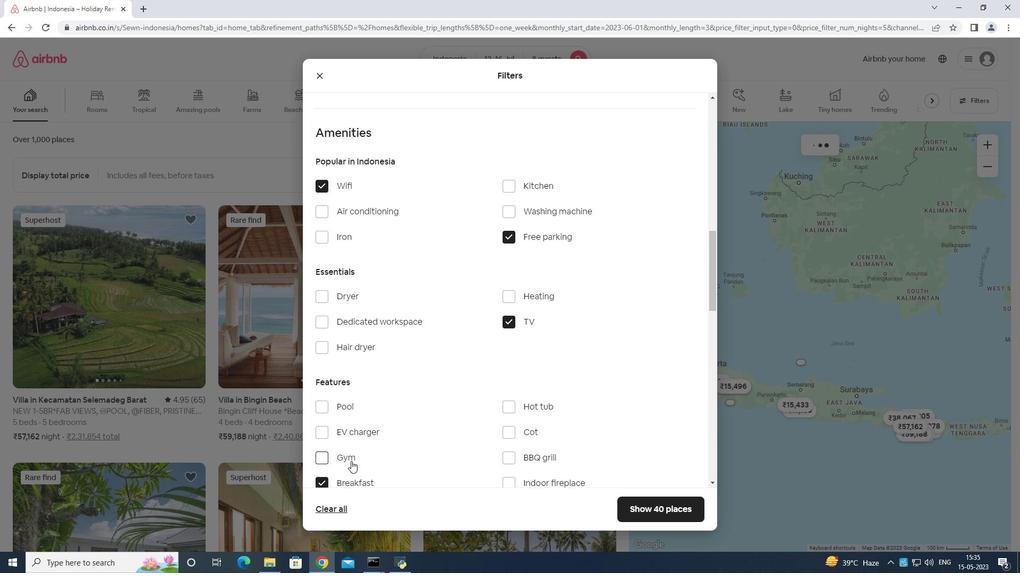 
Action: Mouse pressed left at (352, 460)
Screenshot: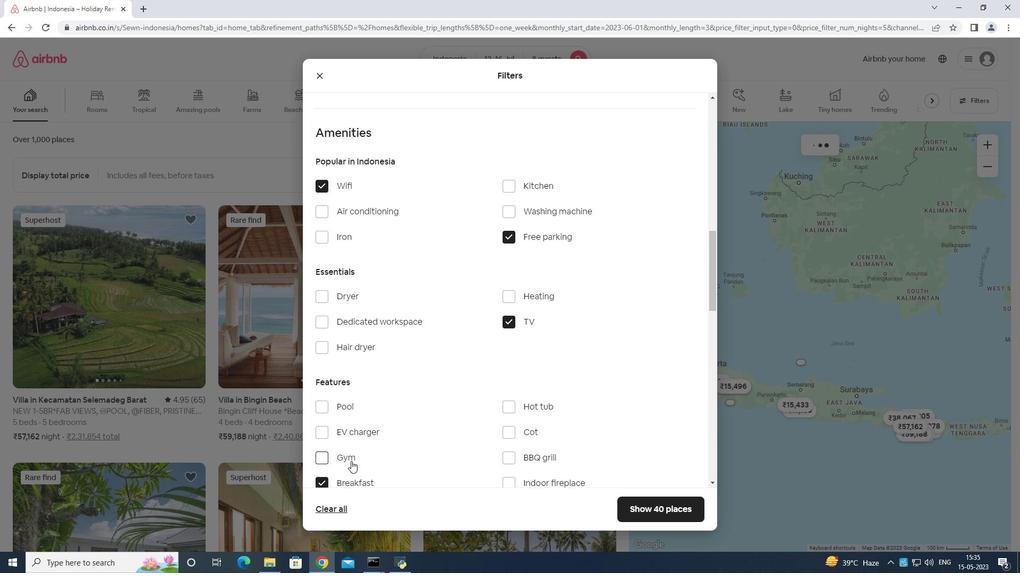 
Action: Mouse moved to (358, 445)
Screenshot: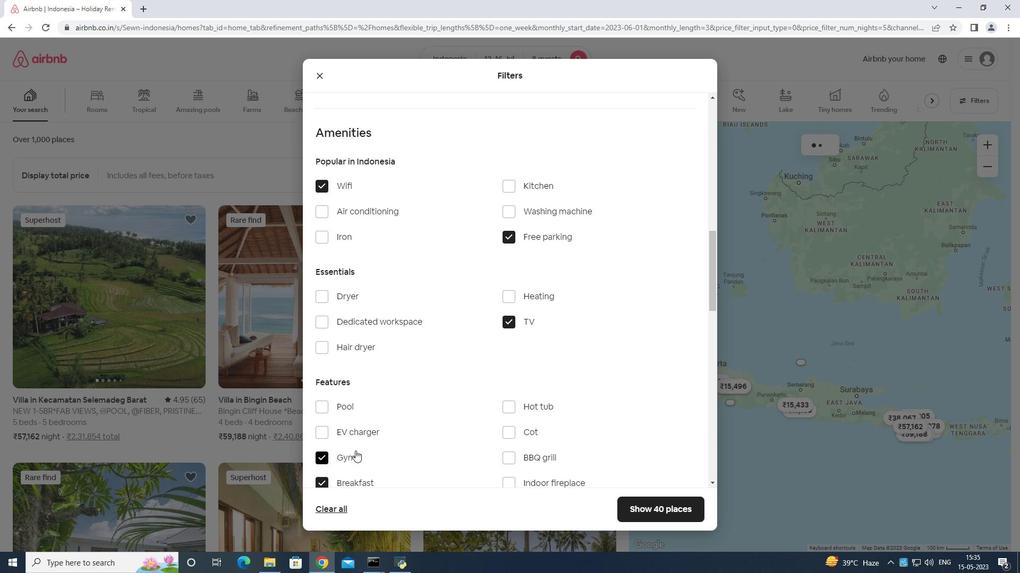 
Action: Mouse scrolled (358, 445) with delta (0, 0)
Screenshot: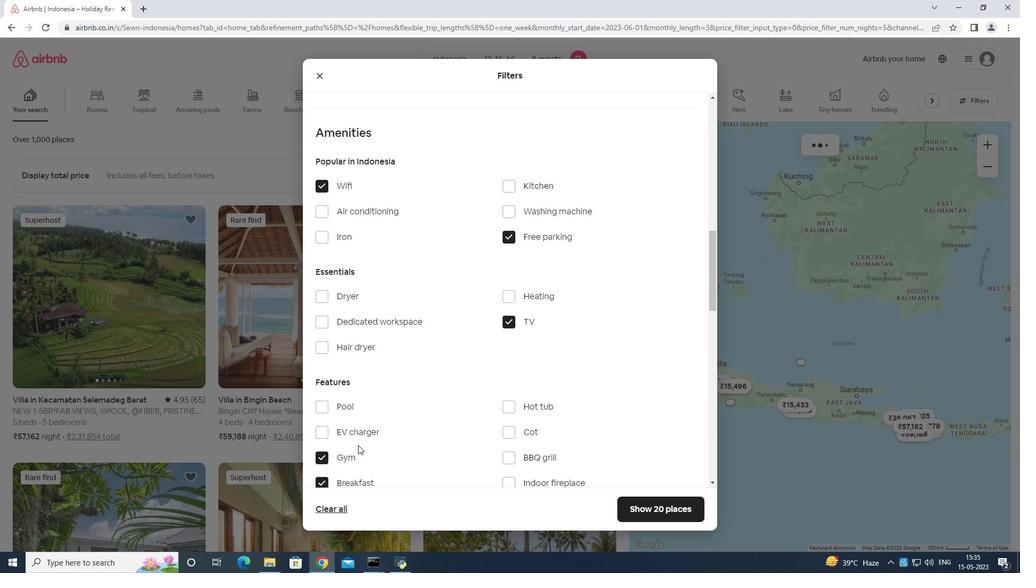 
Action: Mouse moved to (358, 445)
Screenshot: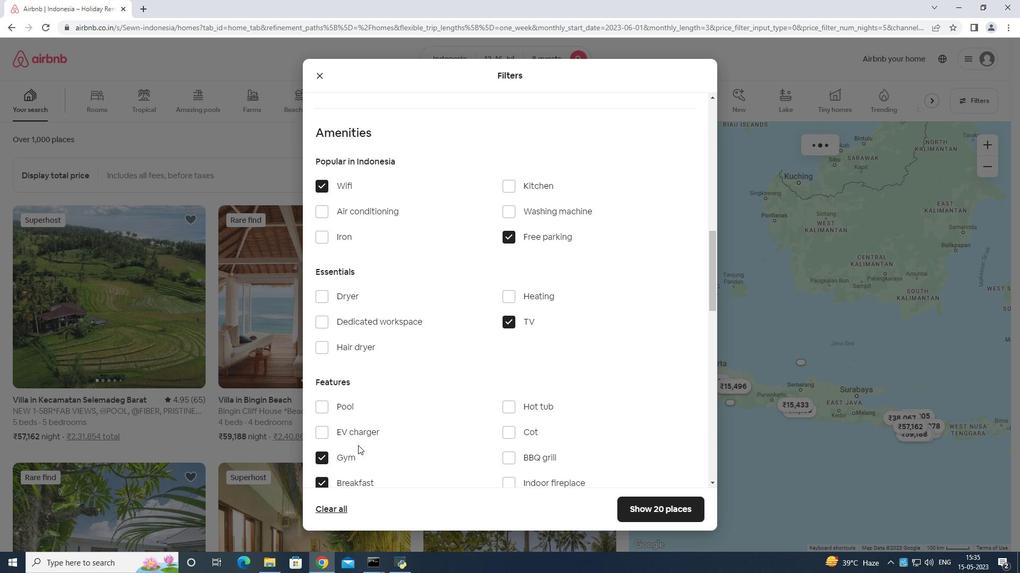 
Action: Mouse scrolled (358, 445) with delta (0, 0)
Screenshot: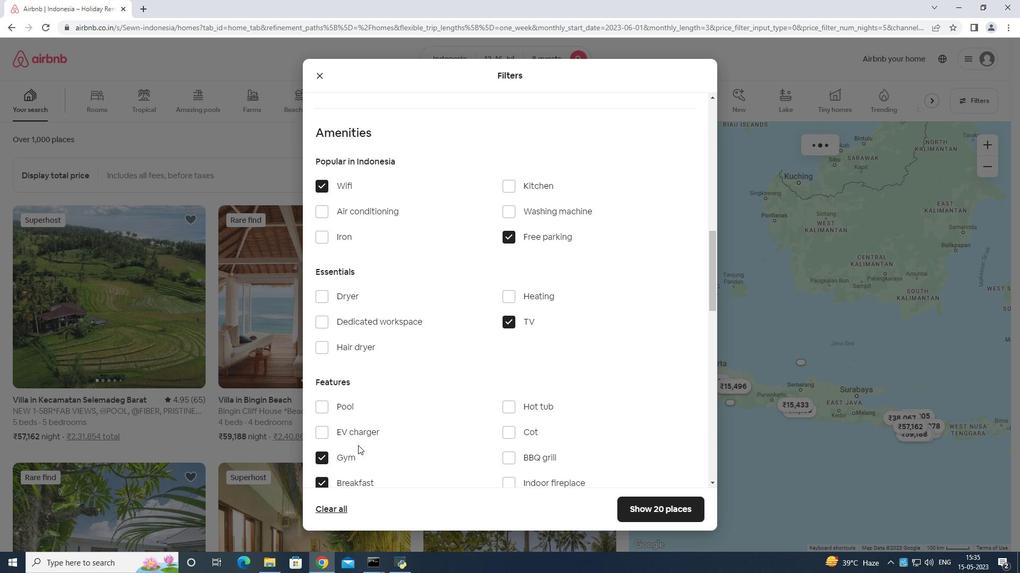 
Action: Mouse moved to (358, 445)
Screenshot: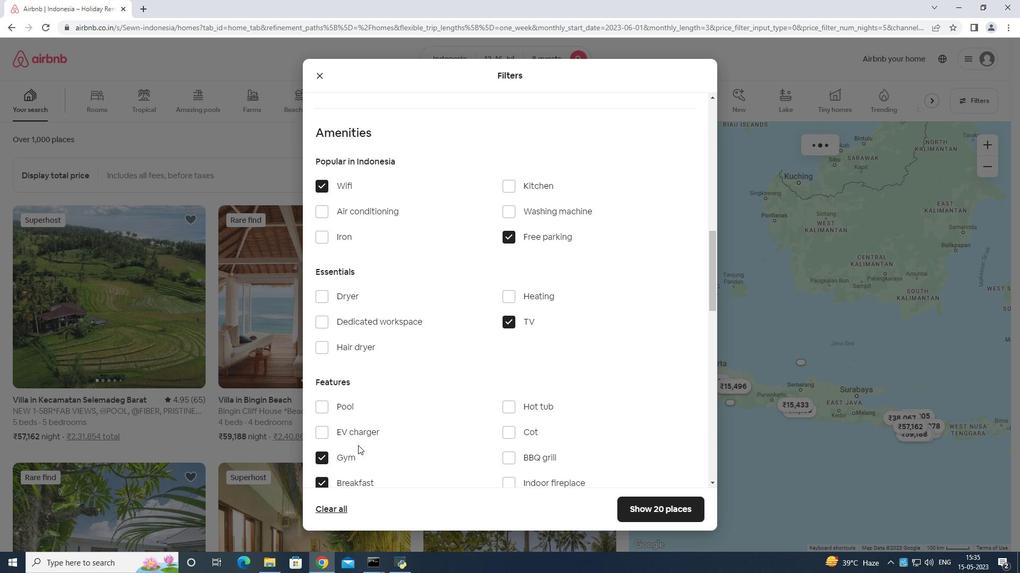 
Action: Mouse scrolled (358, 445) with delta (0, 0)
Screenshot: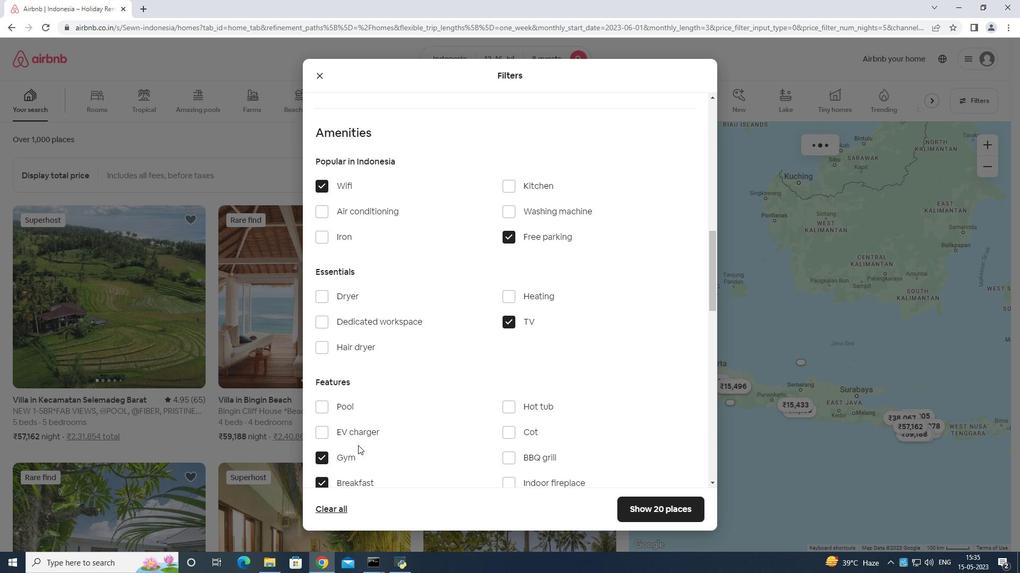 
Action: Mouse scrolled (358, 445) with delta (0, 0)
Screenshot: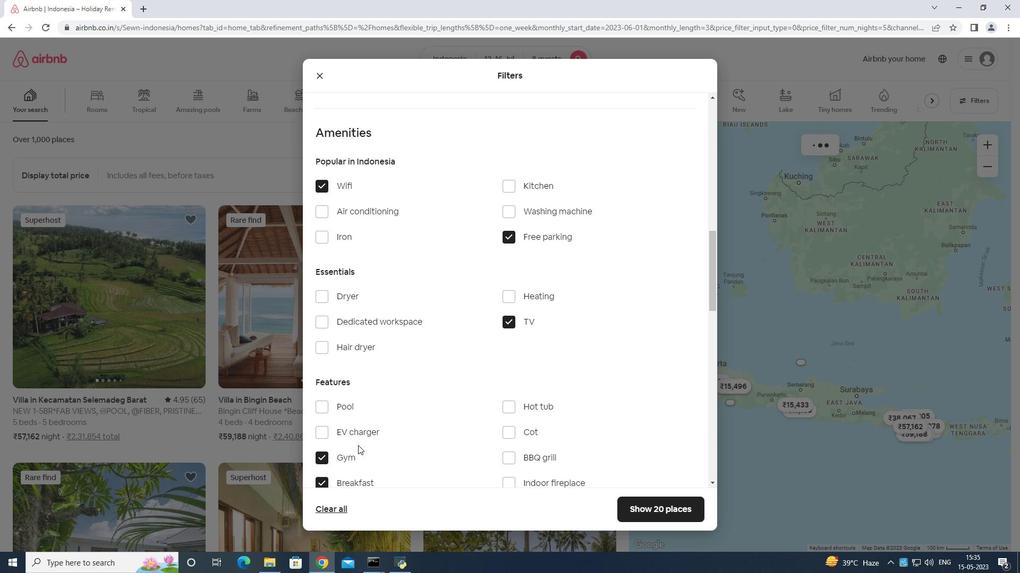 
Action: Mouse moved to (588, 402)
Screenshot: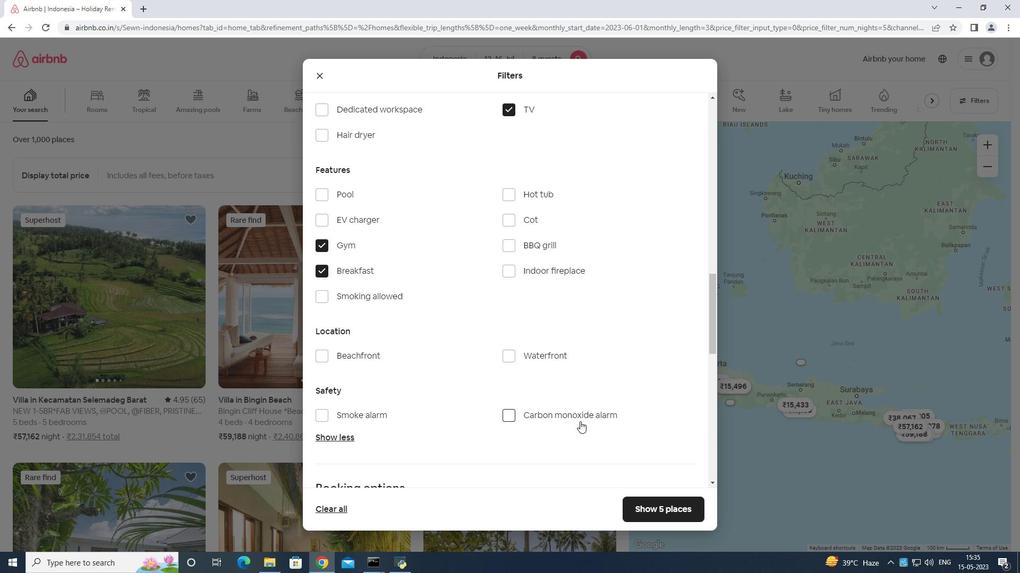 
Action: Mouse scrolled (588, 401) with delta (0, 0)
Screenshot: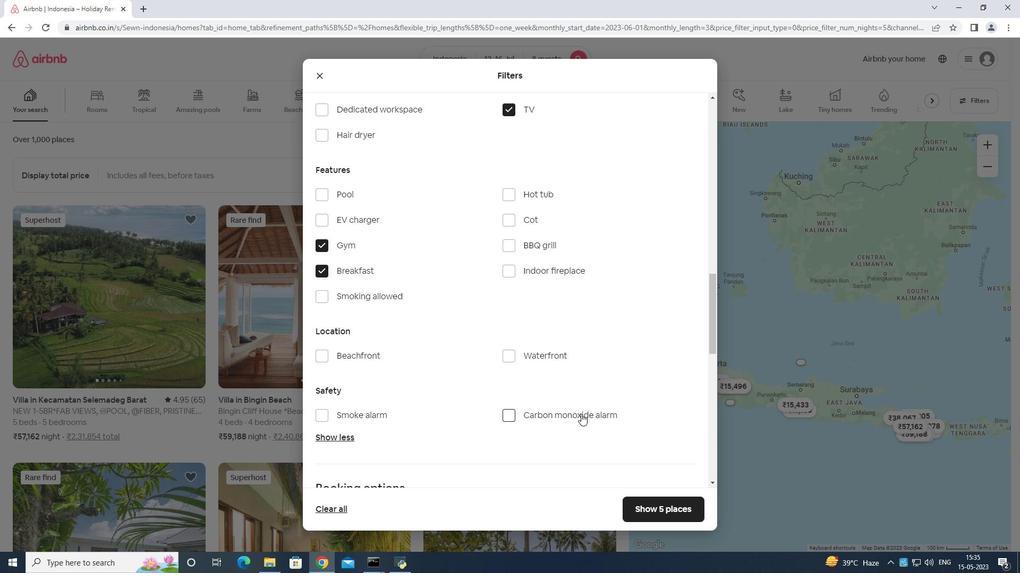 
Action: Mouse moved to (588, 403)
Screenshot: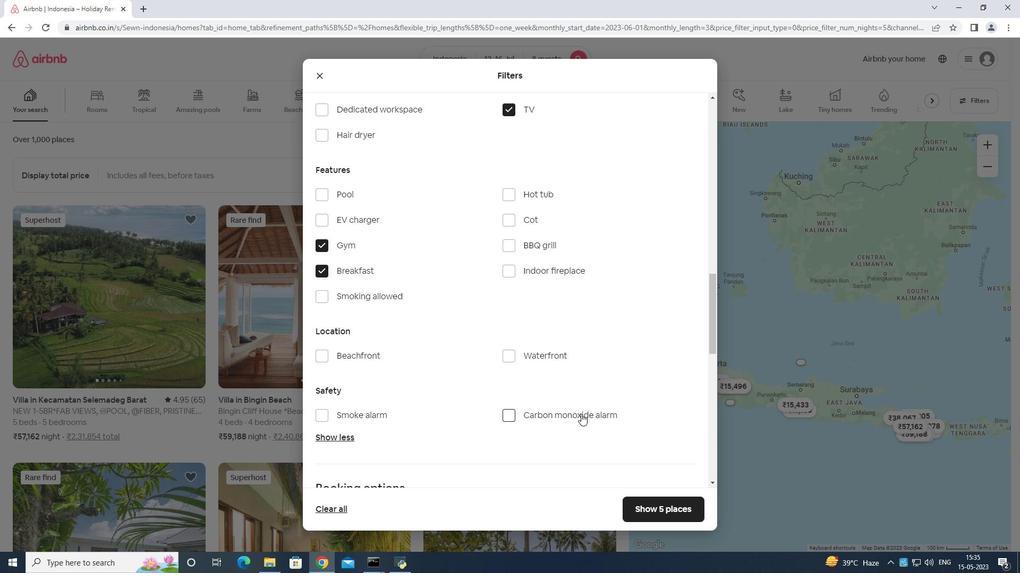 
Action: Mouse scrolled (588, 402) with delta (0, 0)
Screenshot: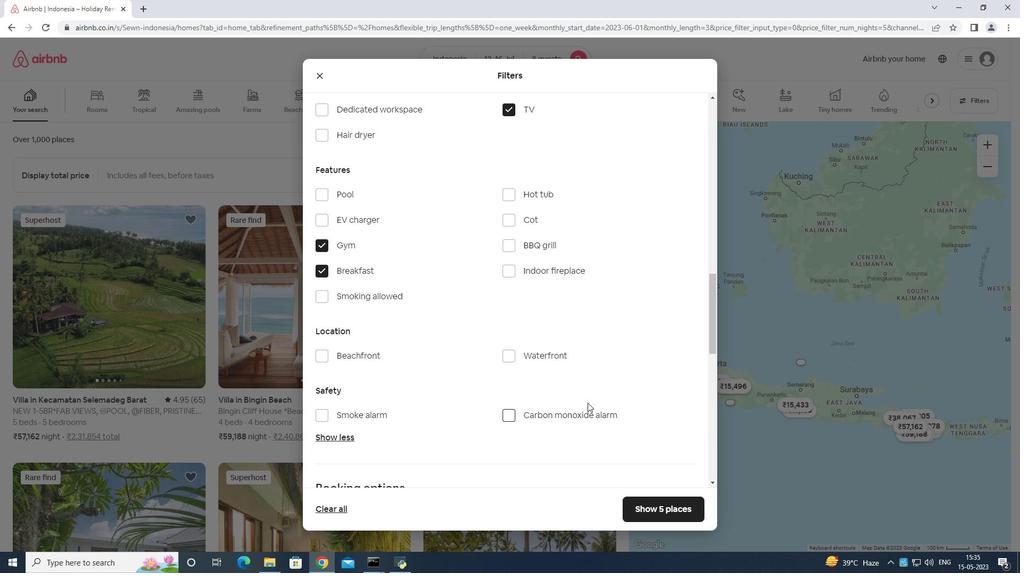 
Action: Mouse moved to (588, 404)
Screenshot: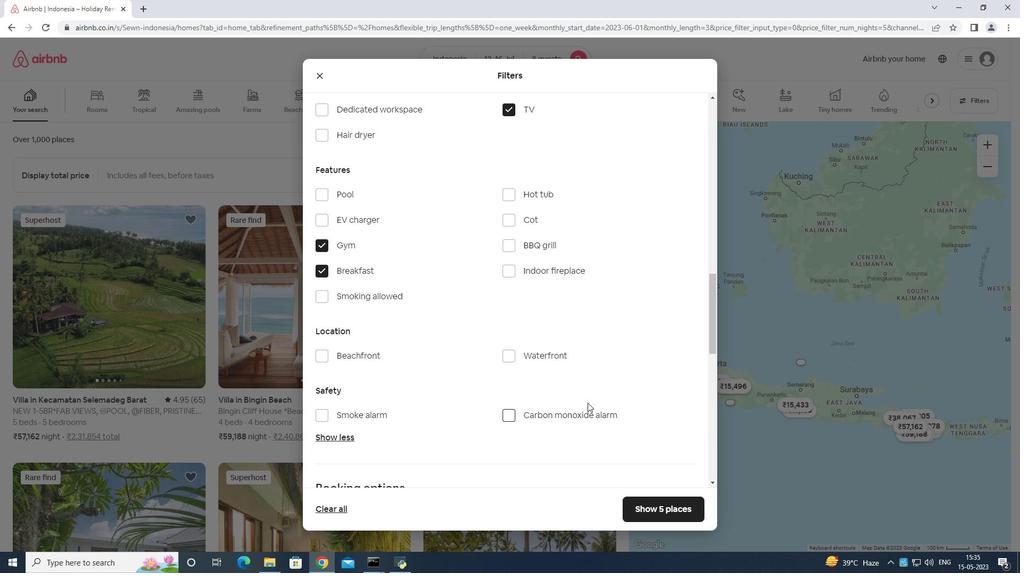 
Action: Mouse scrolled (588, 404) with delta (0, 0)
Screenshot: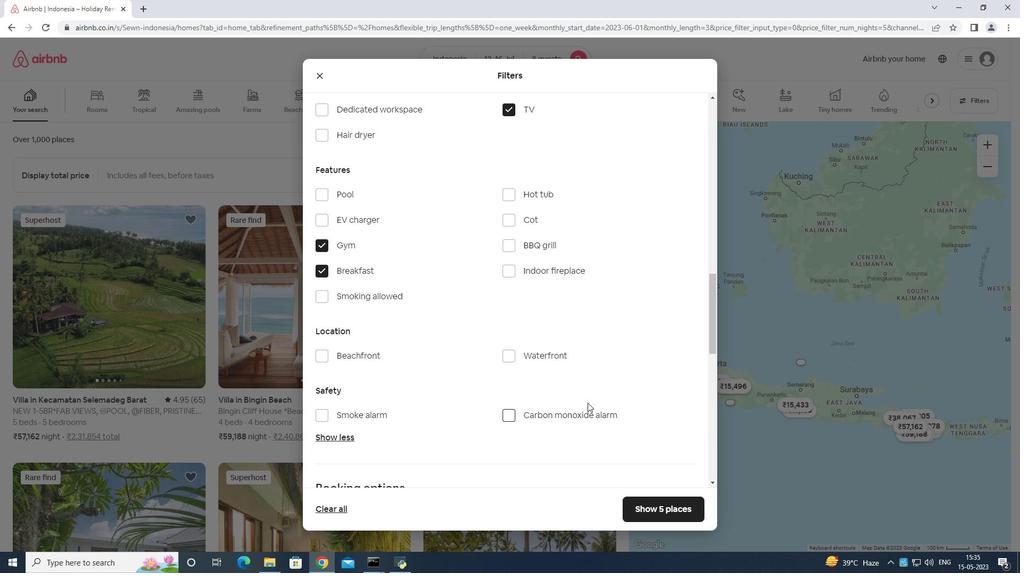 
Action: Mouse moved to (669, 398)
Screenshot: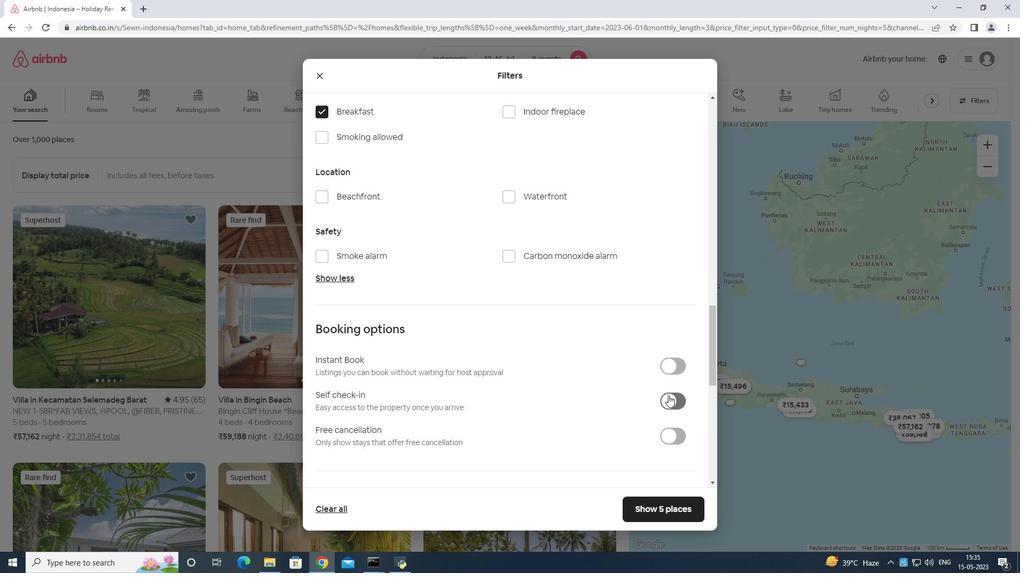 
Action: Mouse pressed left at (669, 398)
Screenshot: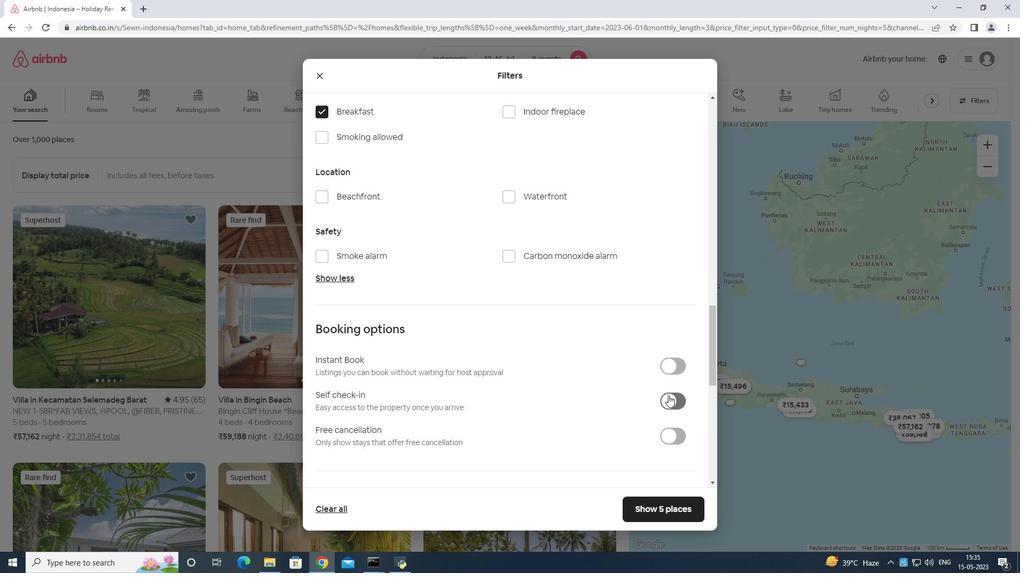 
Action: Mouse moved to (638, 406)
Screenshot: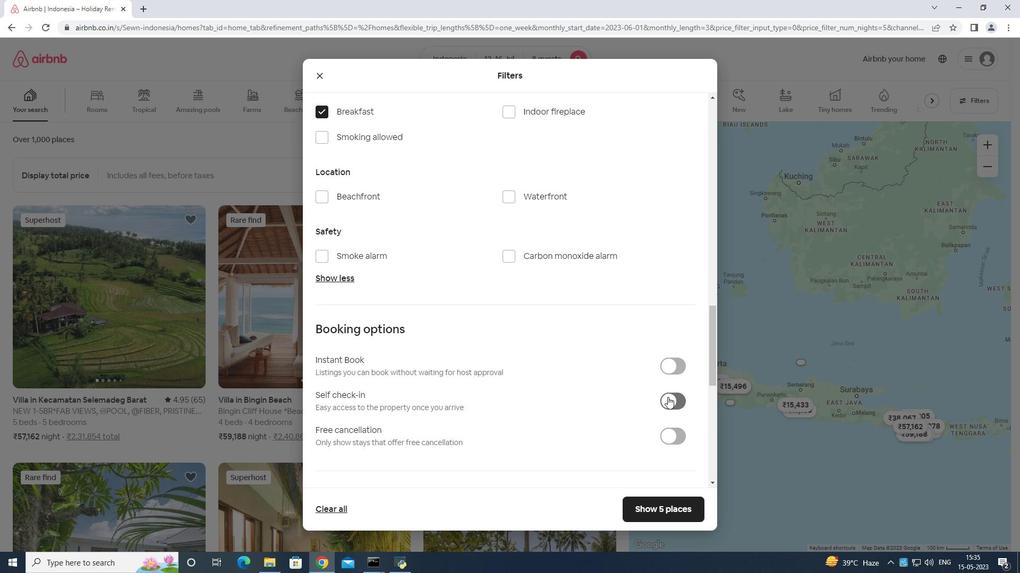 
Action: Mouse scrolled (638, 405) with delta (0, 0)
Screenshot: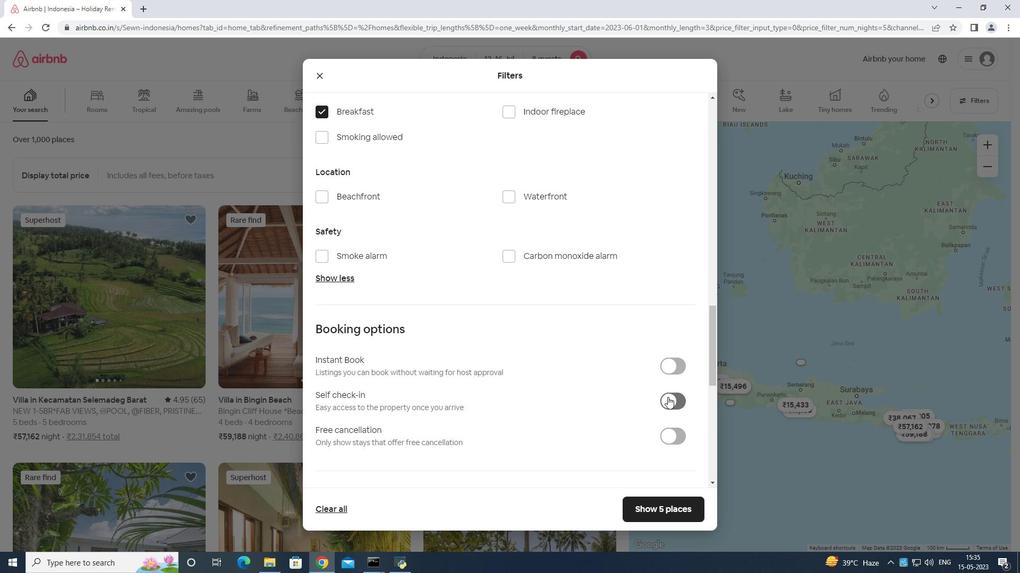 
Action: Mouse moved to (620, 413)
Screenshot: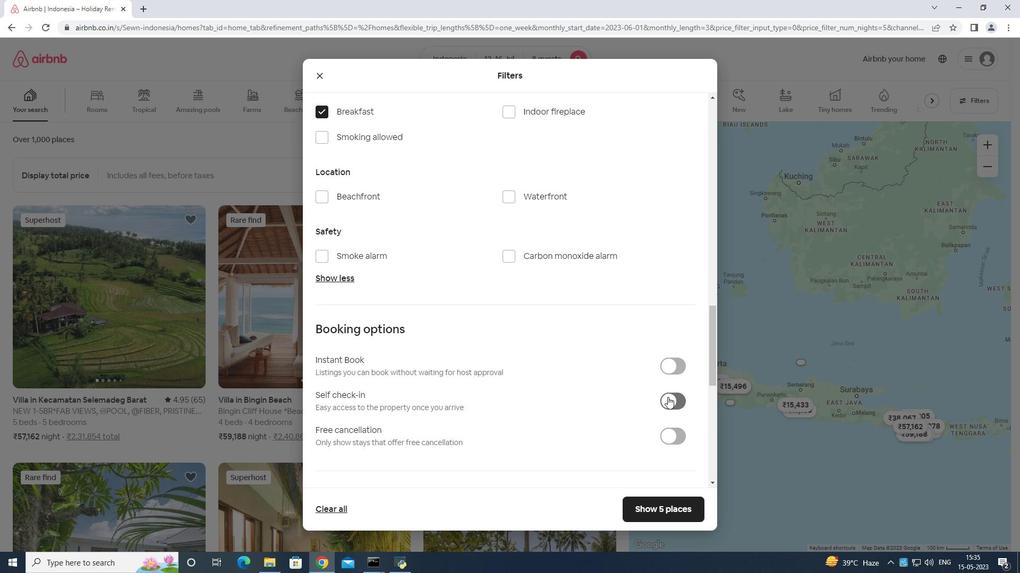 
Action: Mouse scrolled (620, 412) with delta (0, 0)
Screenshot: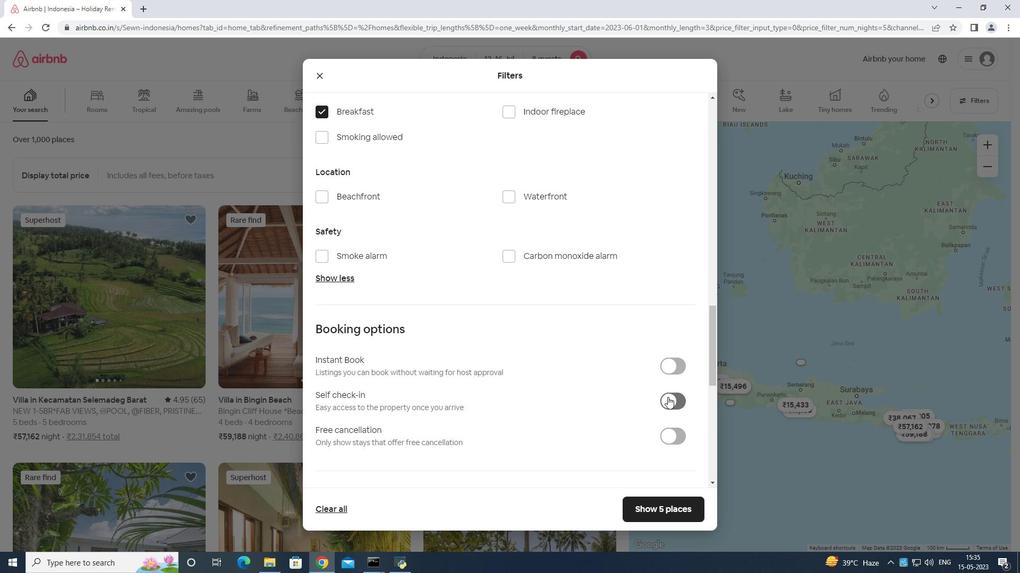 
Action: Mouse moved to (601, 417)
Screenshot: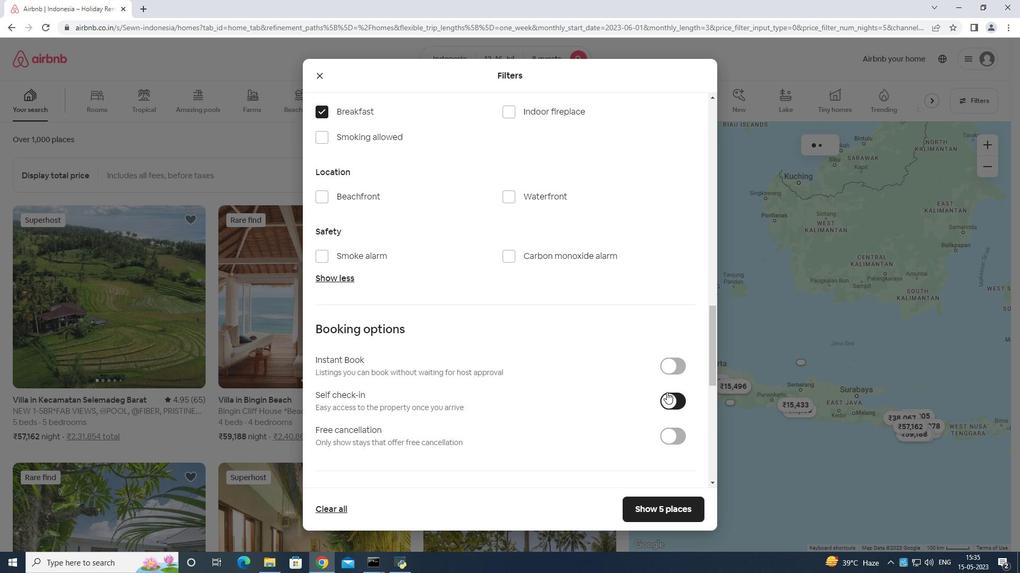 
Action: Mouse scrolled (601, 416) with delta (0, 0)
Screenshot: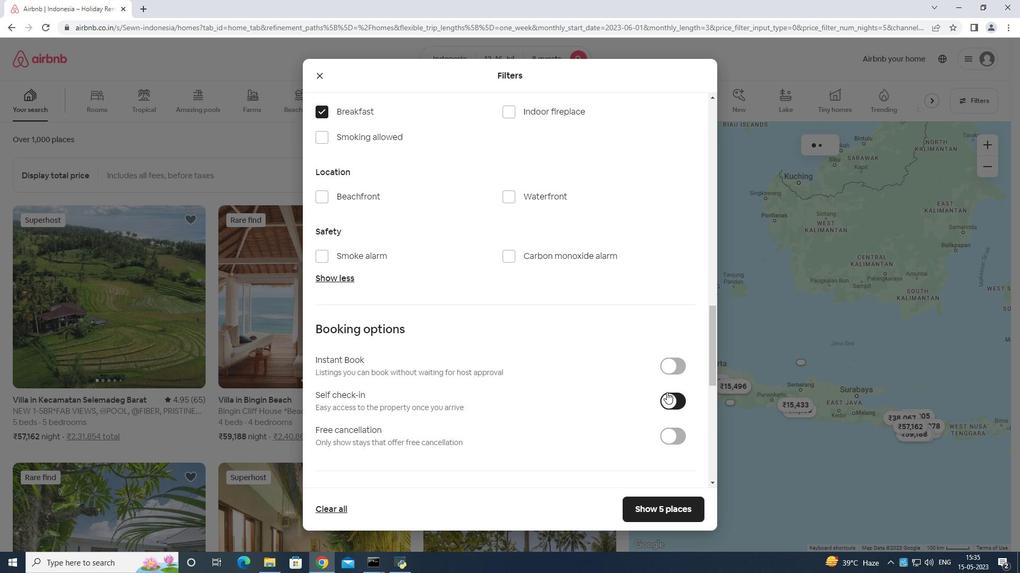 
Action: Mouse moved to (544, 406)
Screenshot: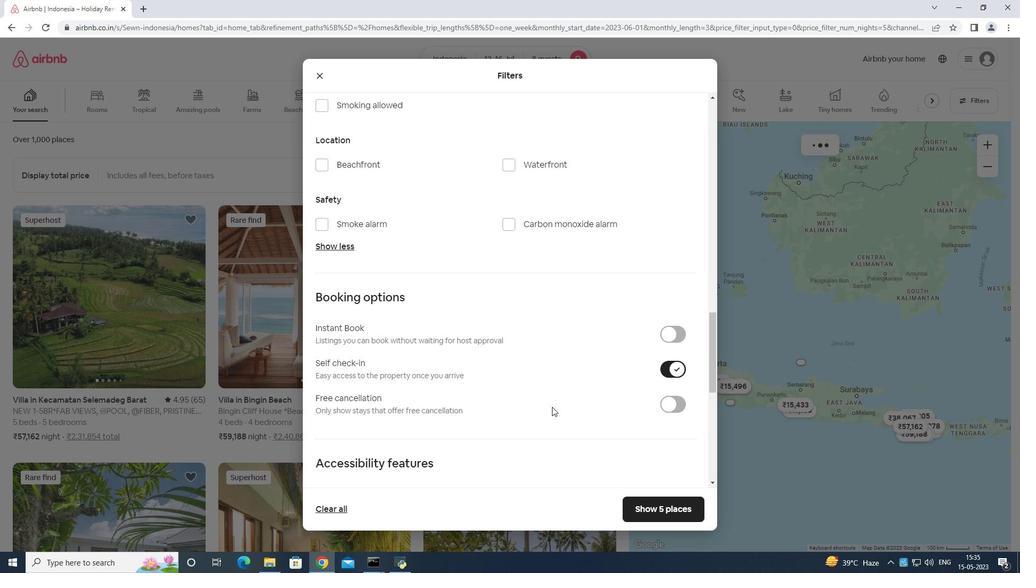 
Action: Mouse scrolled (544, 406) with delta (0, 0)
Screenshot: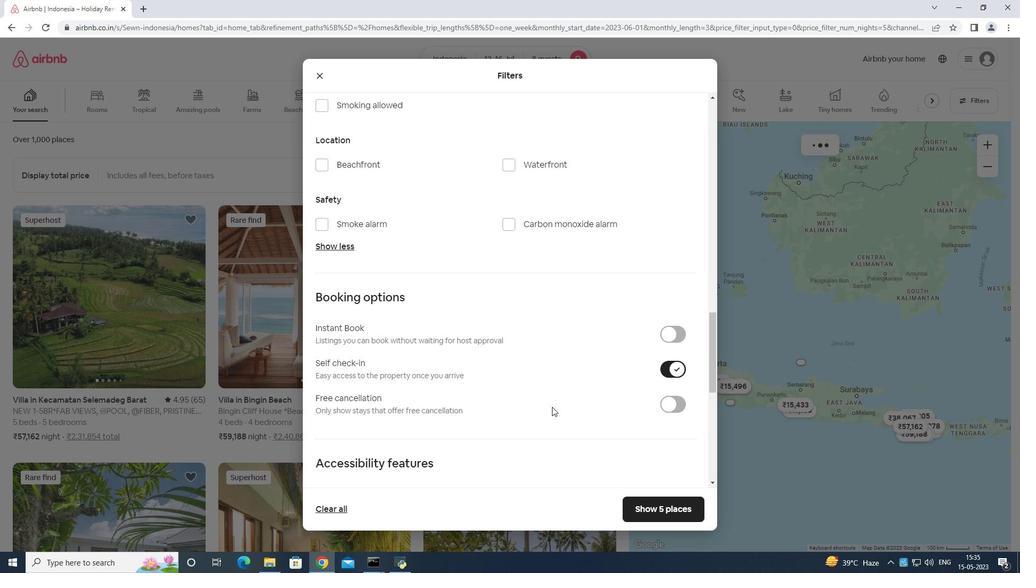 
Action: Mouse moved to (539, 408)
Screenshot: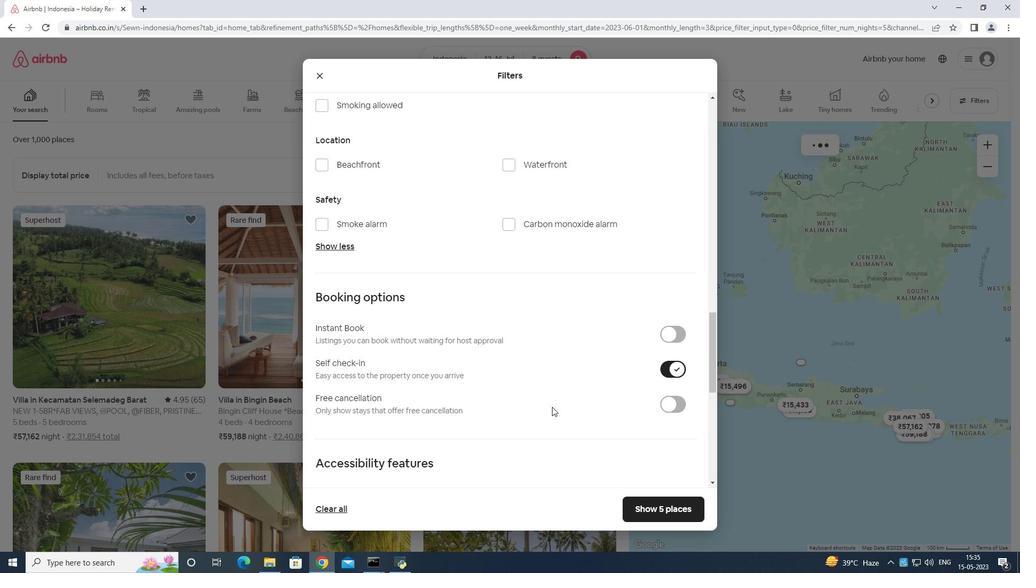 
Action: Mouse scrolled (542, 407) with delta (0, 0)
Screenshot: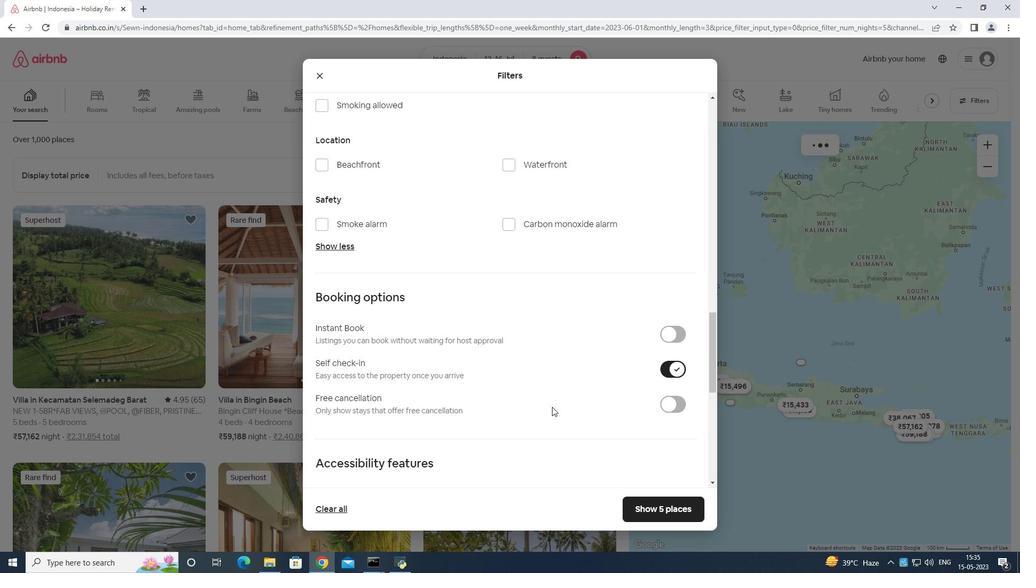 
Action: Mouse moved to (539, 408)
Screenshot: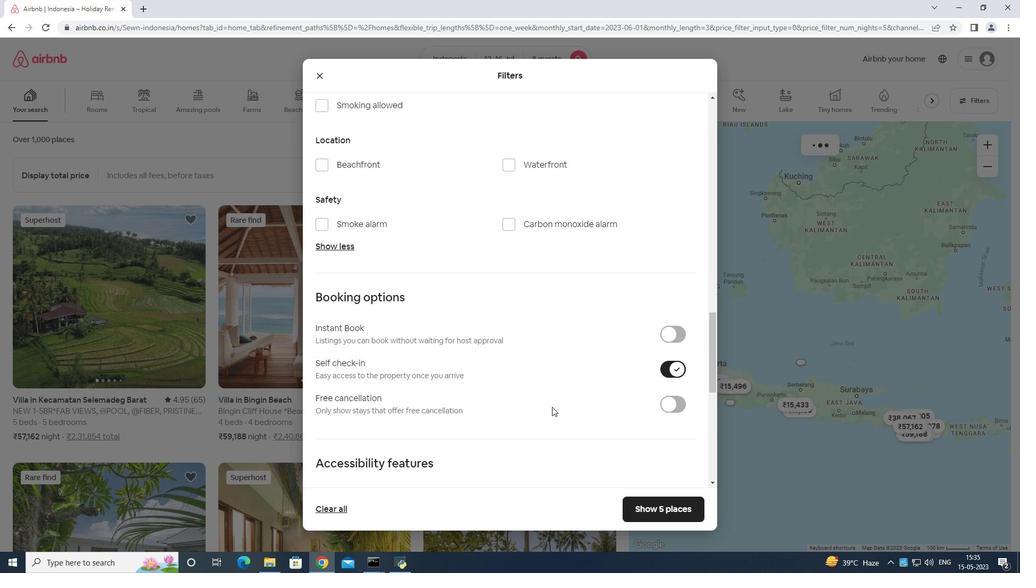 
Action: Mouse scrolled (539, 408) with delta (0, 0)
Screenshot: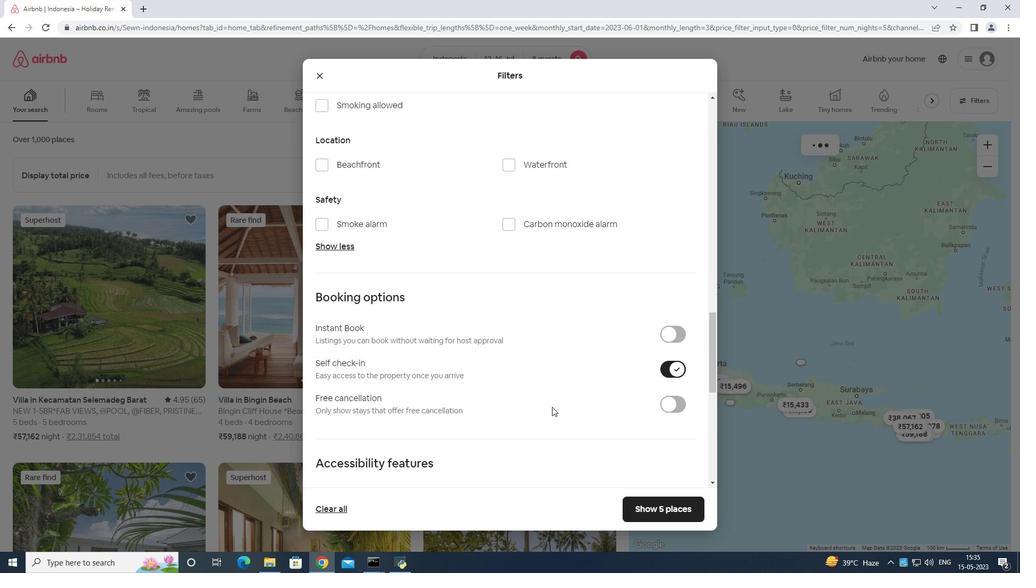 
Action: Mouse moved to (517, 406)
Screenshot: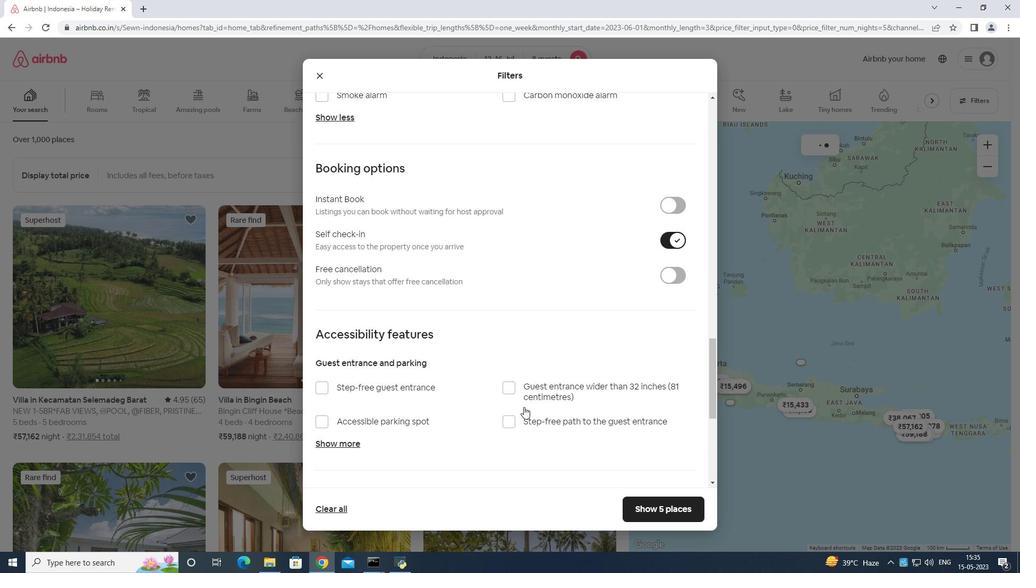 
Action: Mouse scrolled (517, 406) with delta (0, 0)
Screenshot: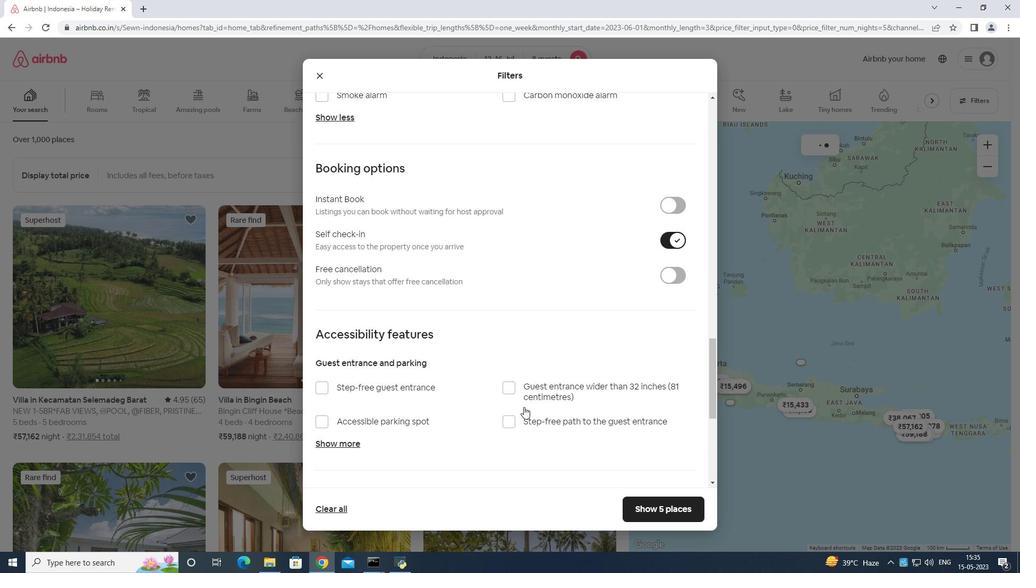 
Action: Mouse moved to (510, 409)
Screenshot: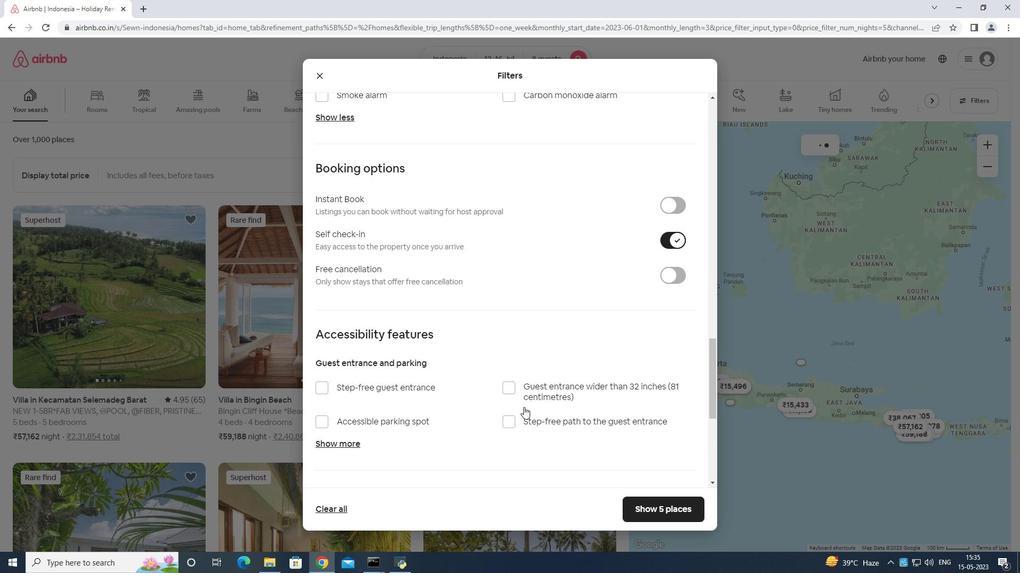 
Action: Mouse scrolled (512, 408) with delta (0, 0)
Screenshot: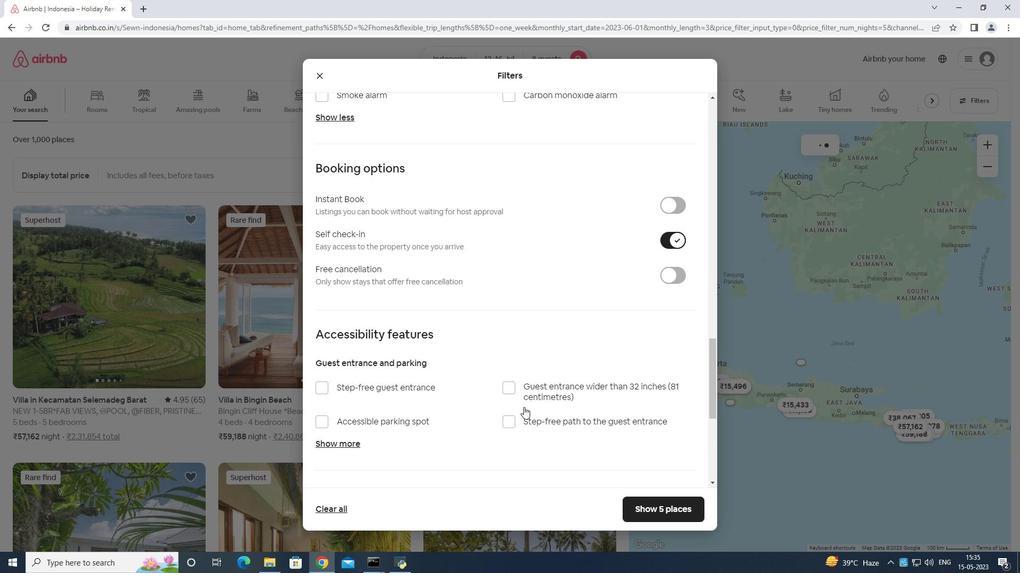 
Action: Mouse moved to (502, 411)
Screenshot: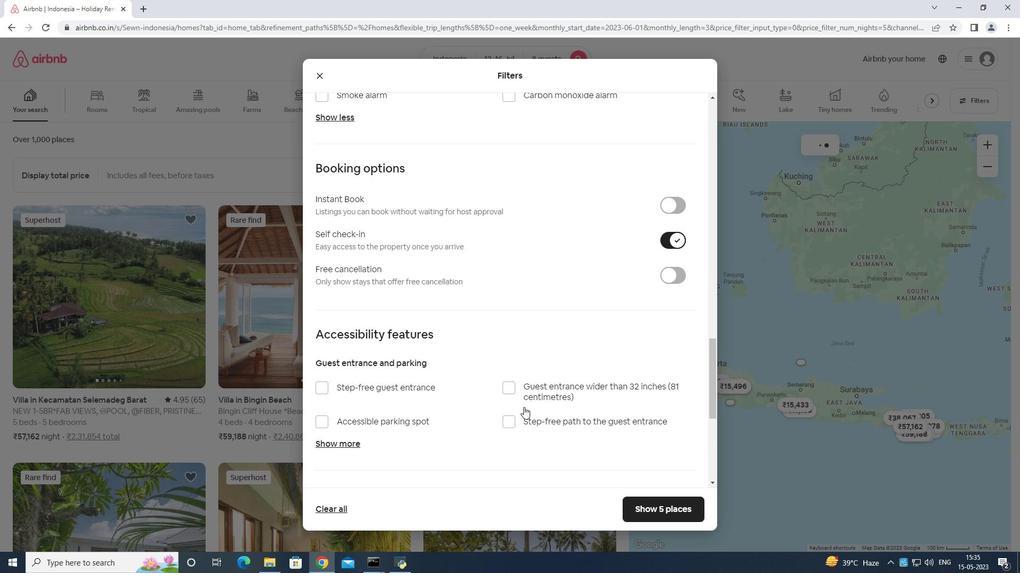 
Action: Mouse scrolled (506, 410) with delta (0, 0)
Screenshot: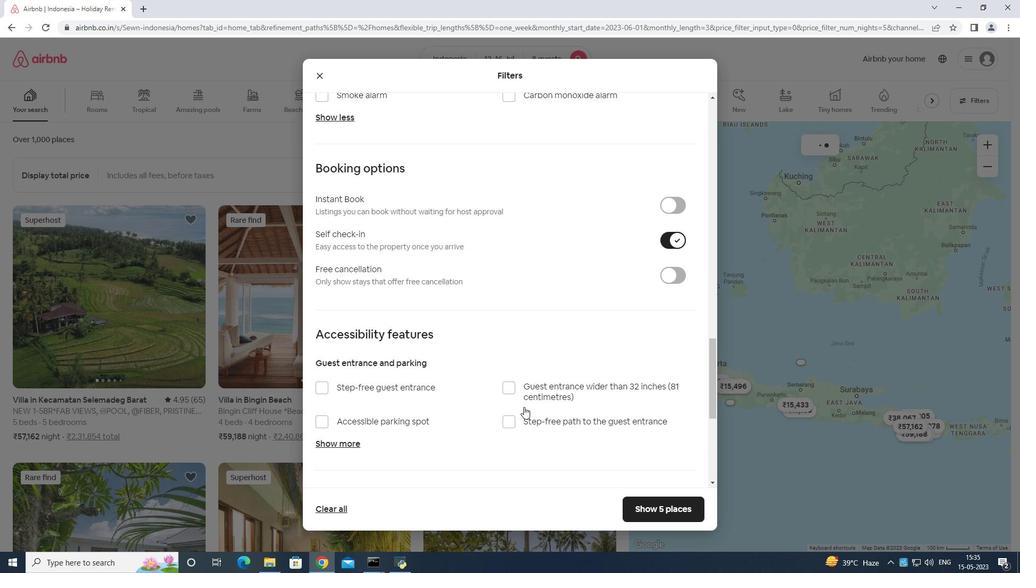 
Action: Mouse moved to (375, 411)
Screenshot: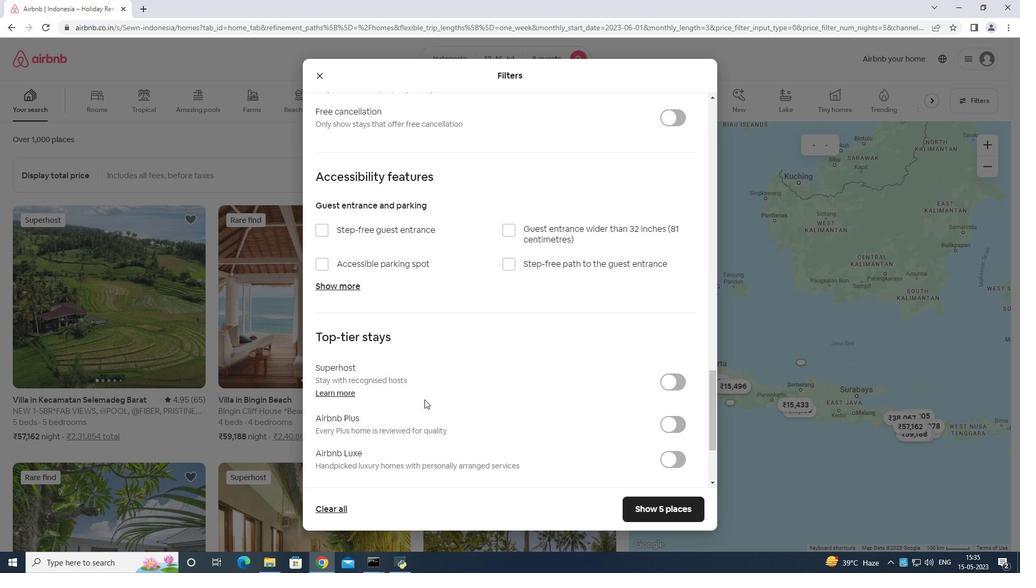 
Action: Mouse scrolled (378, 409) with delta (0, 0)
Screenshot: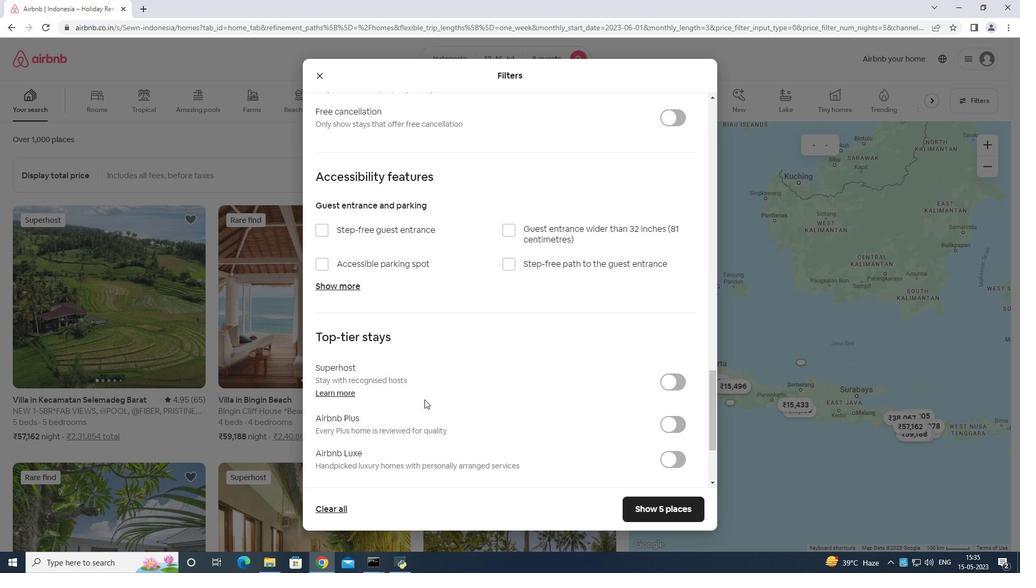 
Action: Mouse moved to (369, 415)
Screenshot: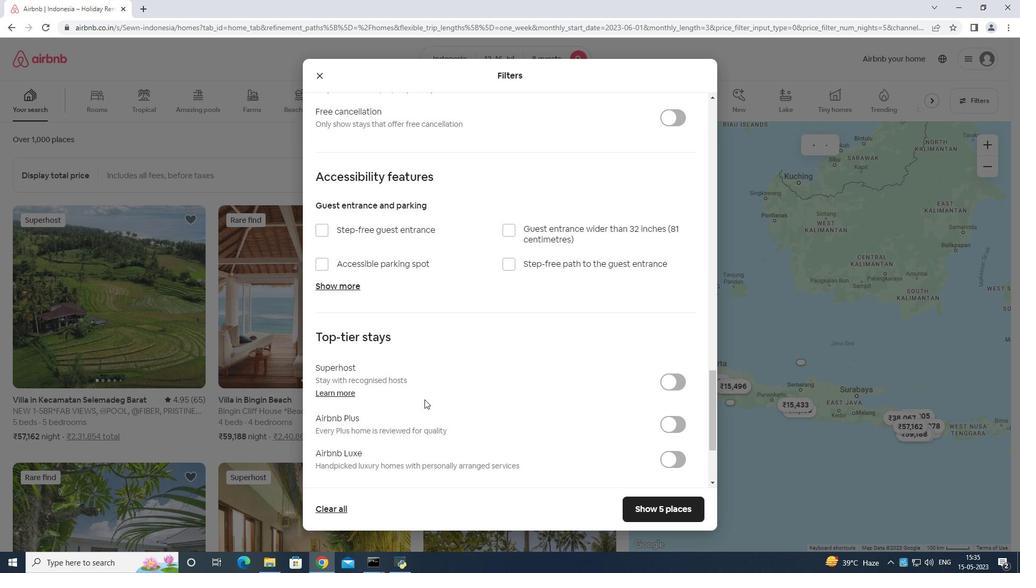
Action: Mouse scrolled (371, 413) with delta (0, 0)
Screenshot: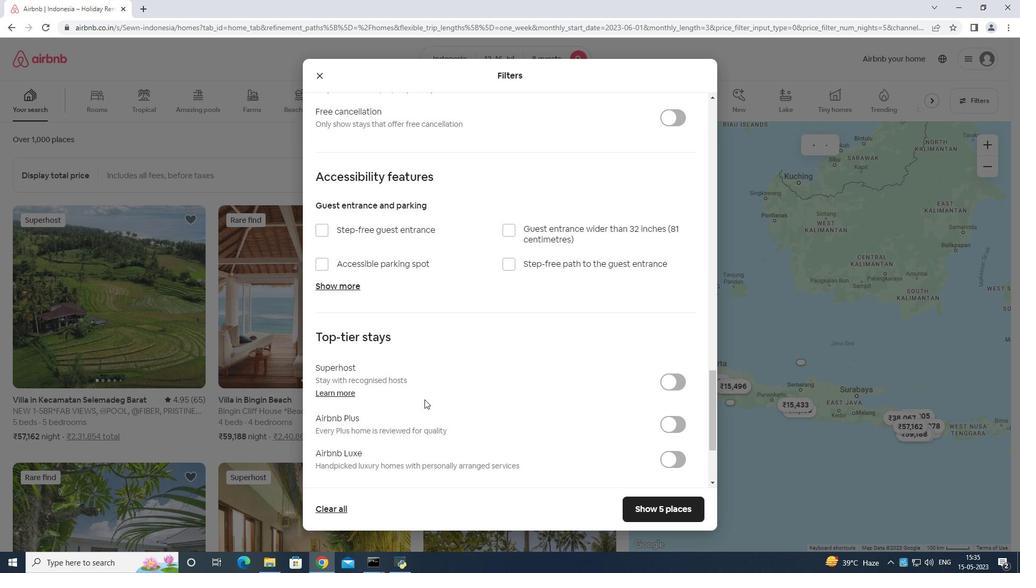 
Action: Mouse moved to (344, 424)
Screenshot: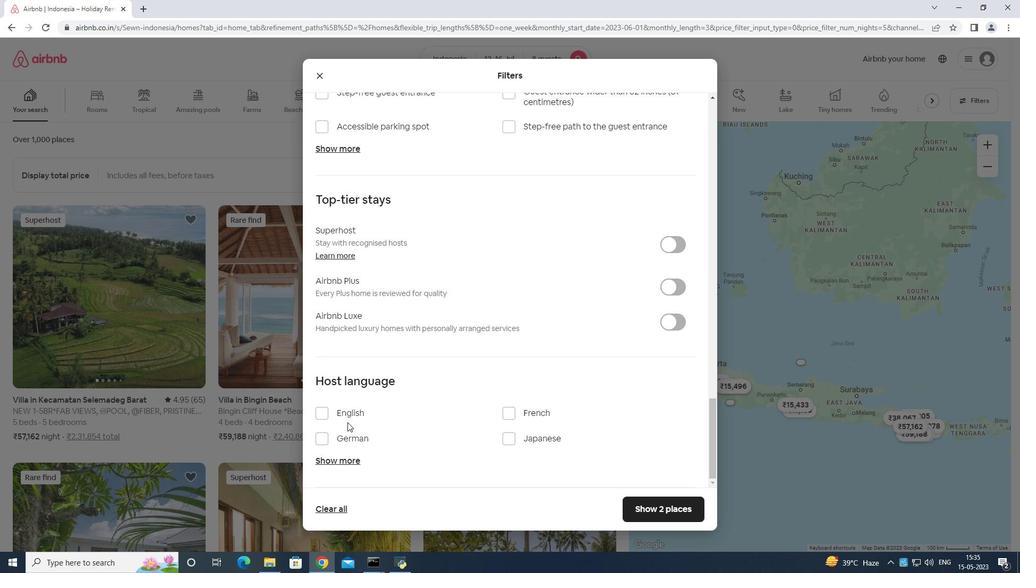 
Action: Mouse scrolled (344, 424) with delta (0, 0)
Screenshot: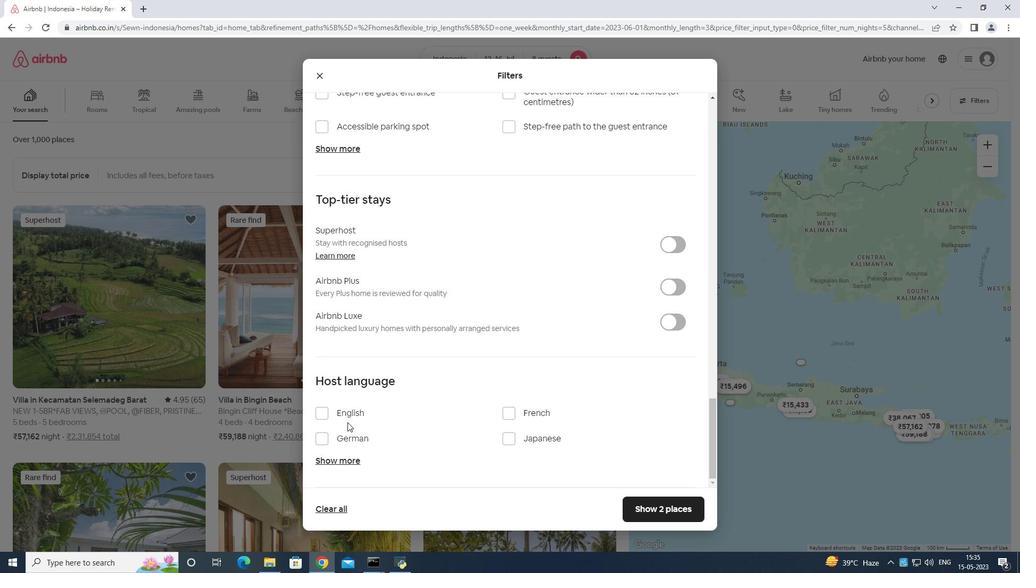 
Action: Mouse moved to (343, 425)
Screenshot: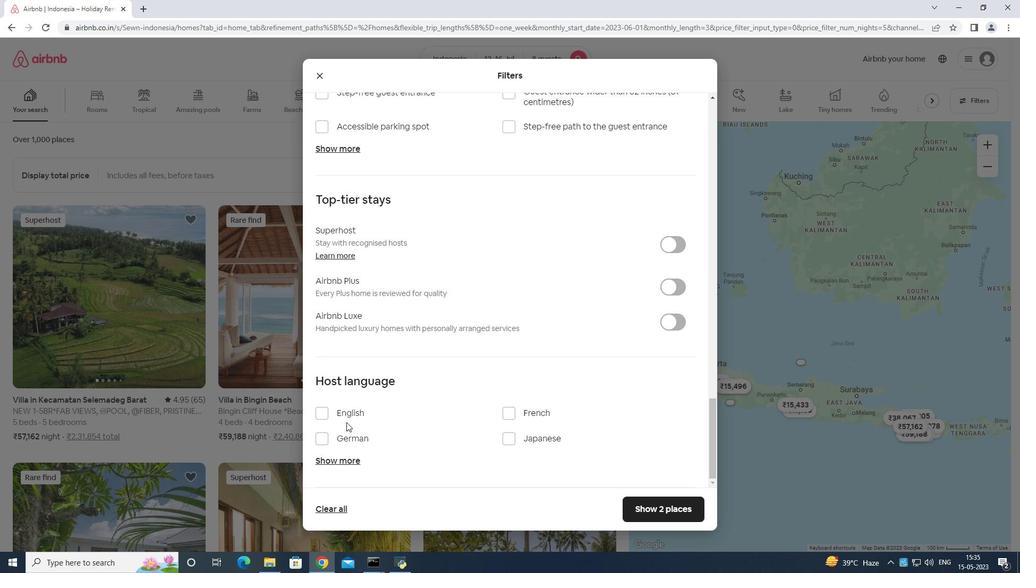 
Action: Mouse scrolled (343, 424) with delta (0, 0)
Screenshot: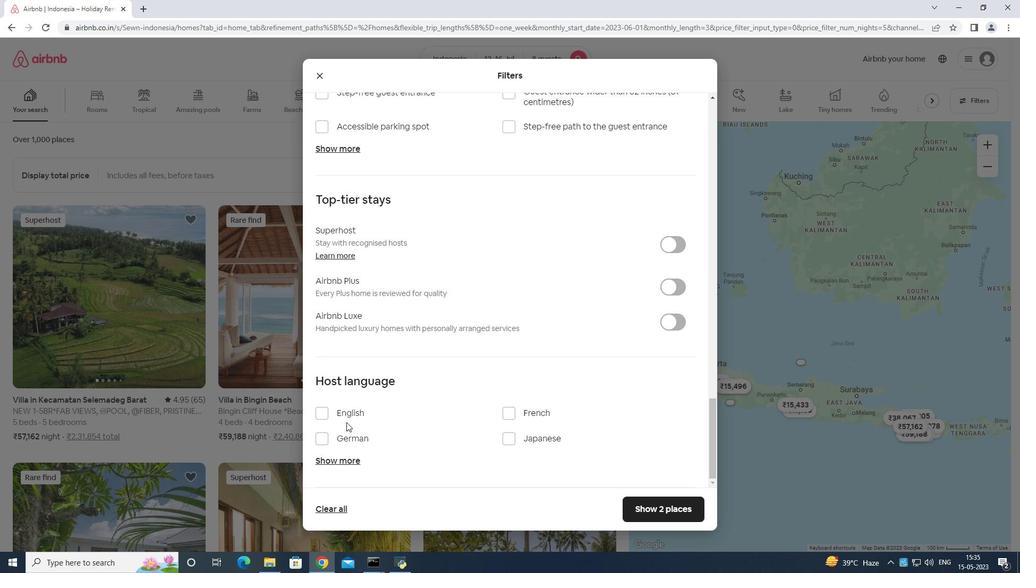 
Action: Mouse moved to (340, 414)
Screenshot: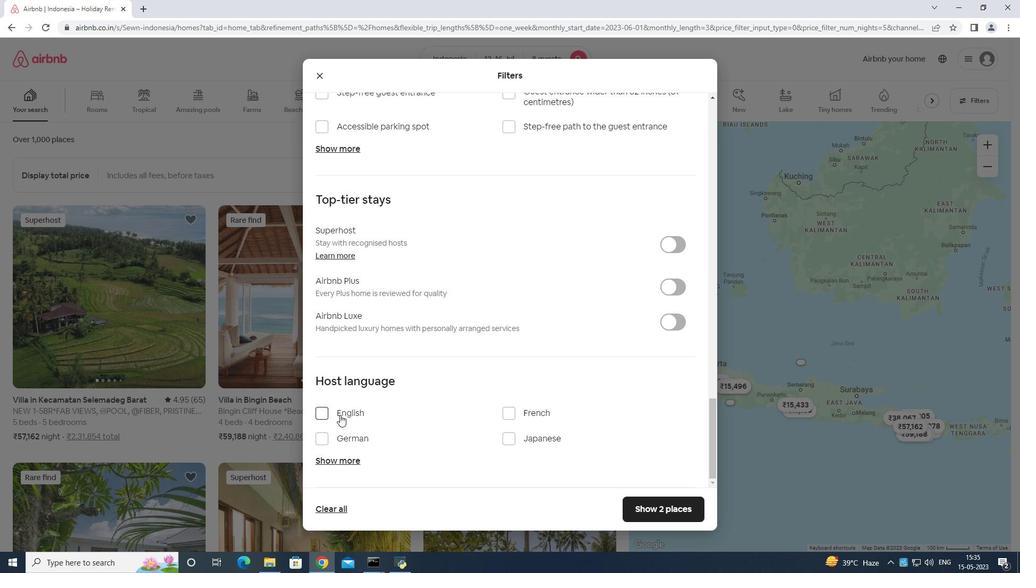 
Action: Mouse pressed left at (340, 414)
Screenshot: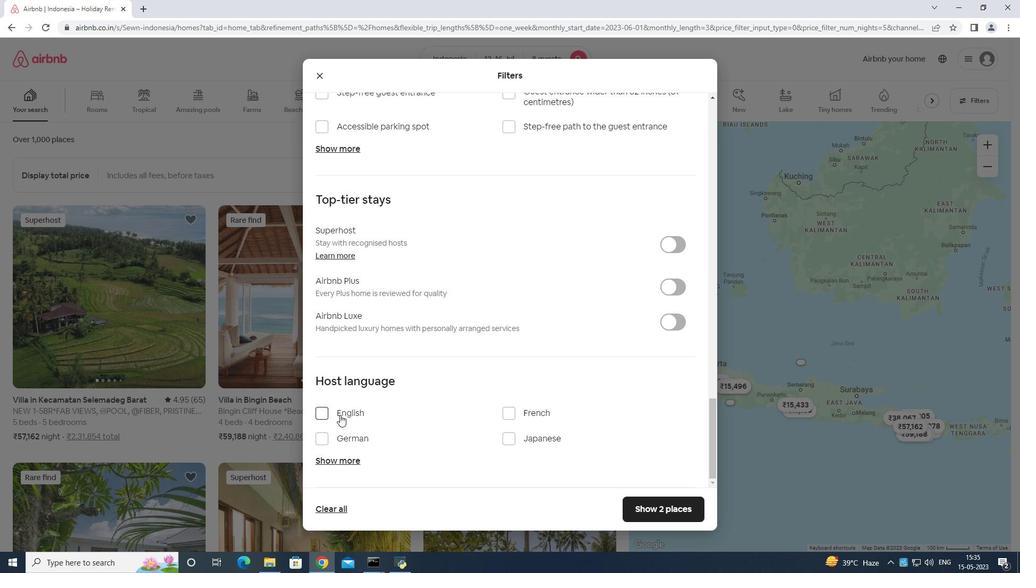 
Action: Mouse moved to (671, 511)
Screenshot: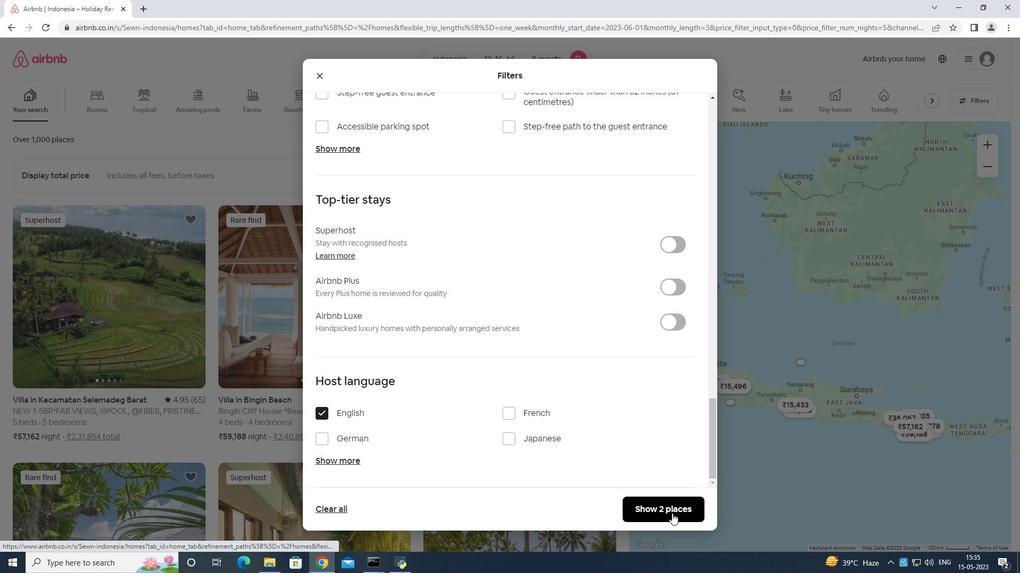 
Action: Mouse pressed left at (671, 511)
Screenshot: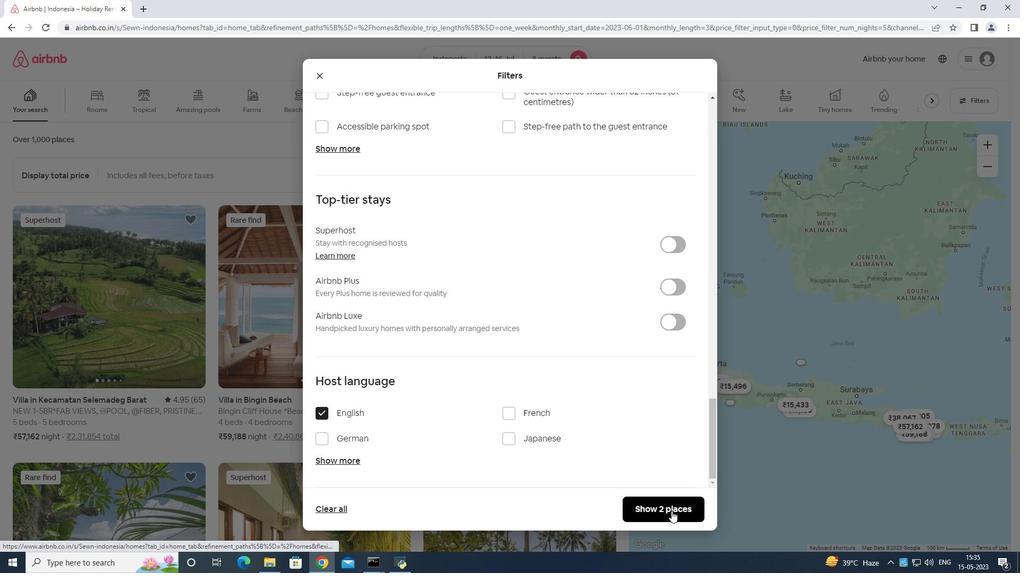 
